 Task: Find connections with filter location Aberdeen with filter topic #Lessonswith filter profile language French with filter current company Justdial with filter school TKM College of Engineering , Kollam with filter industry Wholesale Petroleum and Petroleum Products with filter service category Content Strategy with filter keywords title Web Designer
Action: Mouse moved to (291, 358)
Screenshot: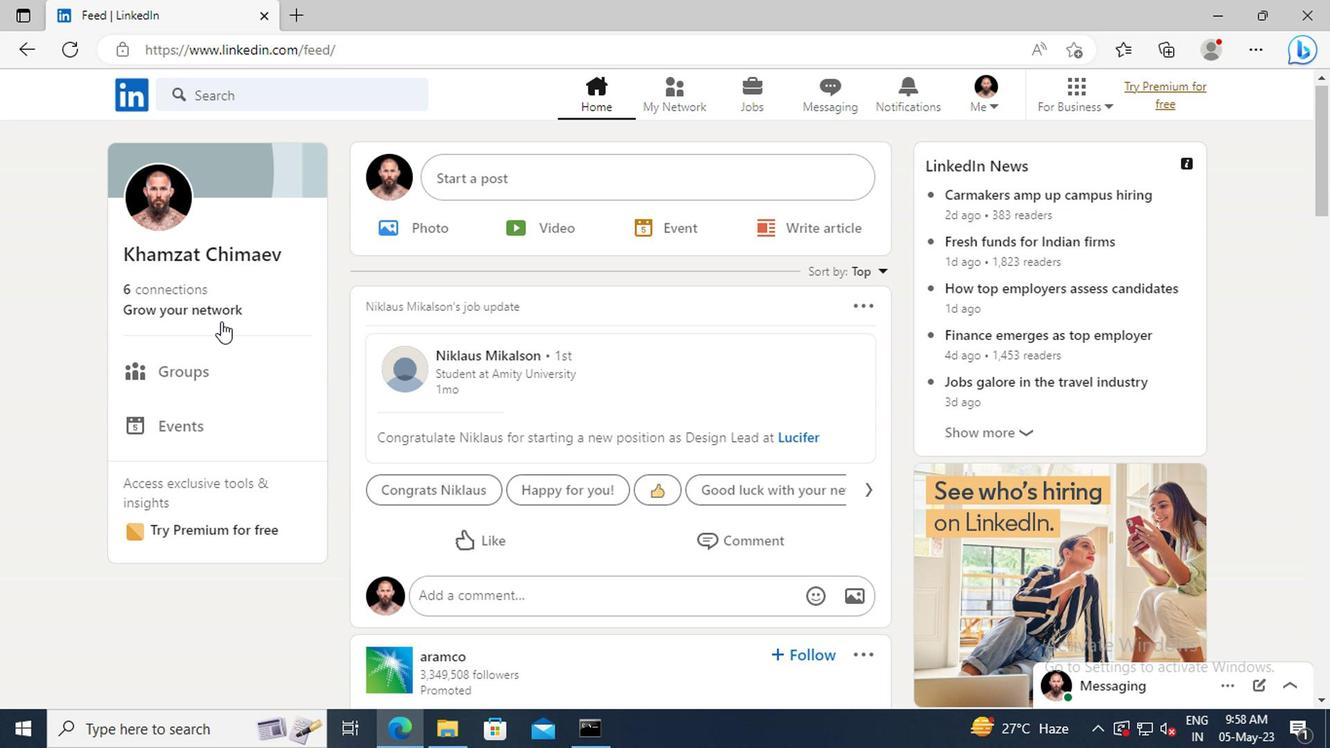 
Action: Mouse pressed left at (291, 358)
Screenshot: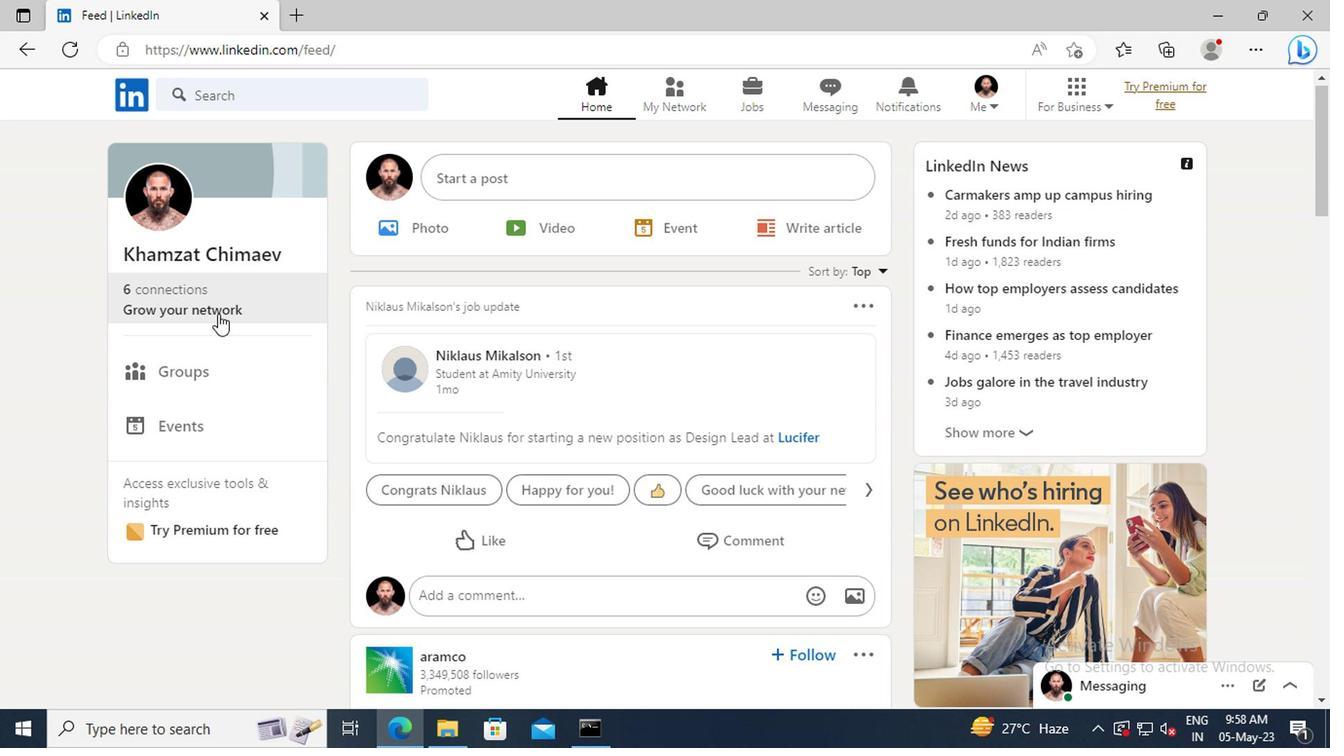 
Action: Mouse moved to (294, 282)
Screenshot: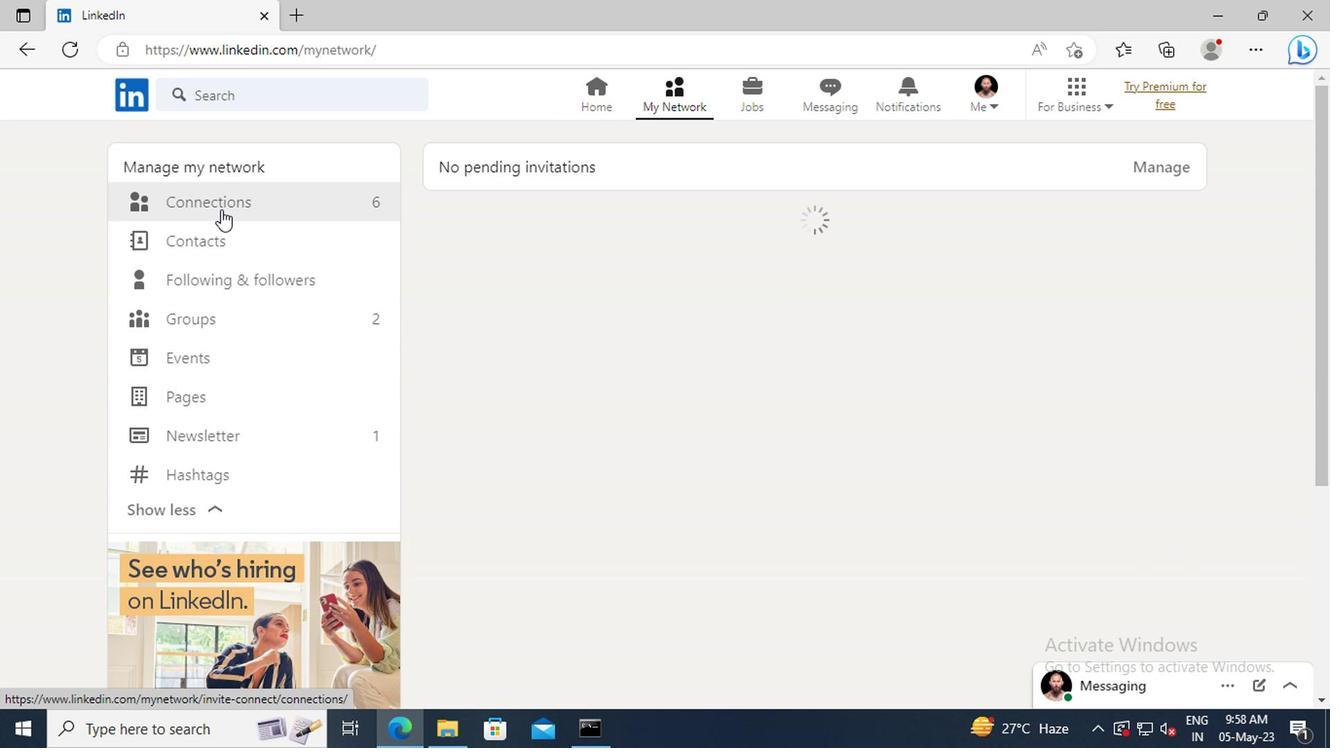 
Action: Mouse pressed left at (294, 282)
Screenshot: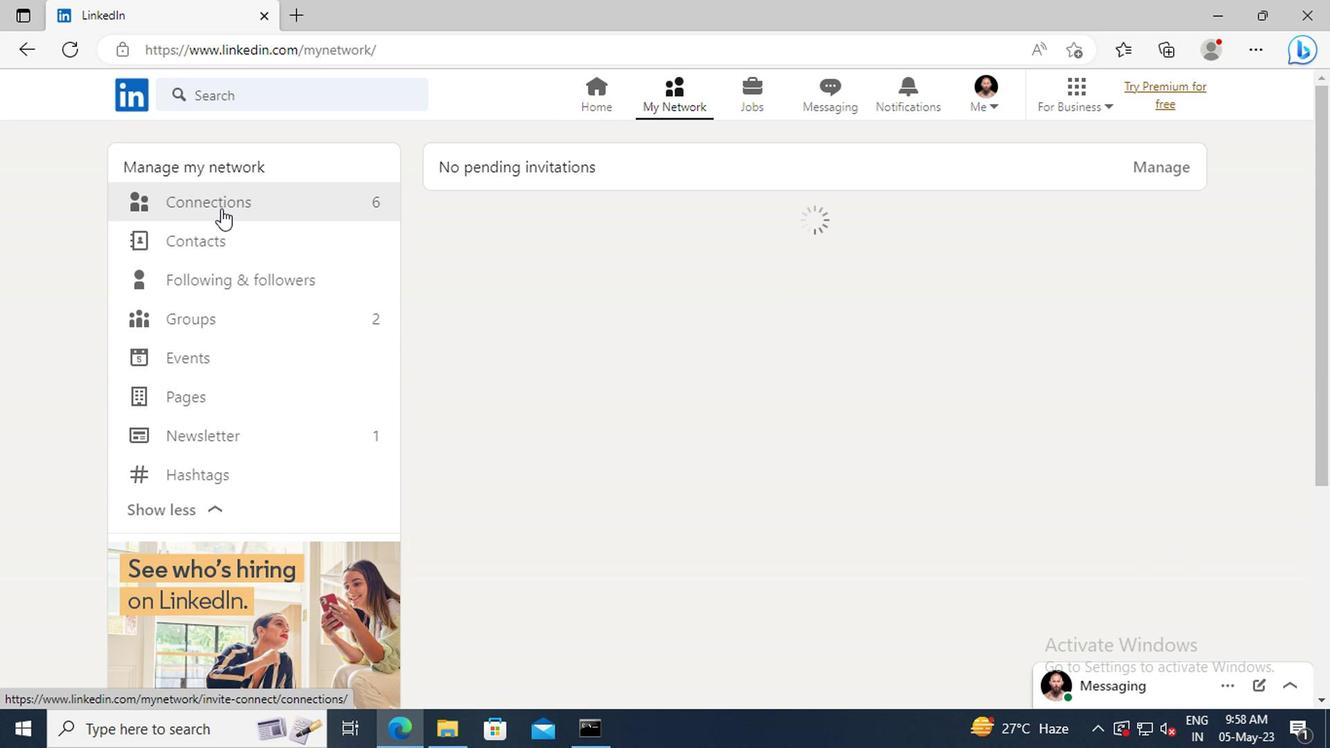 
Action: Mouse moved to (703, 284)
Screenshot: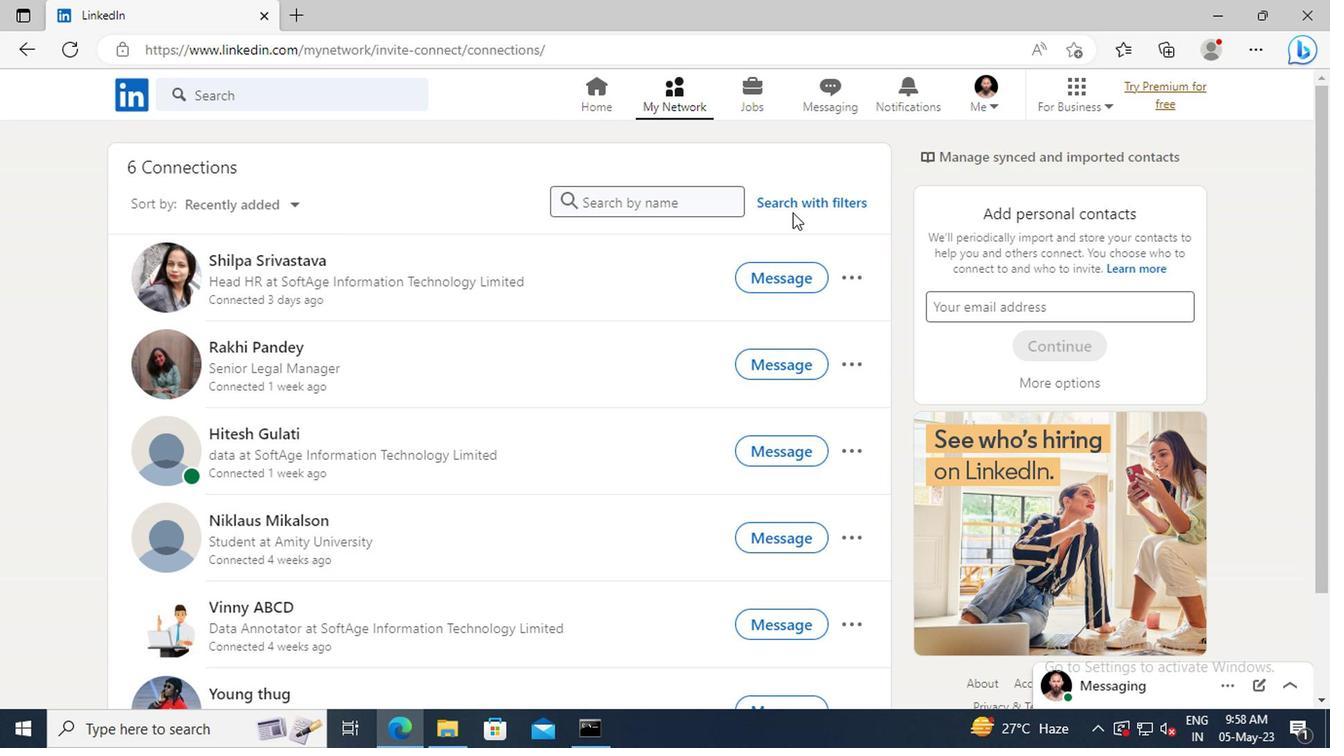 
Action: Mouse pressed left at (703, 284)
Screenshot: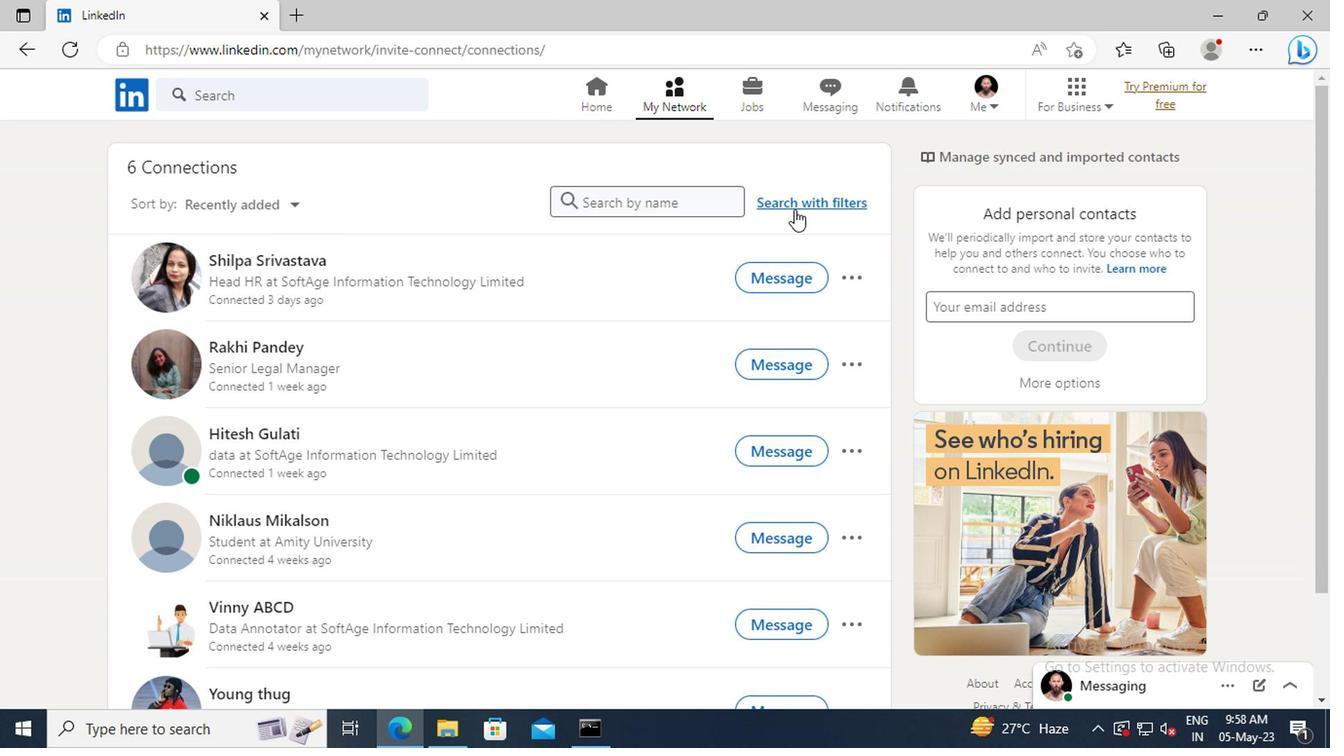 
Action: Mouse moved to (665, 245)
Screenshot: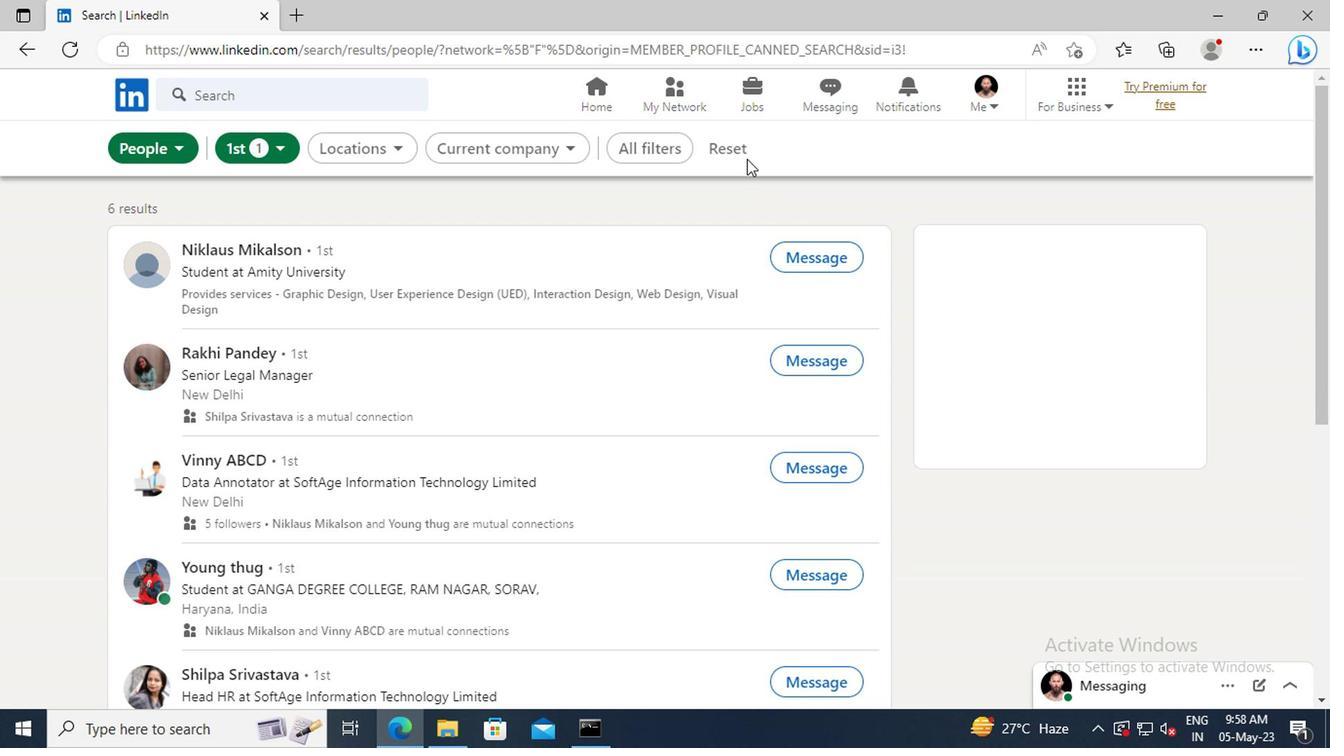 
Action: Mouse pressed left at (665, 245)
Screenshot: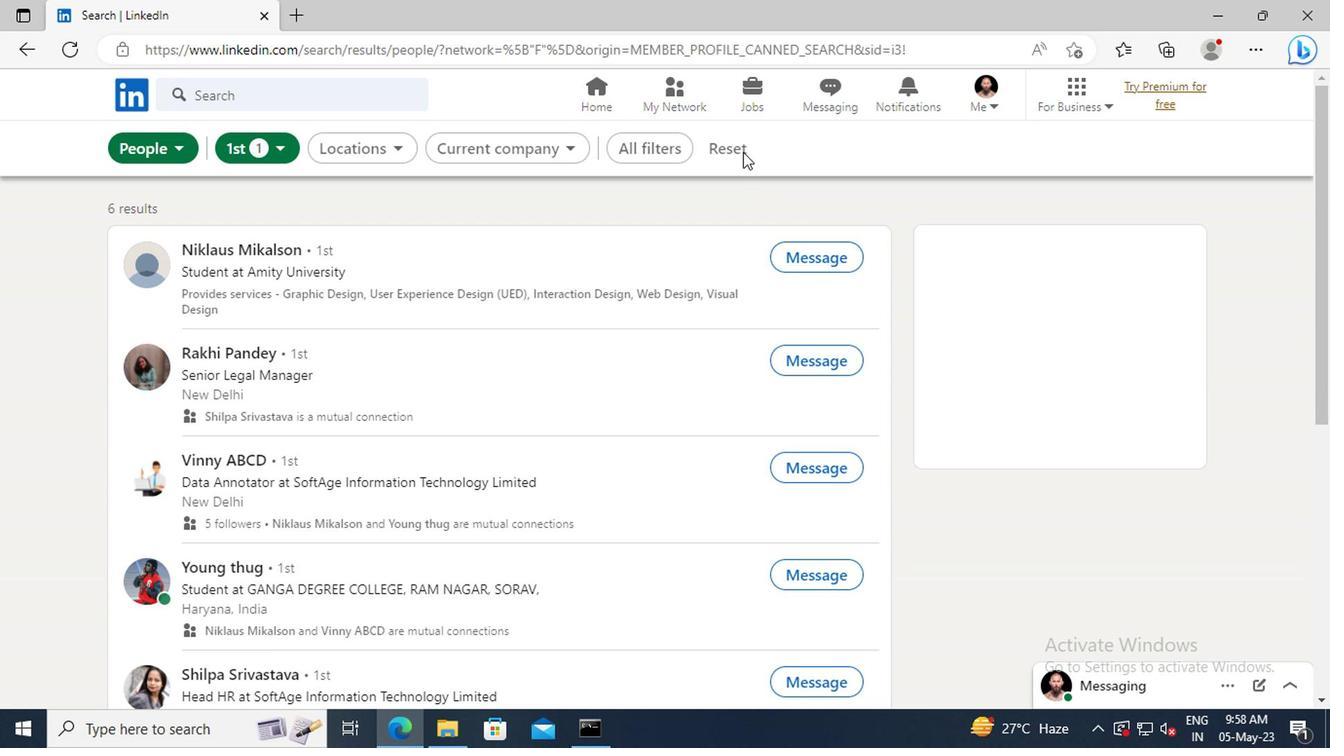 
Action: Mouse moved to (645, 245)
Screenshot: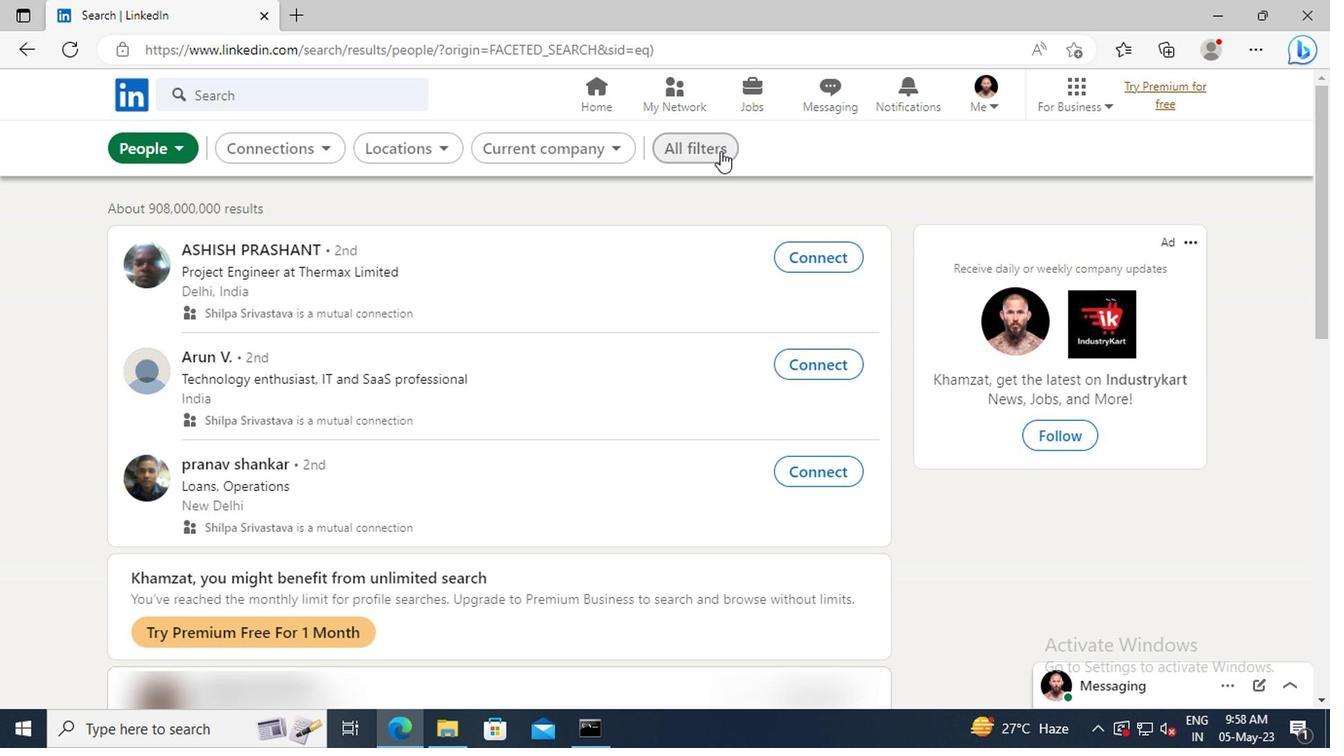 
Action: Mouse pressed left at (645, 245)
Screenshot: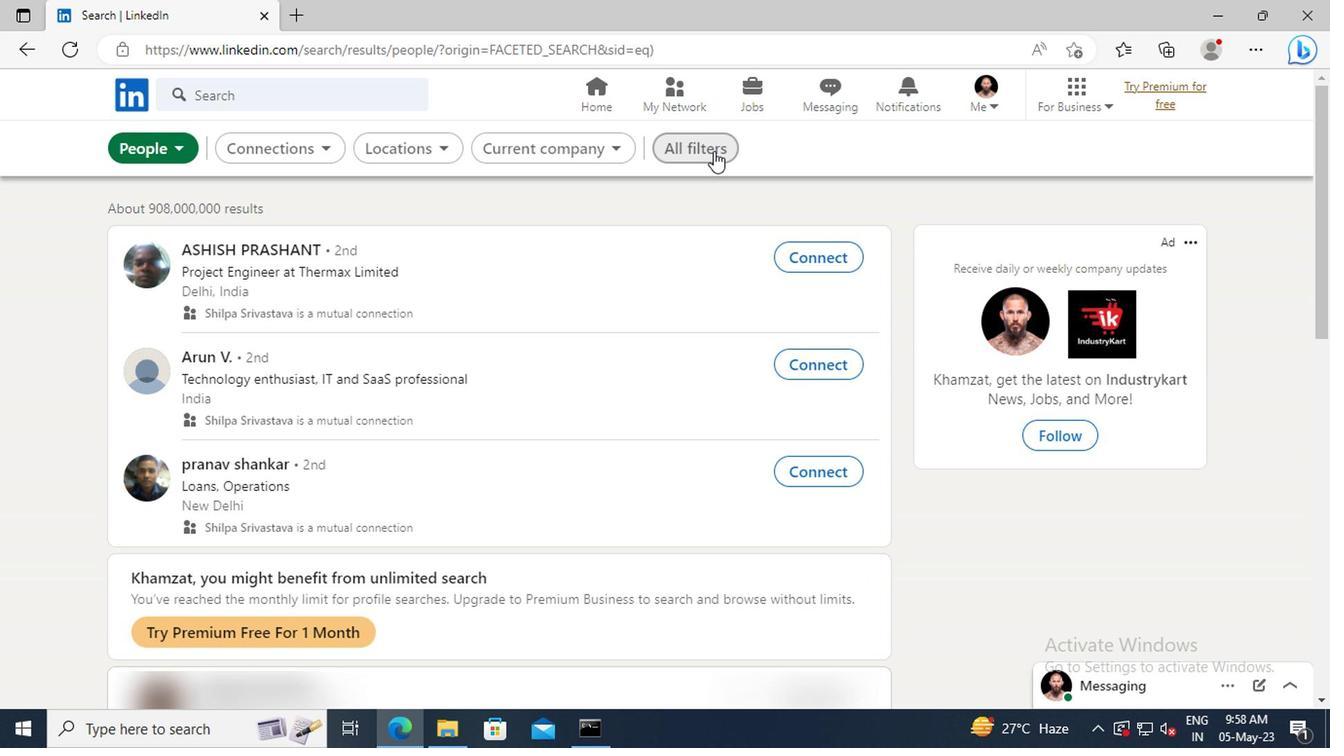 
Action: Mouse moved to (918, 397)
Screenshot: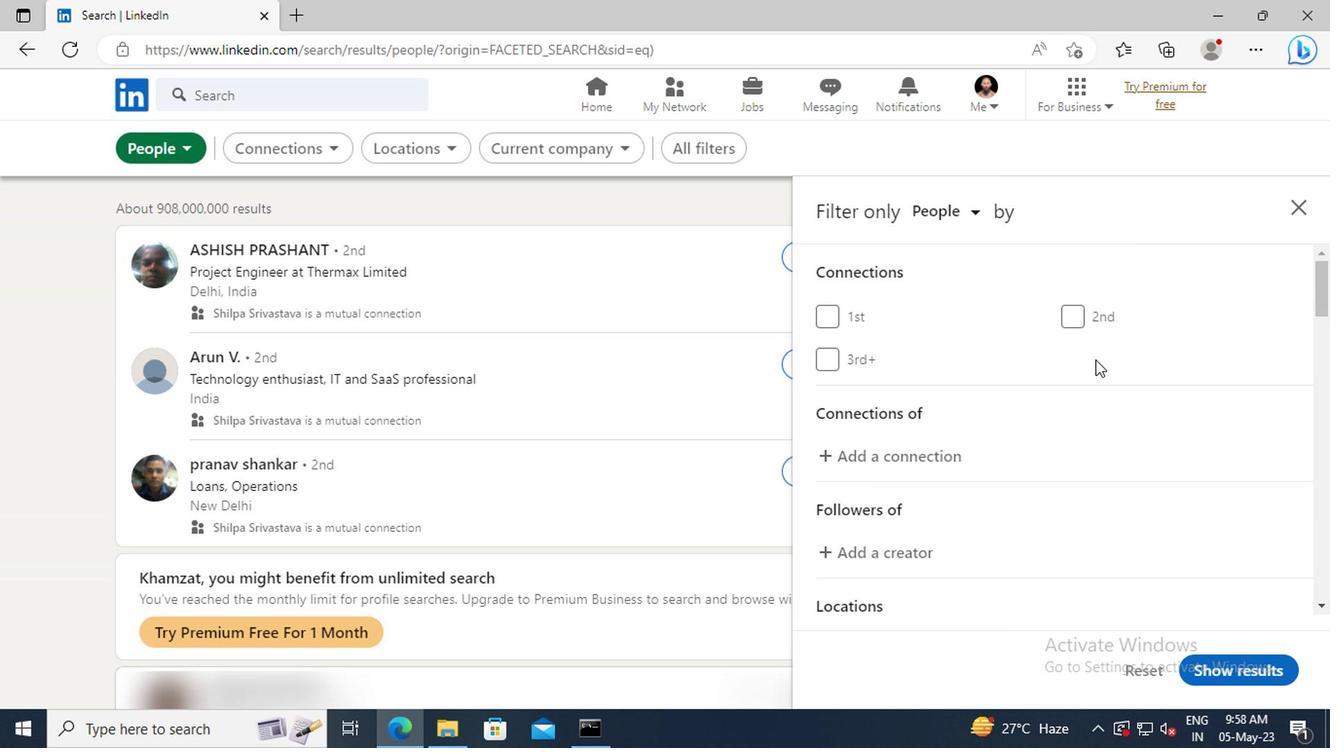 
Action: Mouse scrolled (918, 397) with delta (0, 0)
Screenshot: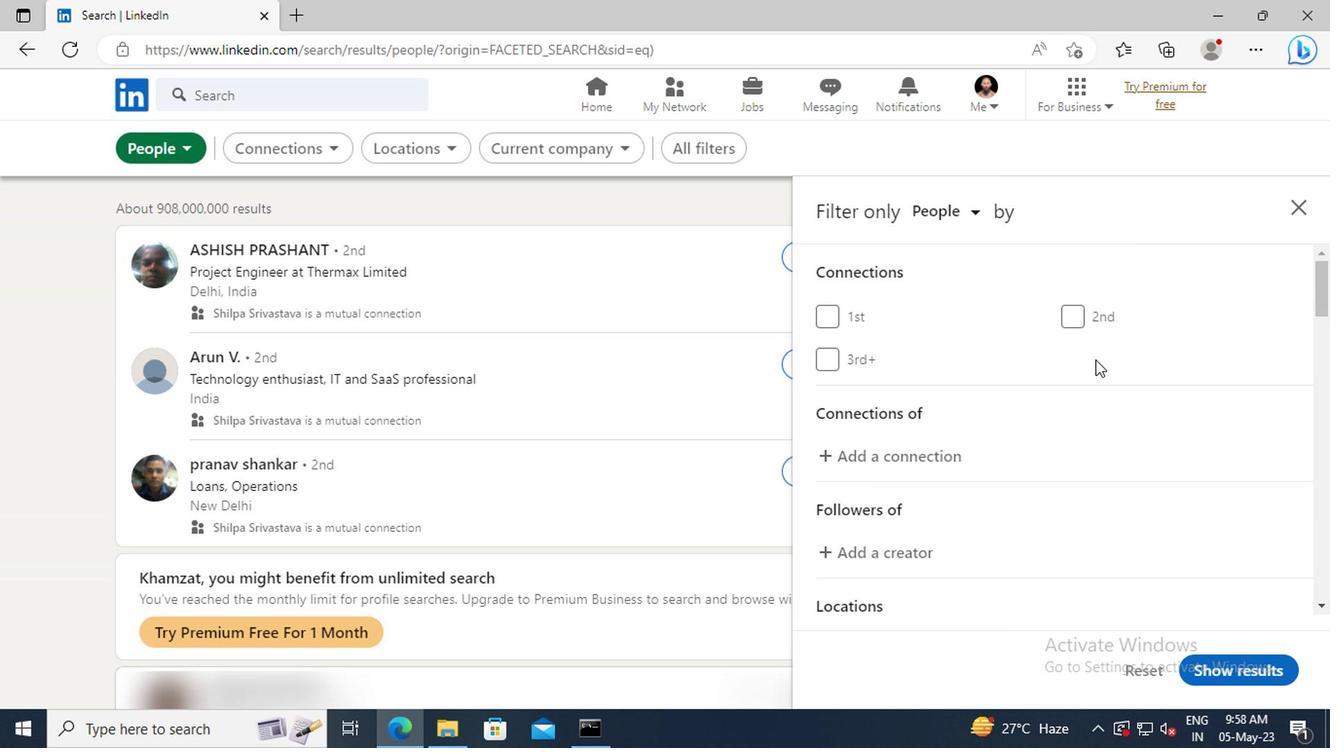 
Action: Mouse moved to (919, 399)
Screenshot: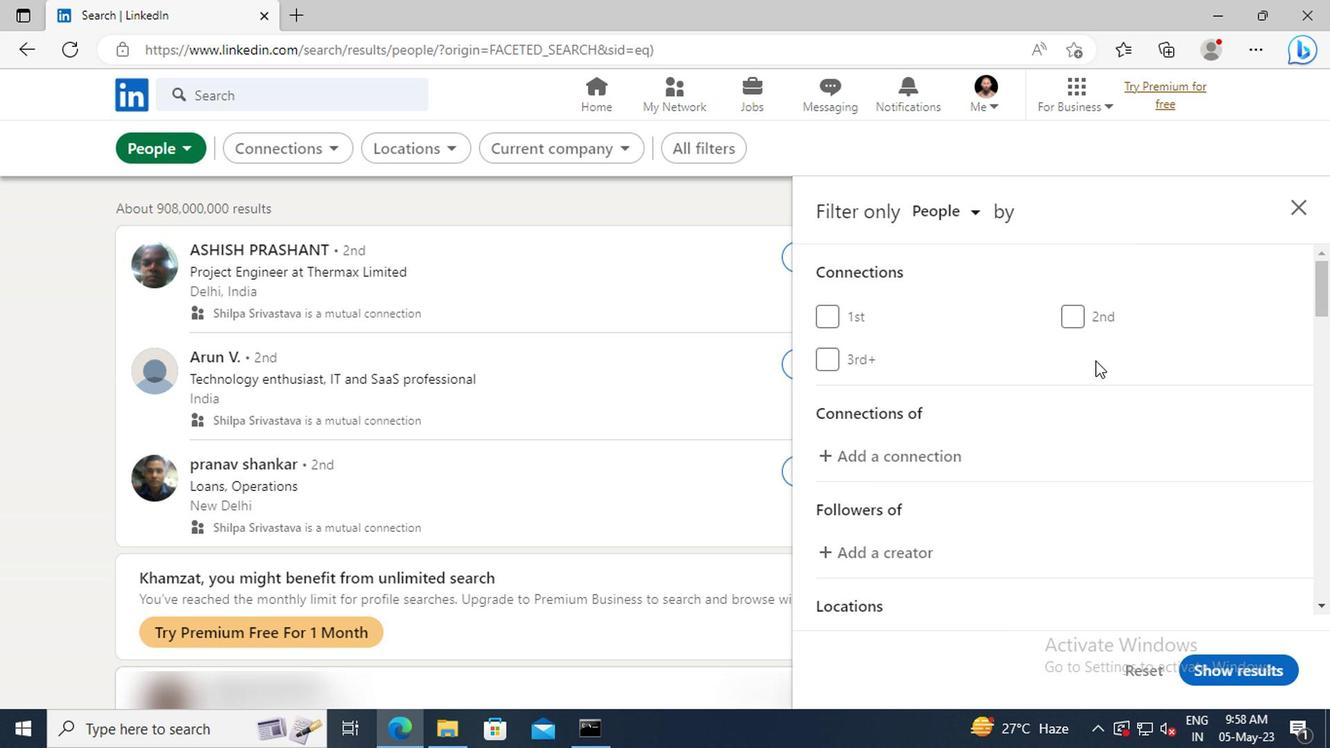 
Action: Mouse scrolled (919, 398) with delta (0, 0)
Screenshot: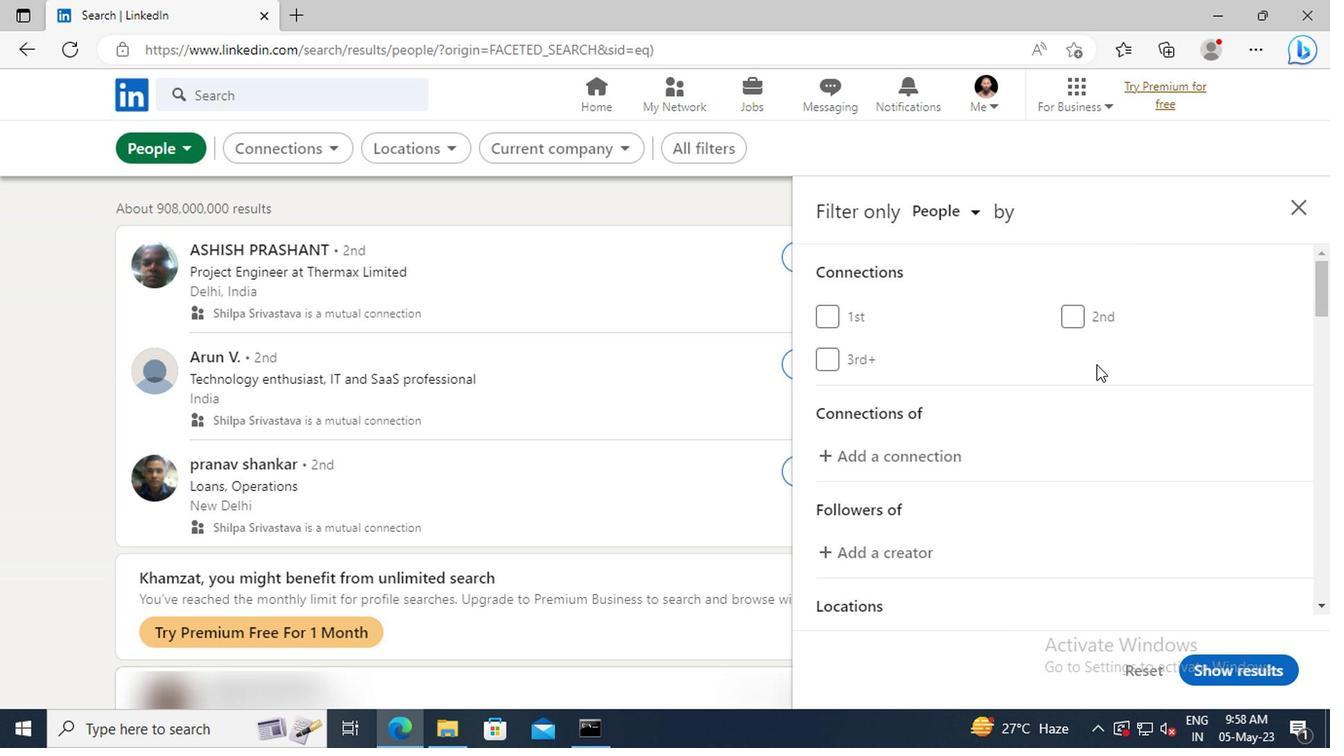 
Action: Mouse scrolled (919, 398) with delta (0, 0)
Screenshot: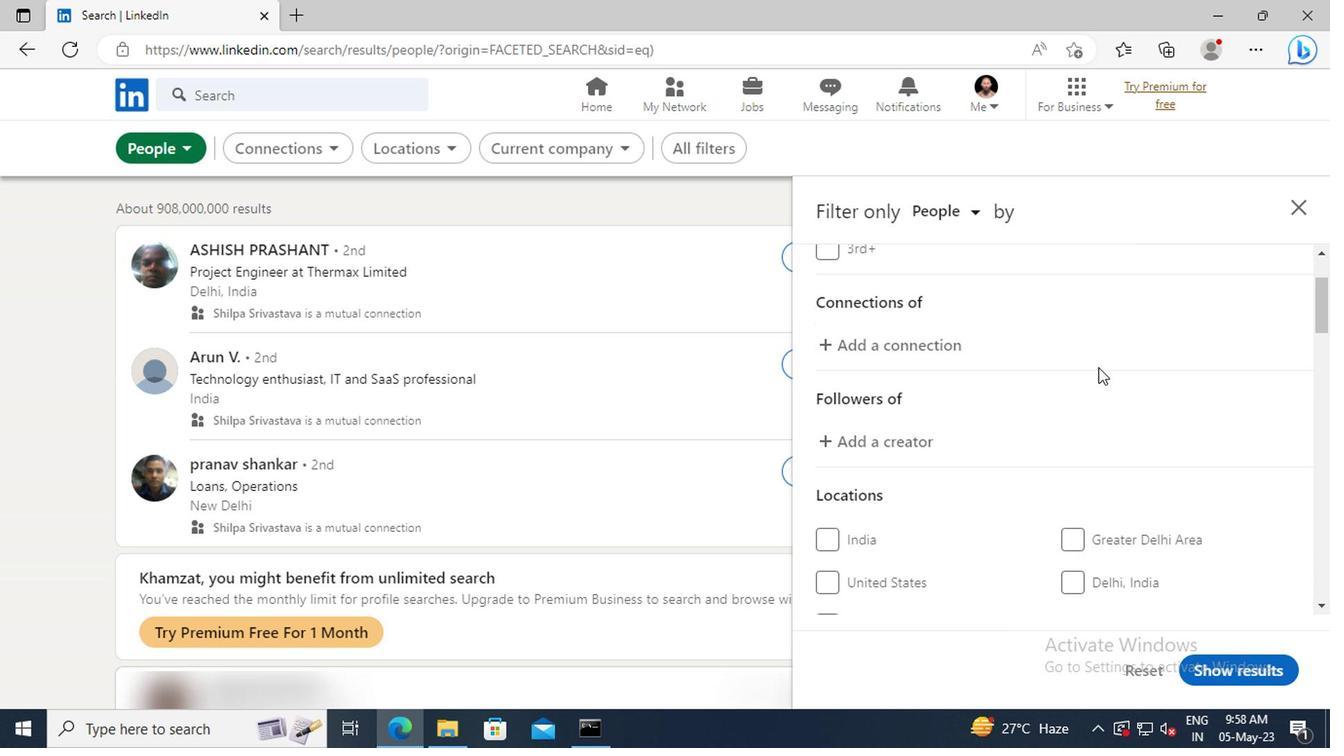 
Action: Mouse scrolled (919, 398) with delta (0, 0)
Screenshot: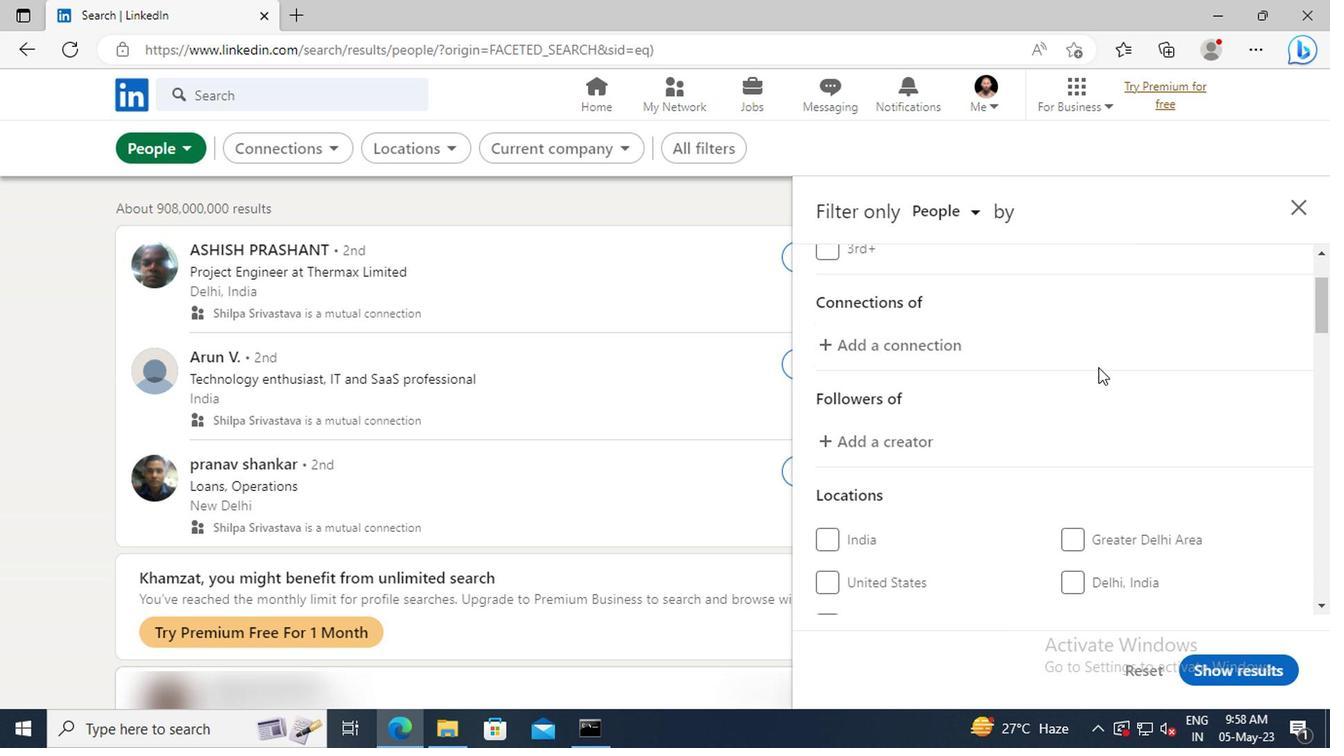 
Action: Mouse scrolled (919, 398) with delta (0, 0)
Screenshot: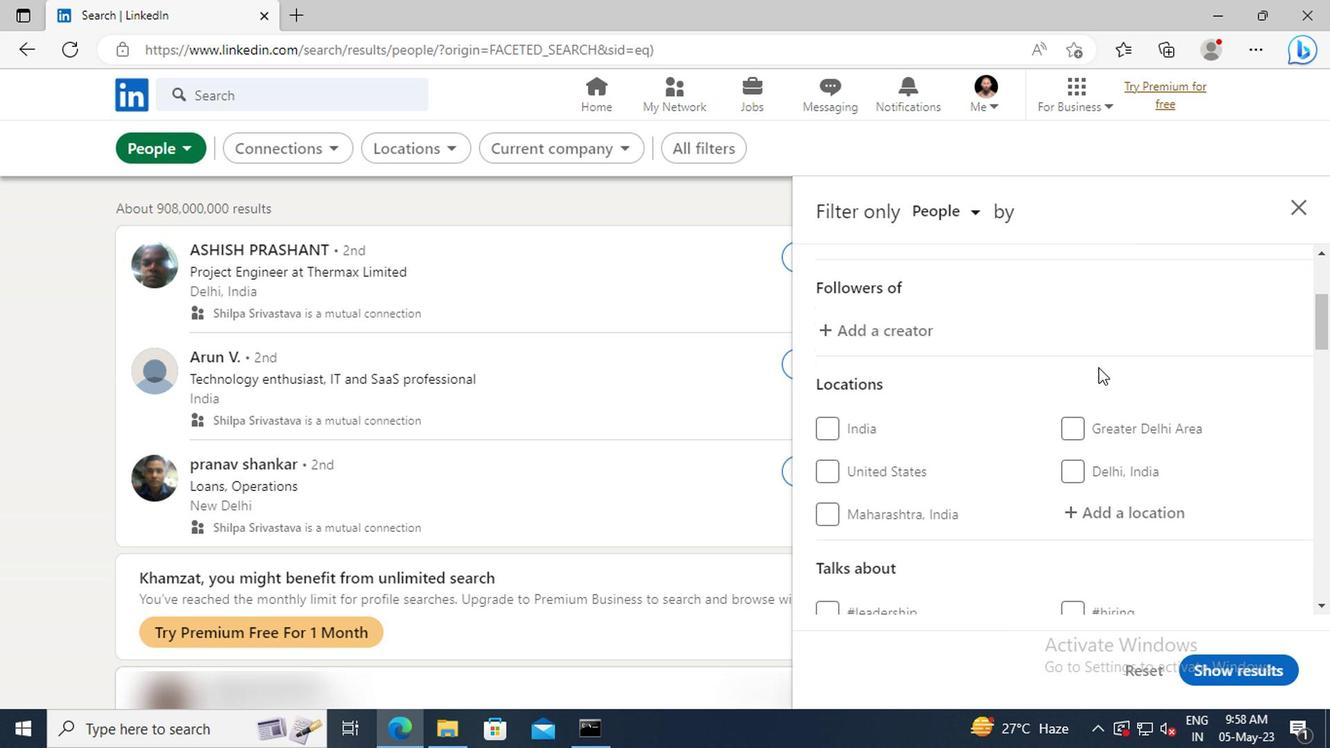 
Action: Mouse scrolled (919, 398) with delta (0, 0)
Screenshot: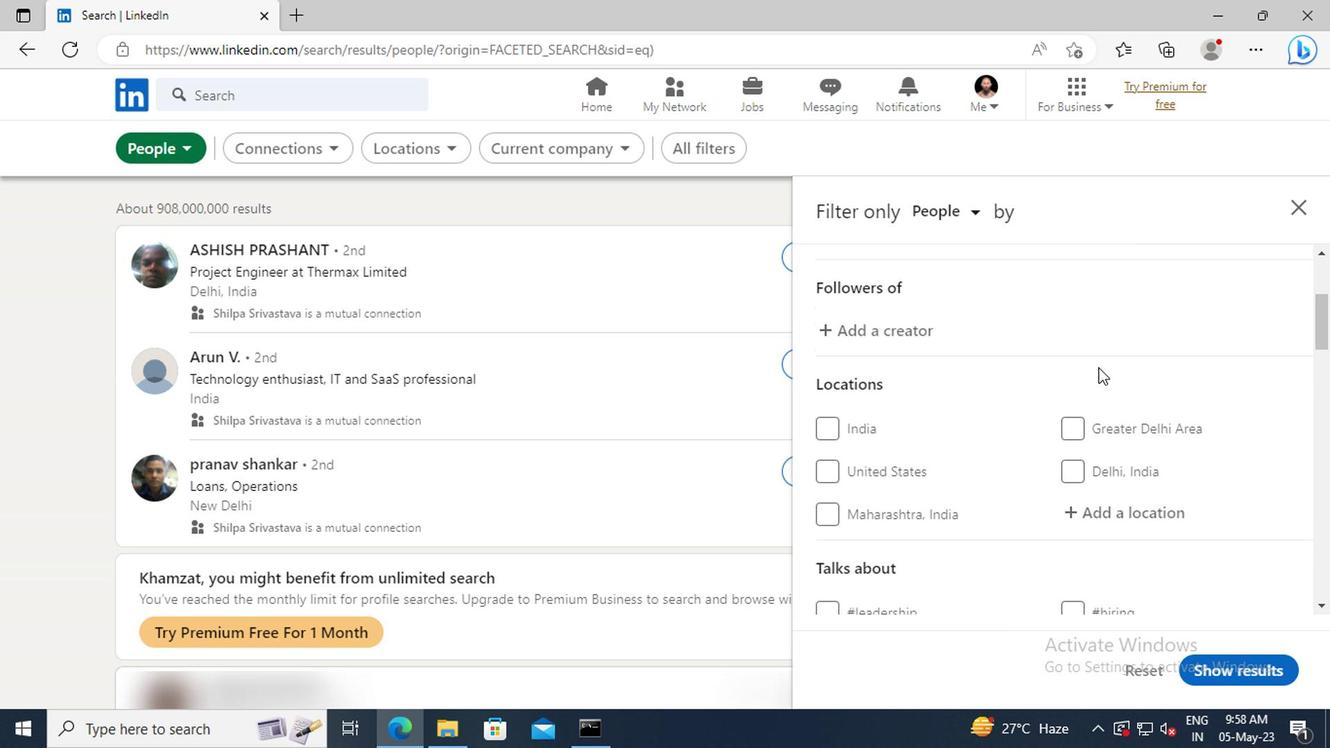
Action: Mouse moved to (918, 421)
Screenshot: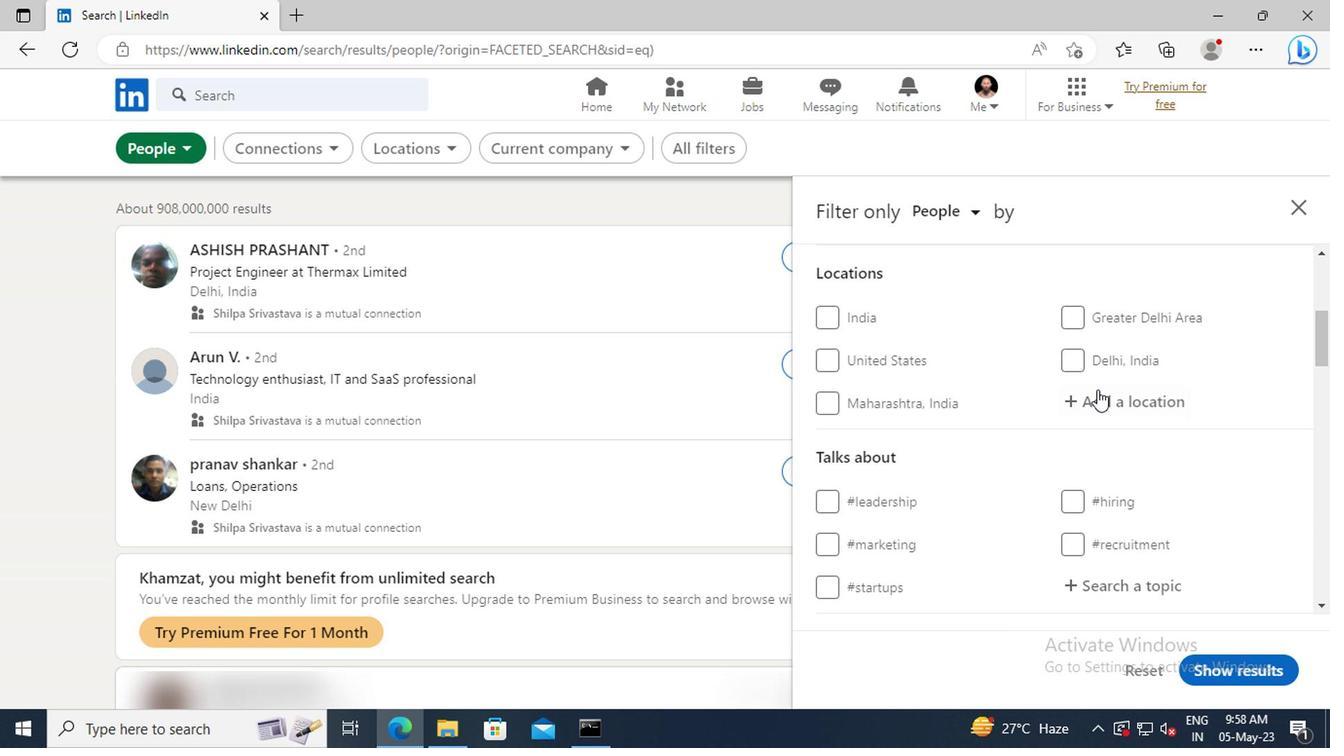 
Action: Mouse pressed left at (918, 421)
Screenshot: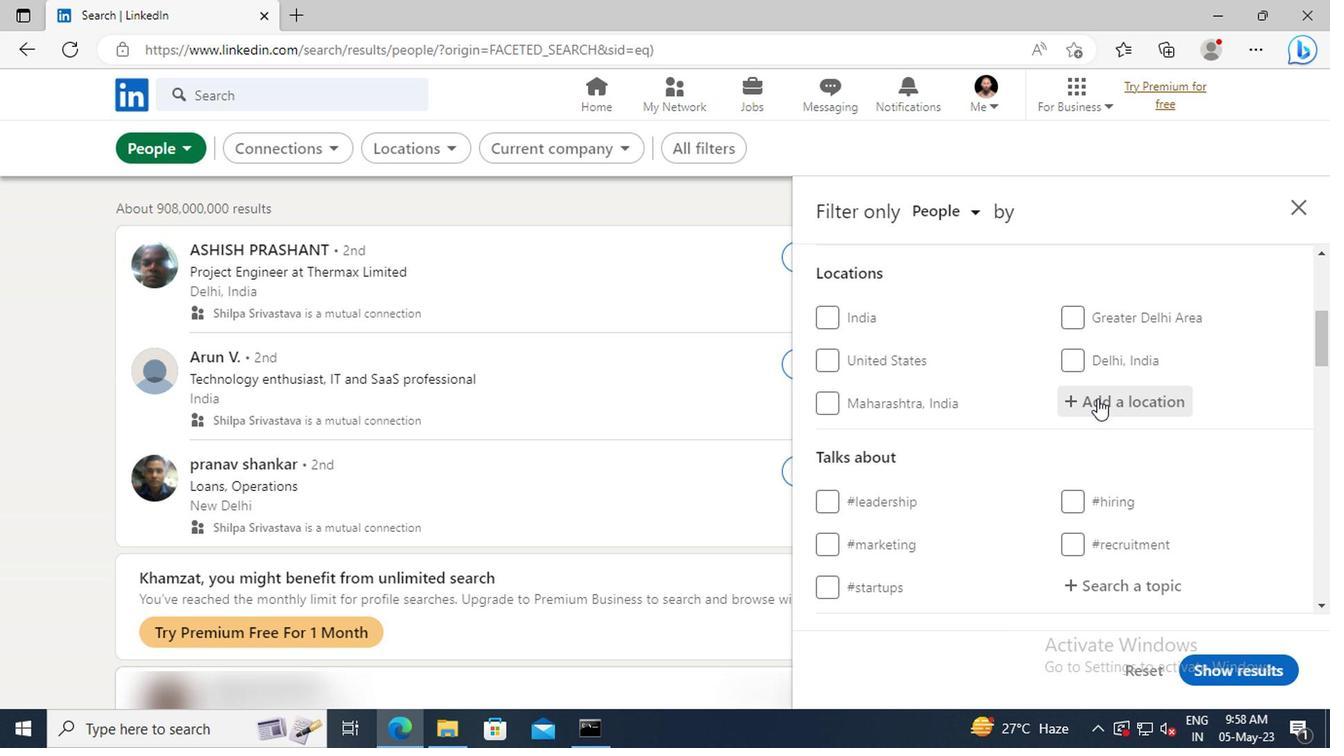 
Action: Key pressed <Key.shift>ABERDEE
Screenshot: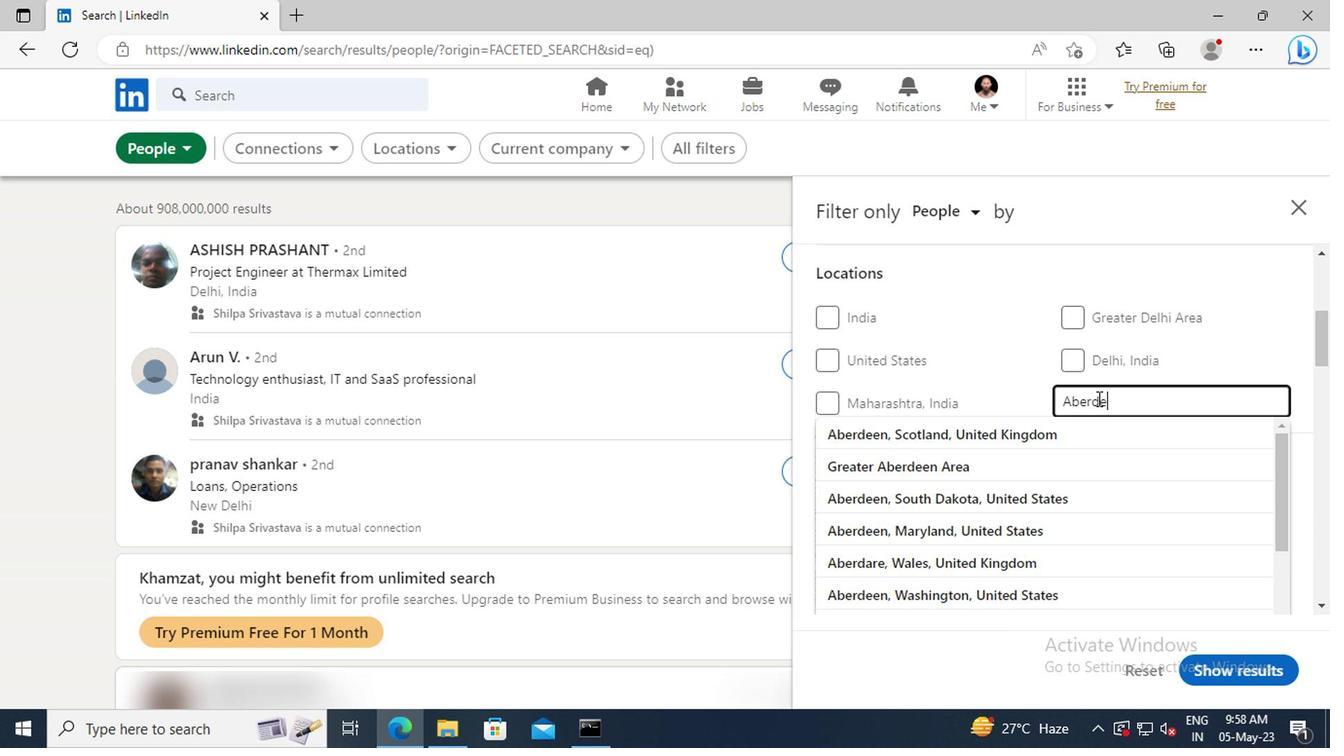 
Action: Mouse moved to (920, 441)
Screenshot: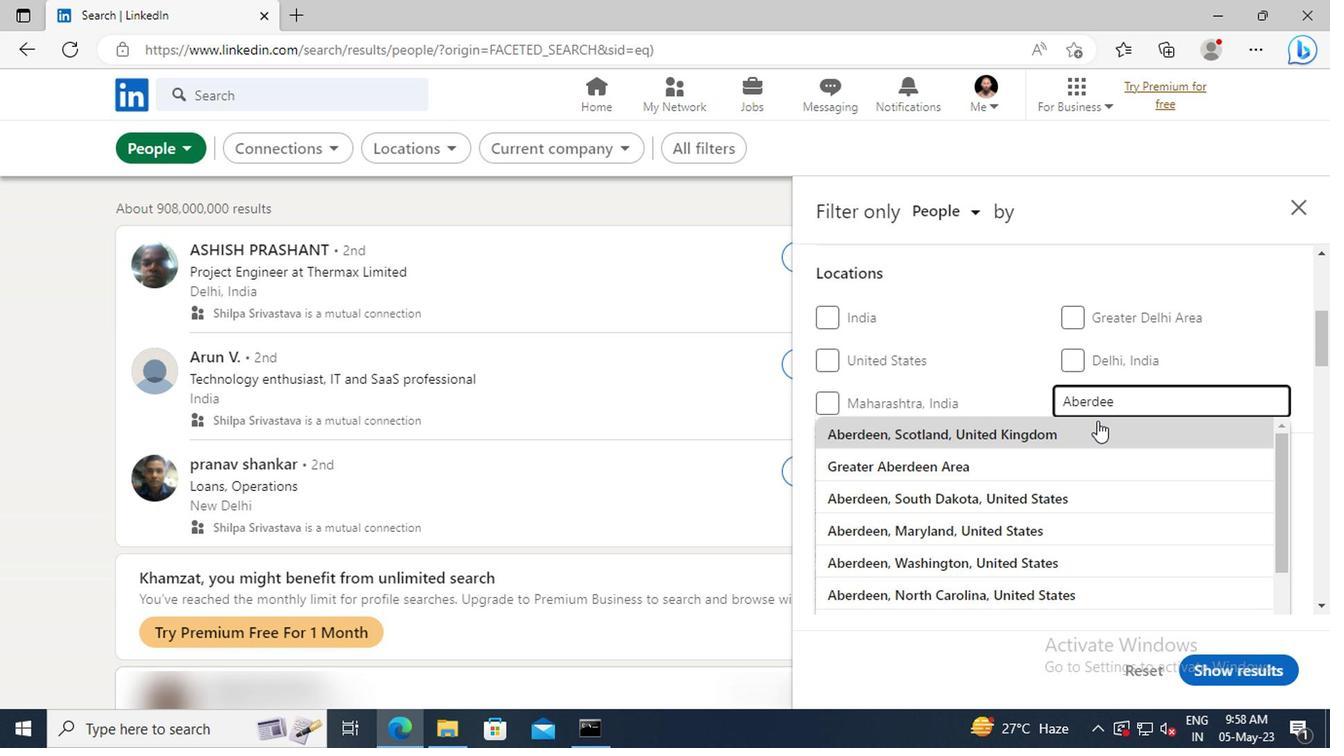 
Action: Mouse pressed left at (920, 441)
Screenshot: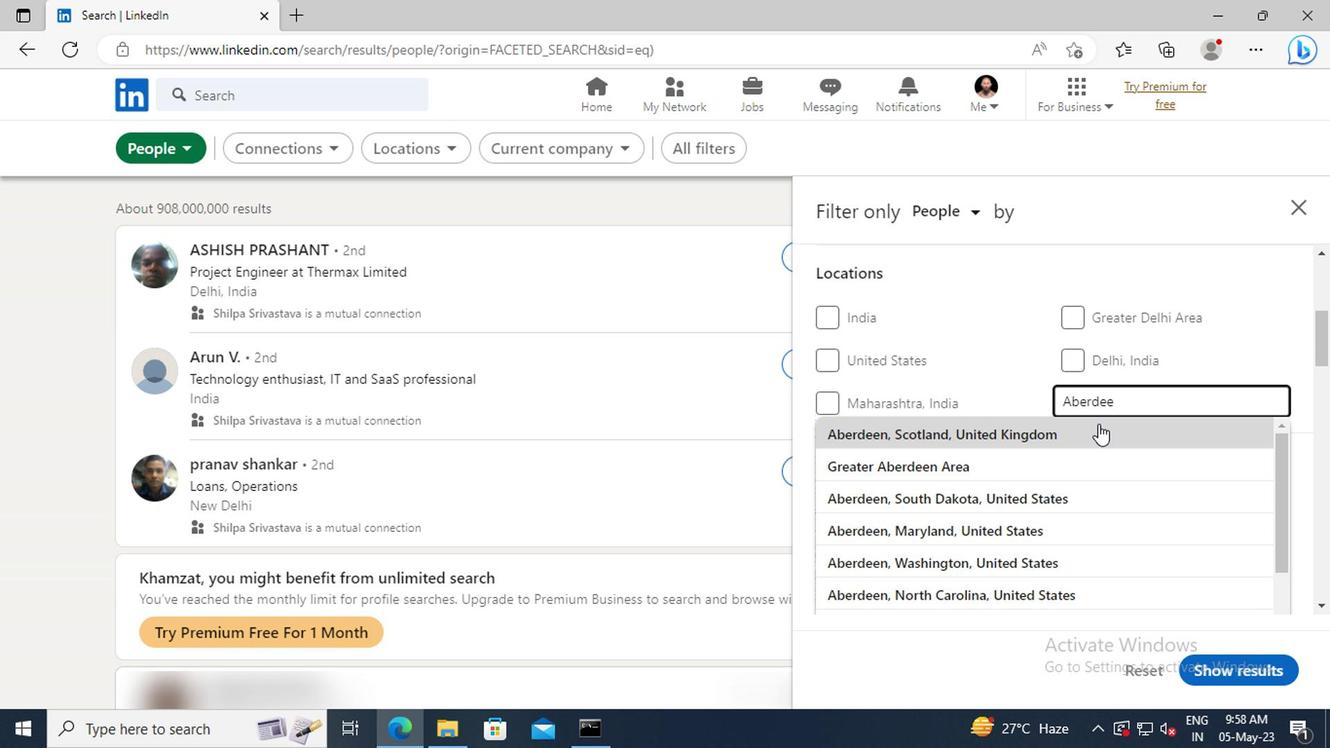 
Action: Mouse scrolled (920, 440) with delta (0, 0)
Screenshot: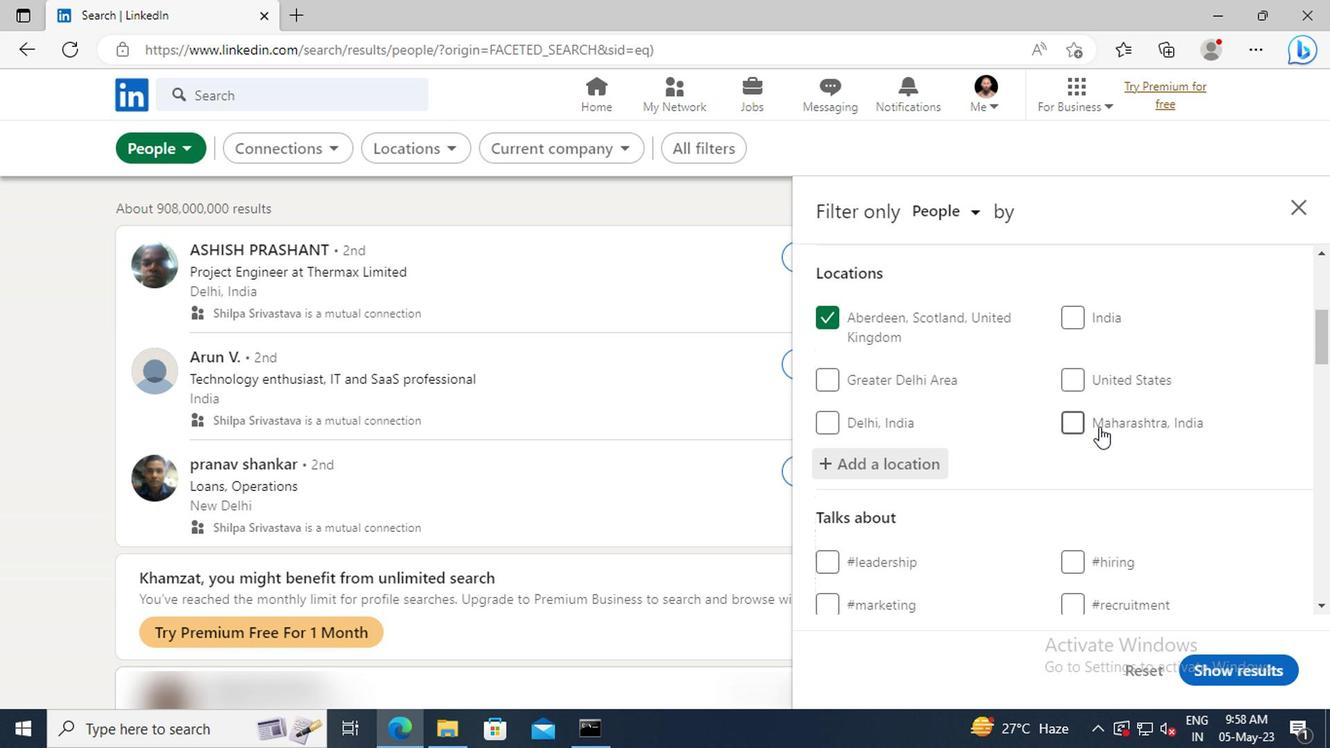 
Action: Mouse scrolled (920, 440) with delta (0, 0)
Screenshot: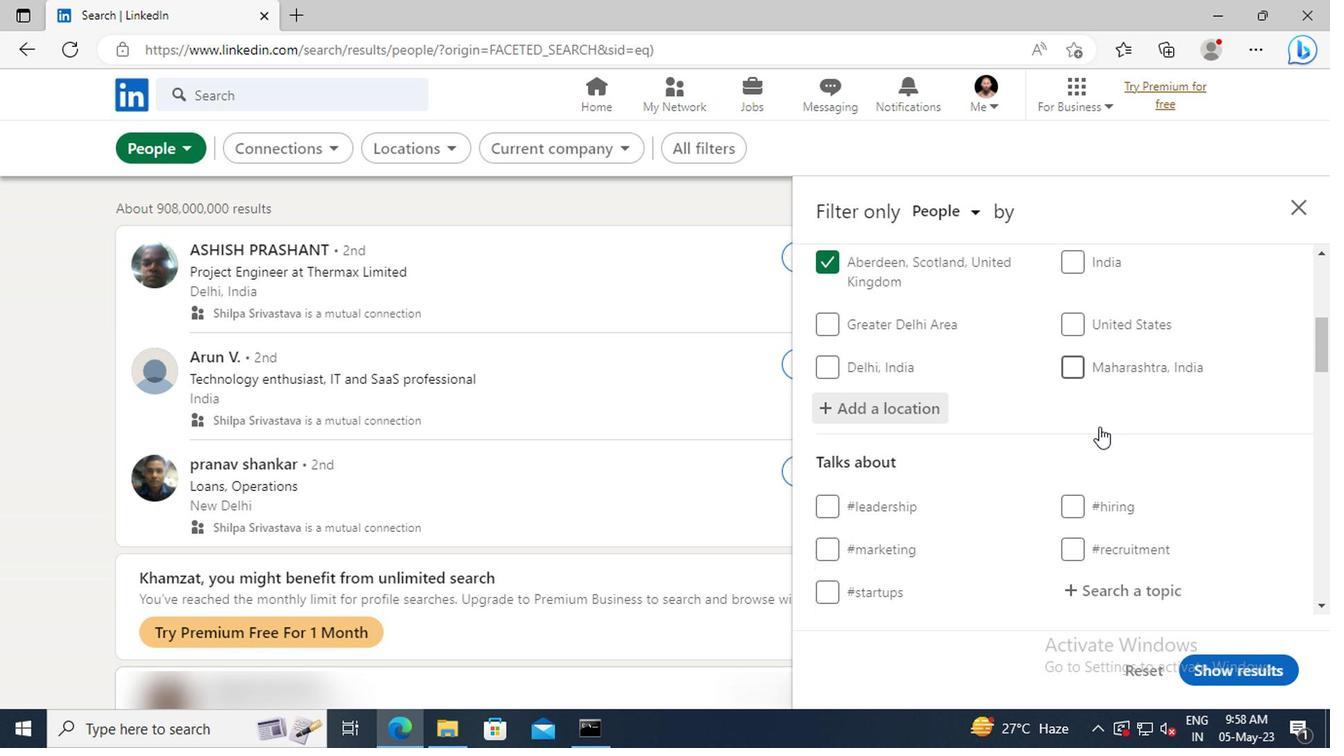 
Action: Mouse scrolled (920, 440) with delta (0, 0)
Screenshot: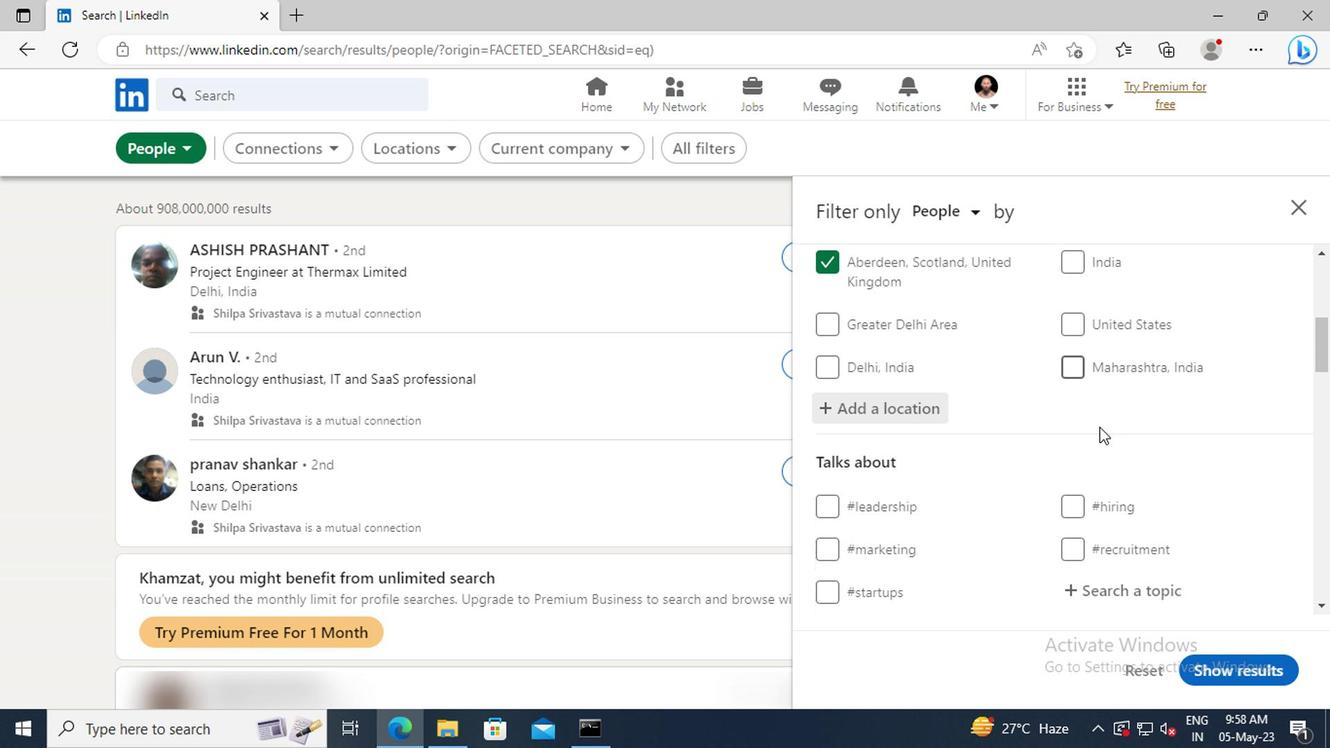 
Action: Mouse moved to (923, 473)
Screenshot: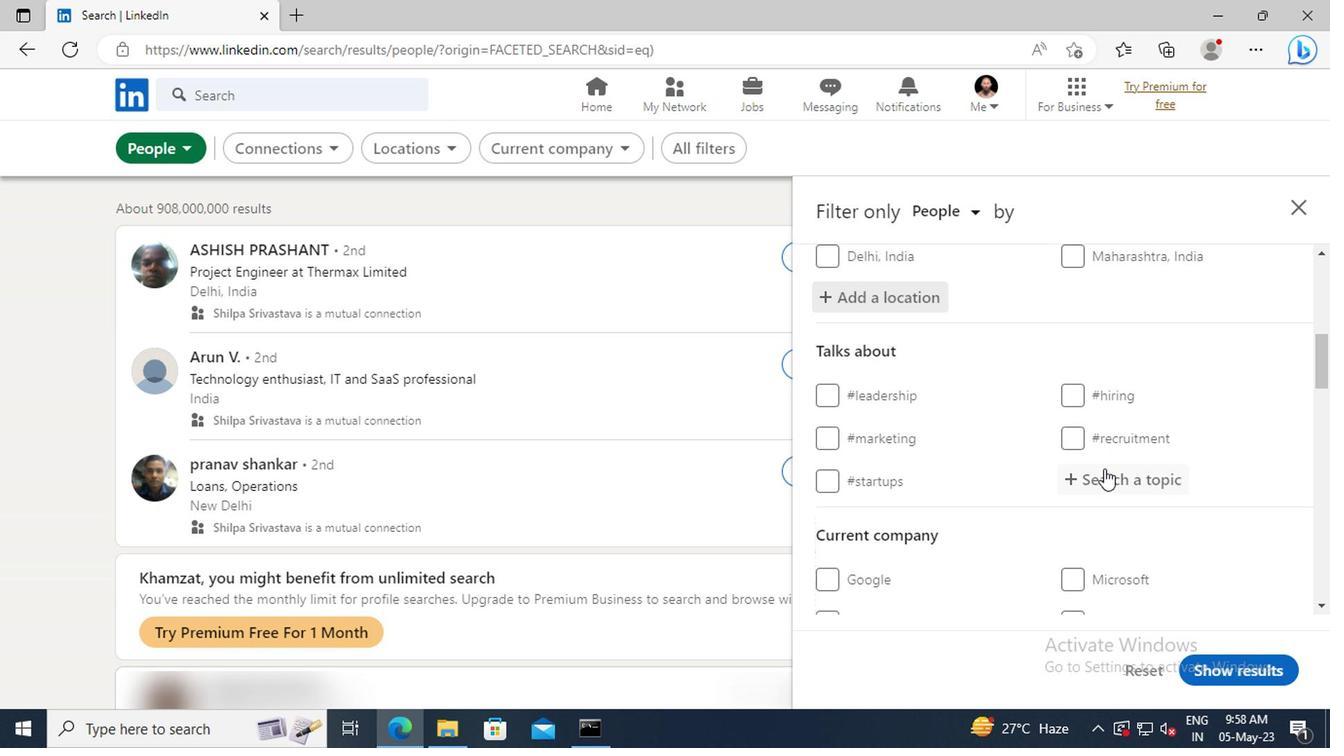 
Action: Mouse pressed left at (923, 473)
Screenshot: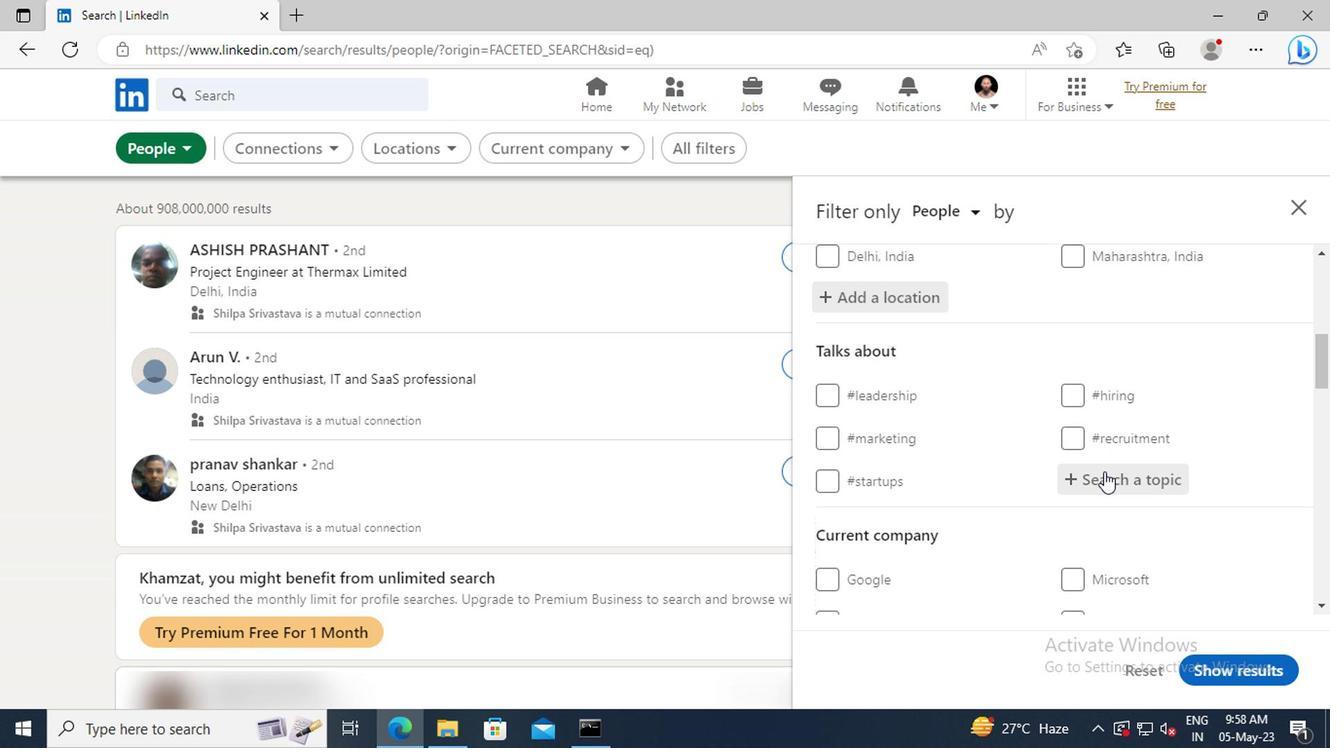 
Action: Key pressed <Key.shift>LESSONS
Screenshot: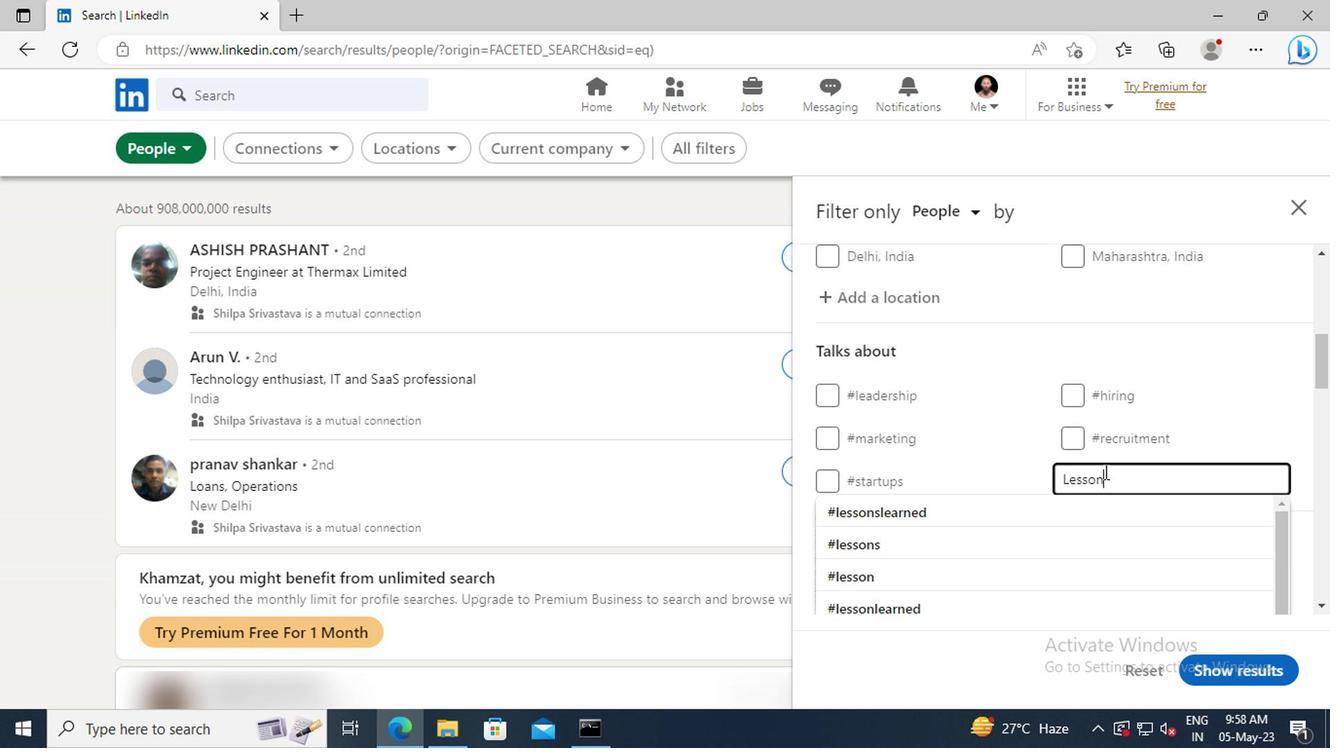 
Action: Mouse moved to (925, 516)
Screenshot: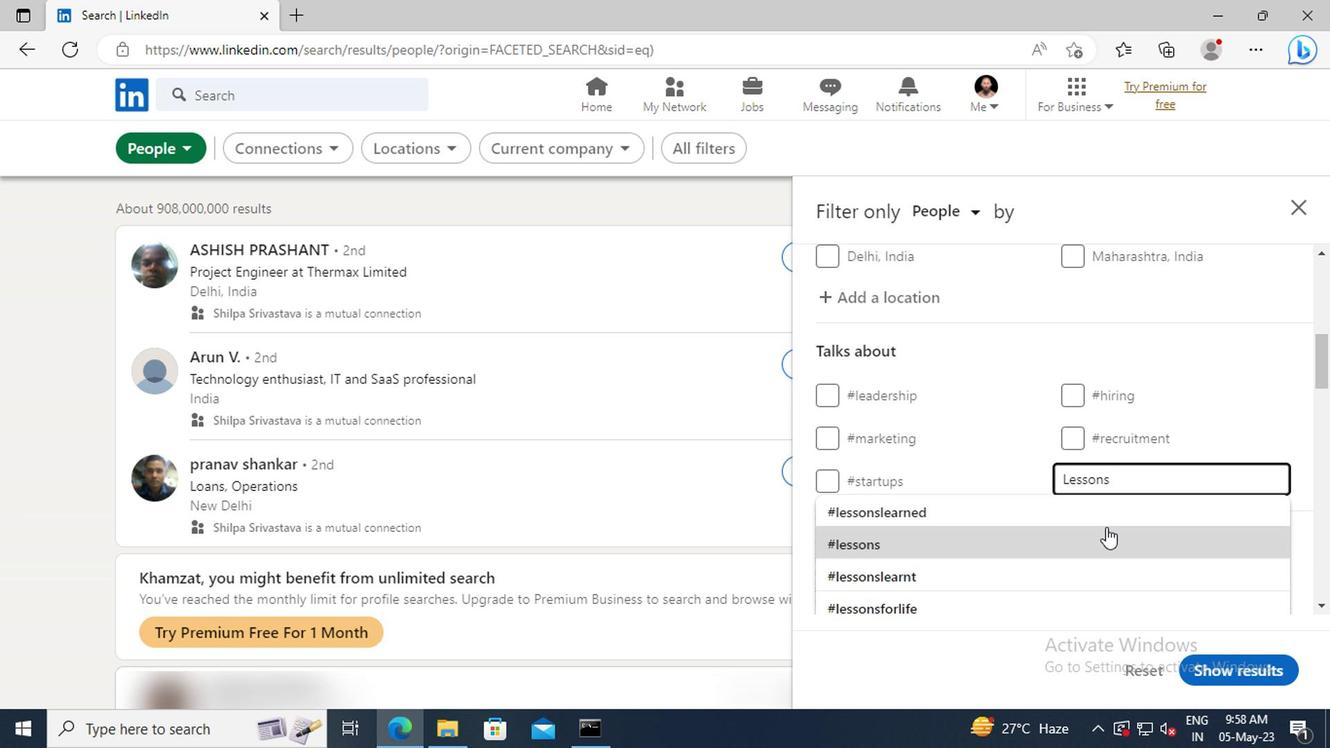 
Action: Mouse pressed left at (925, 516)
Screenshot: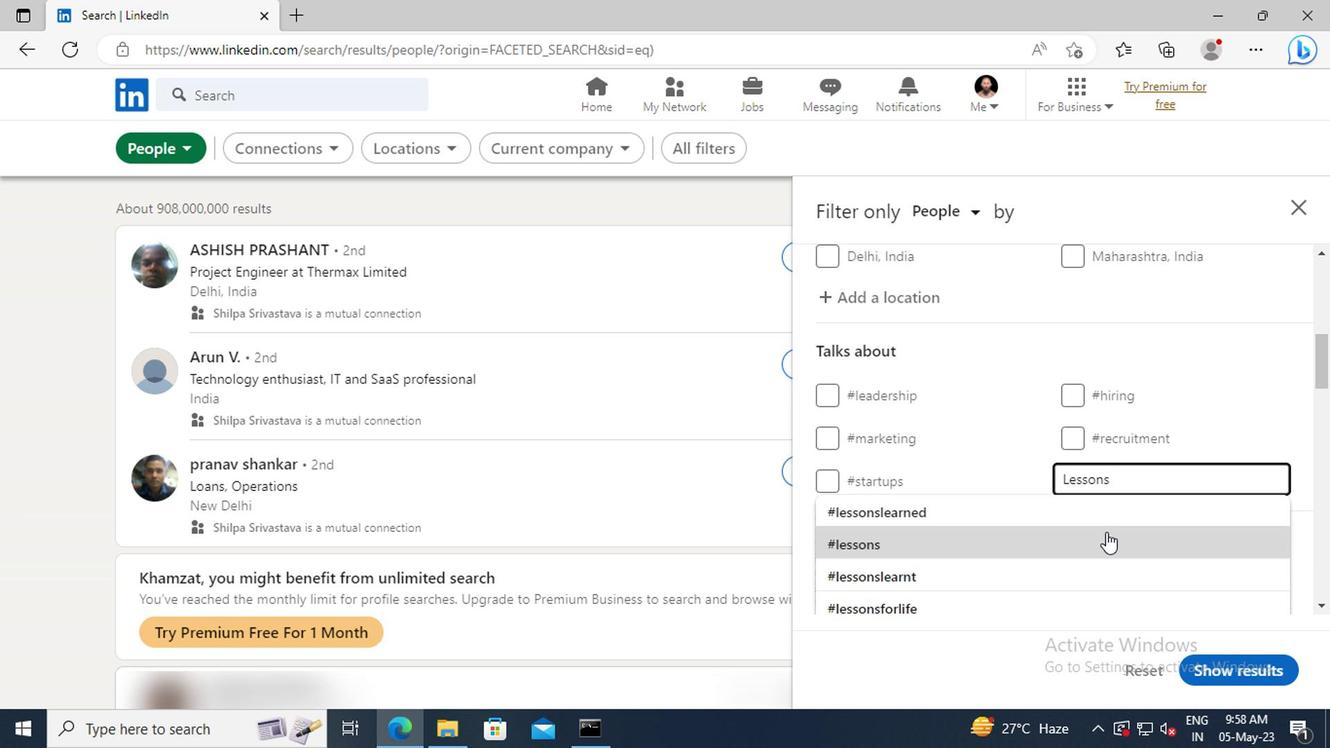 
Action: Mouse scrolled (925, 516) with delta (0, 0)
Screenshot: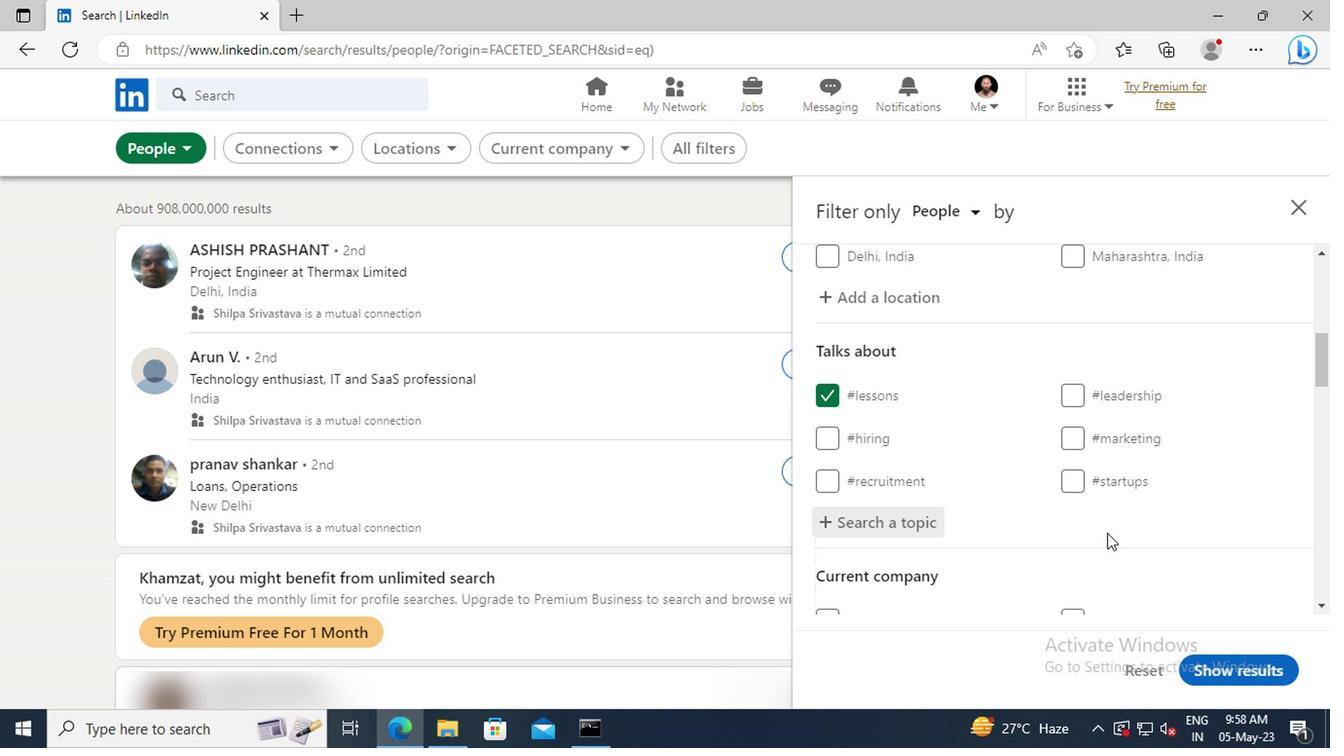 
Action: Mouse scrolled (925, 516) with delta (0, 0)
Screenshot: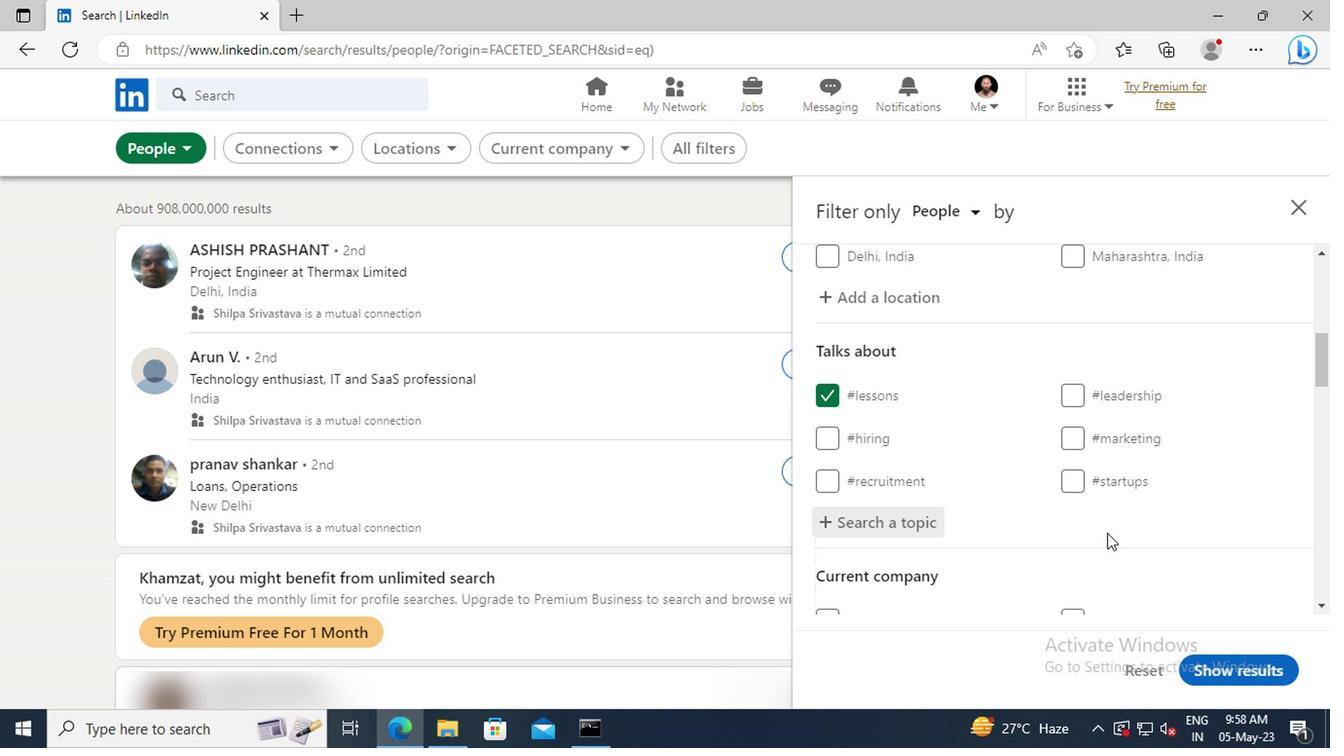 
Action: Mouse moved to (925, 502)
Screenshot: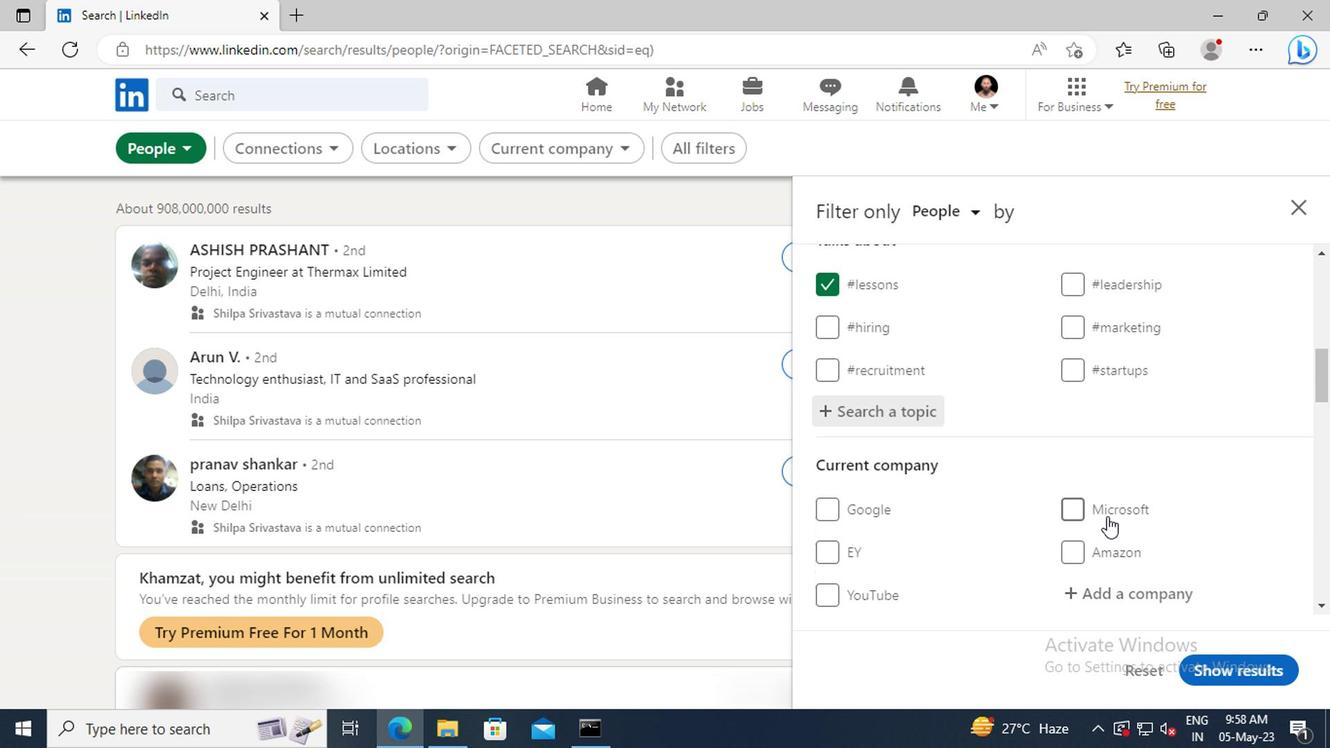 
Action: Mouse scrolled (925, 501) with delta (0, 0)
Screenshot: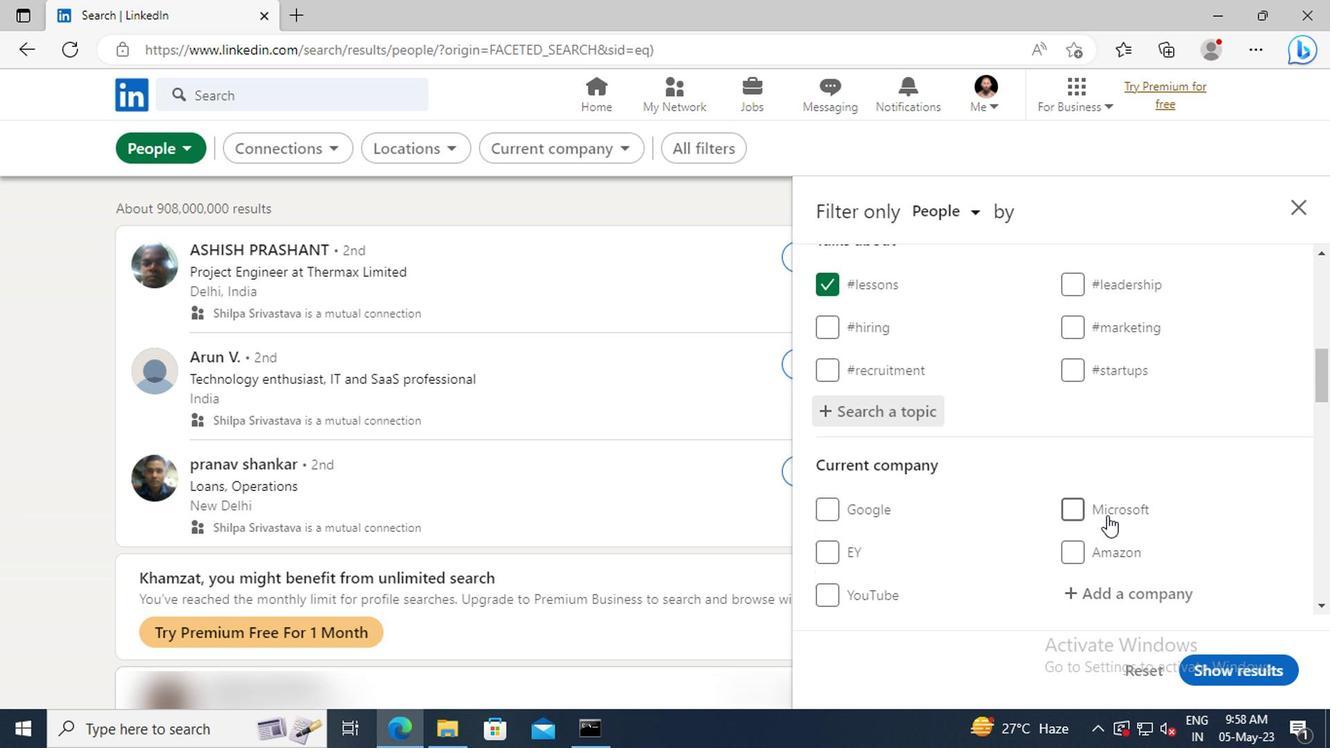 
Action: Mouse scrolled (925, 501) with delta (0, 0)
Screenshot: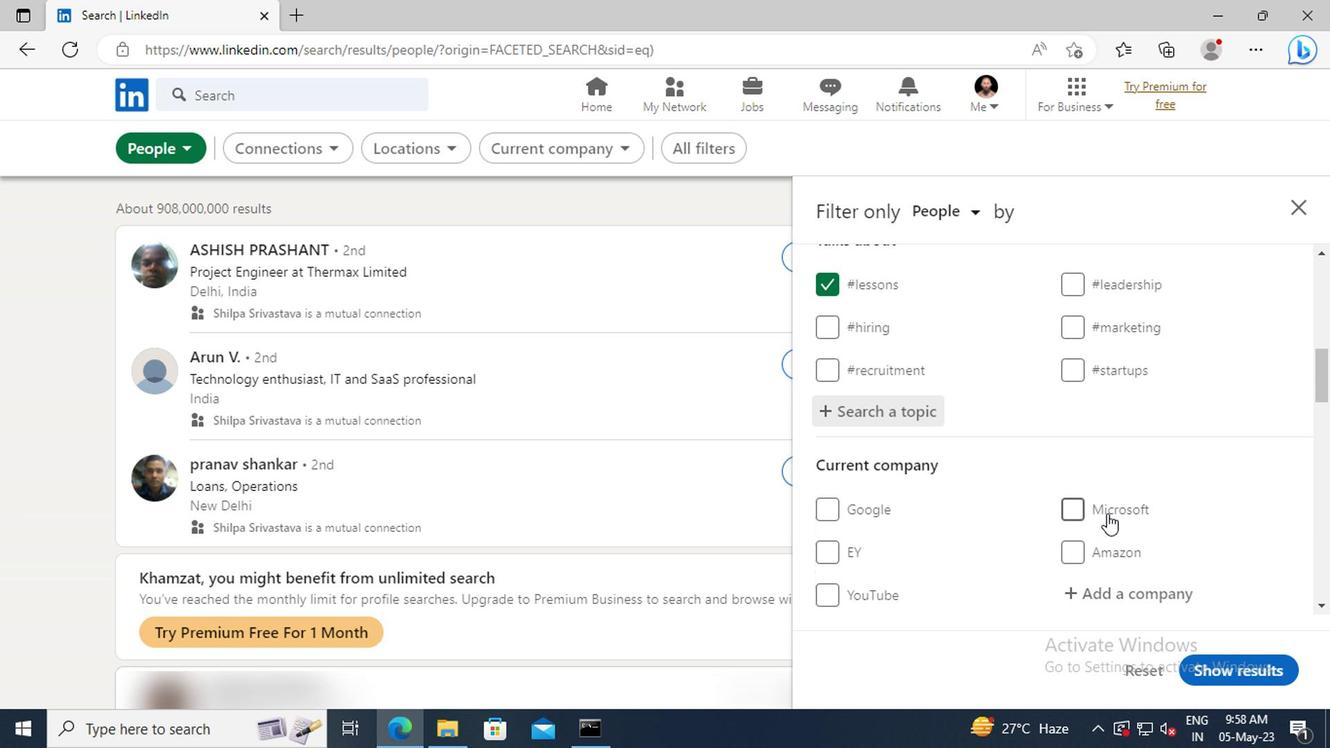 
Action: Mouse moved to (925, 493)
Screenshot: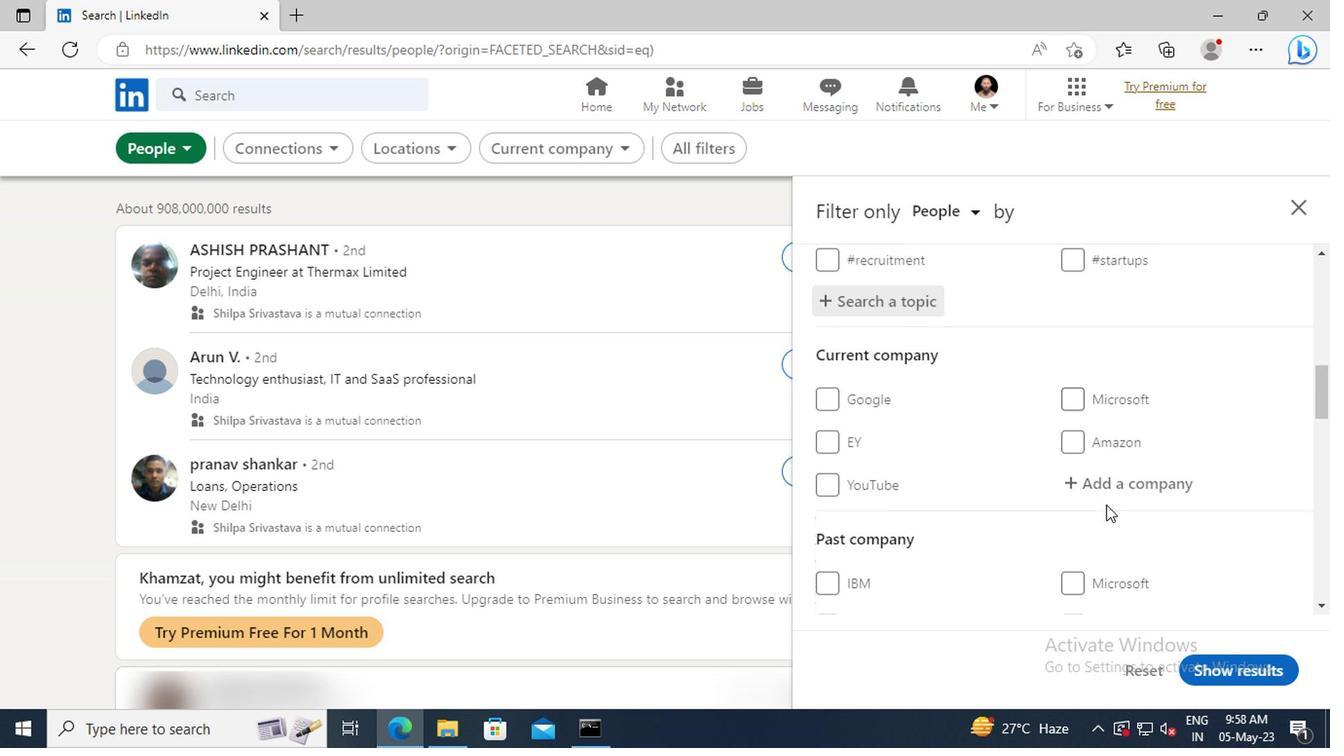 
Action: Mouse scrolled (925, 492) with delta (0, 0)
Screenshot: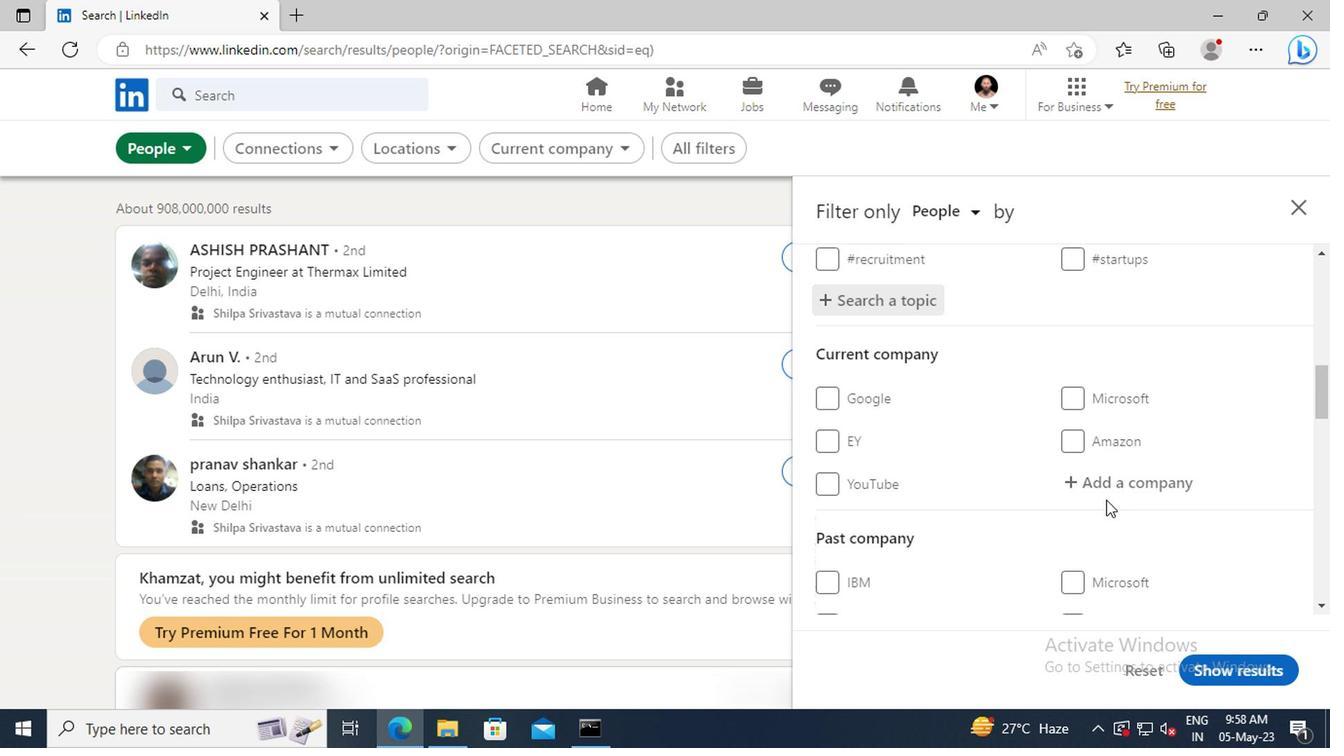 
Action: Mouse scrolled (925, 492) with delta (0, 0)
Screenshot: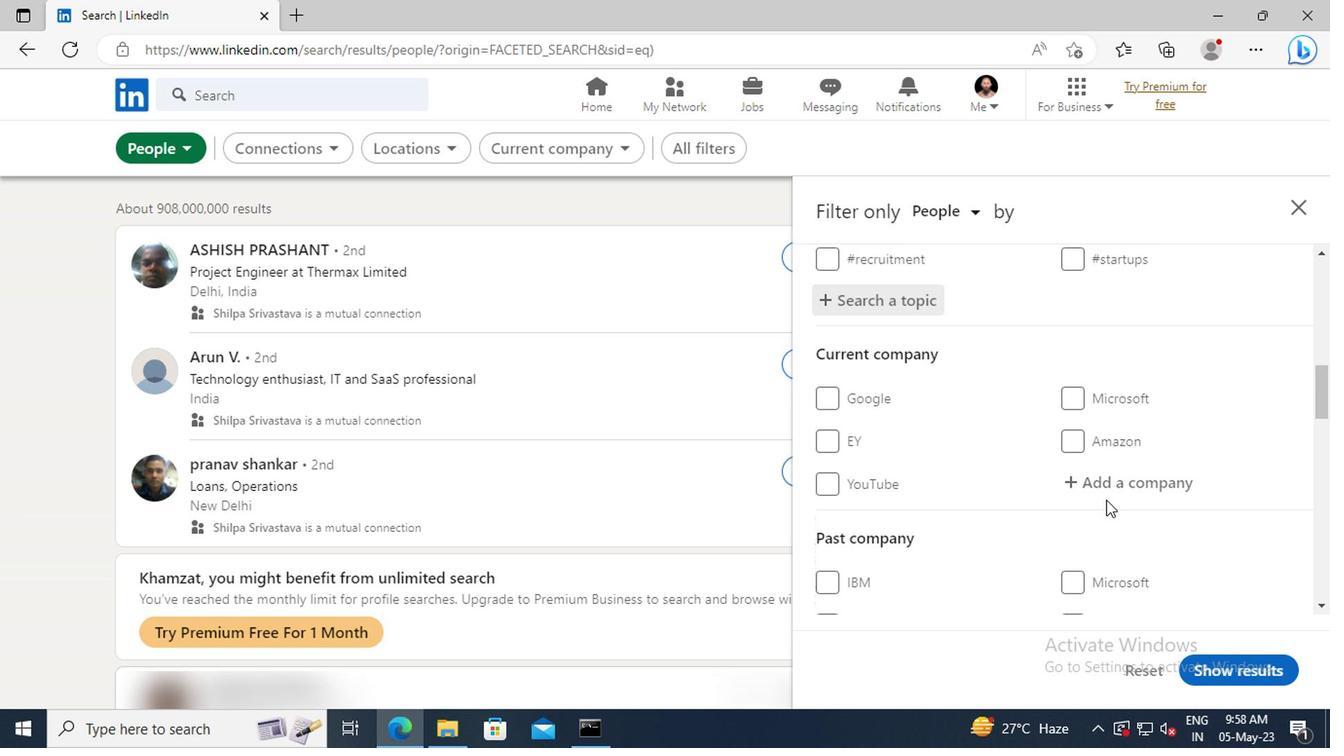 
Action: Mouse scrolled (925, 492) with delta (0, 0)
Screenshot: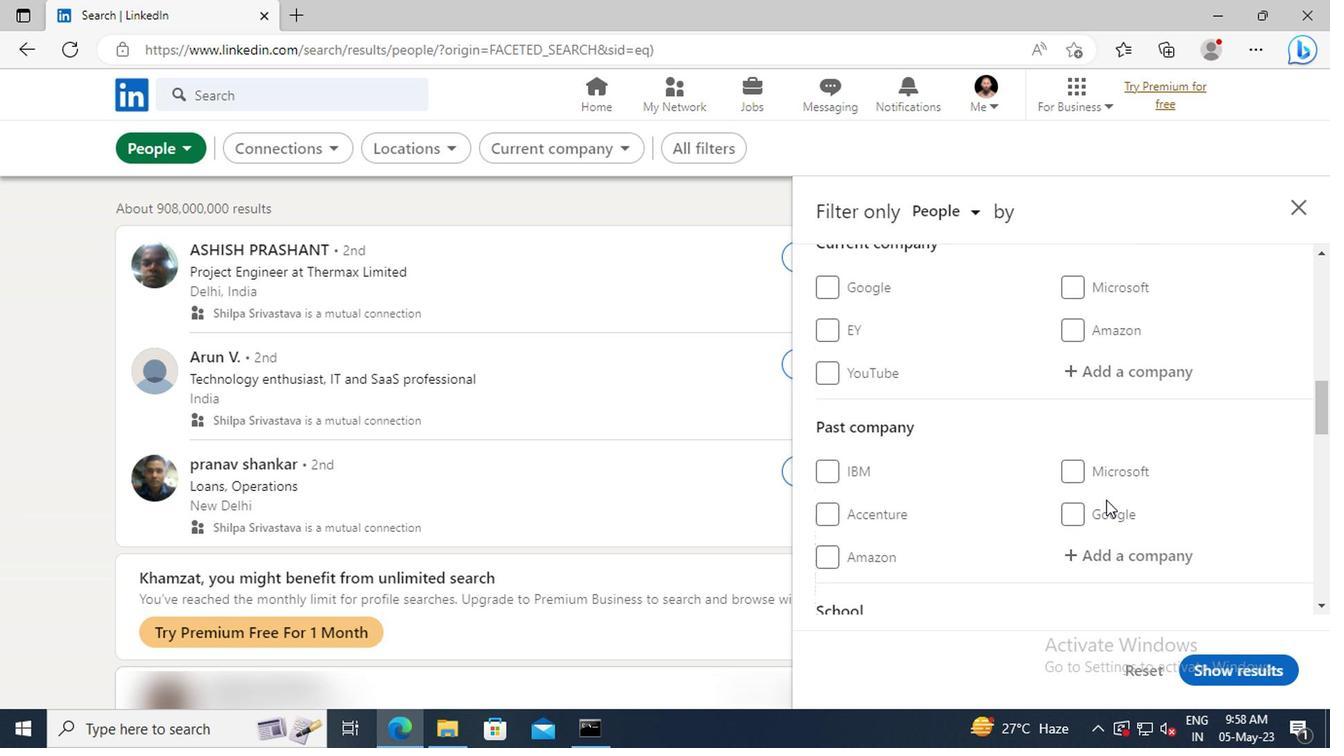 
Action: Mouse scrolled (925, 492) with delta (0, 0)
Screenshot: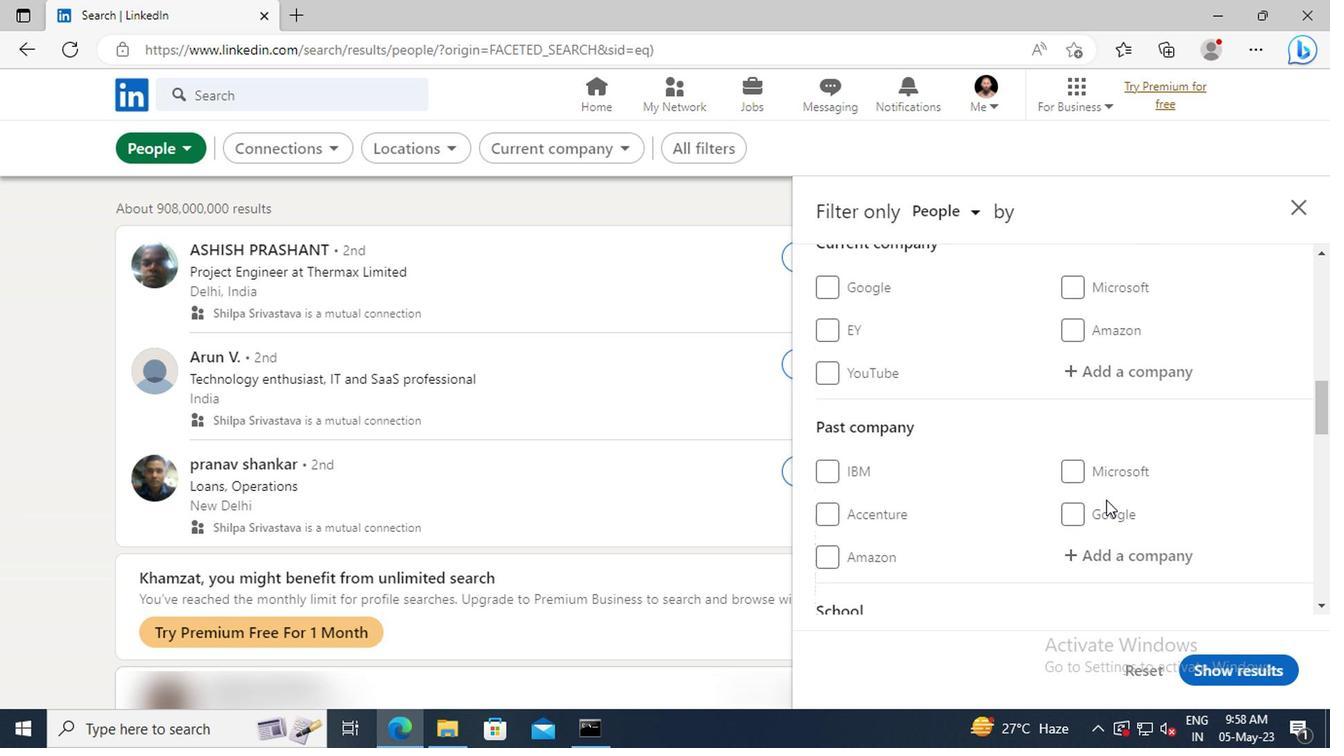 
Action: Mouse scrolled (925, 492) with delta (0, 0)
Screenshot: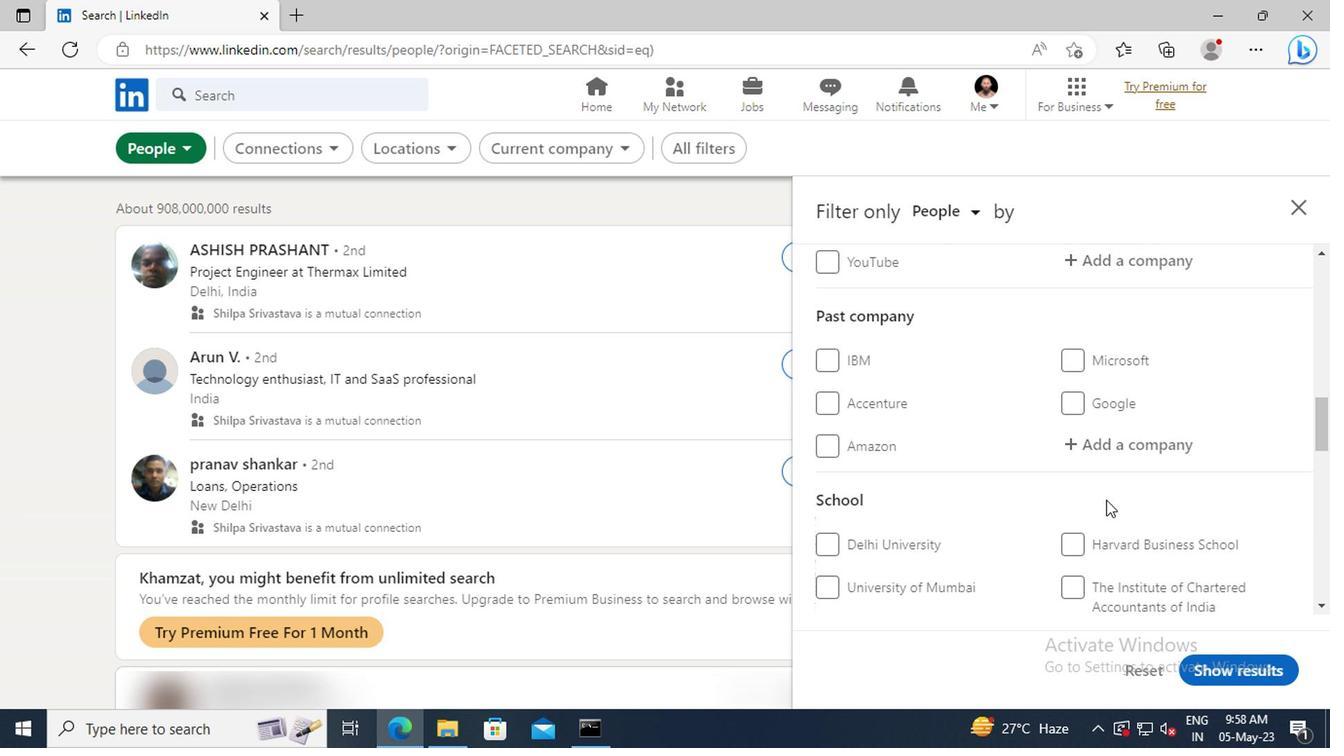 
Action: Mouse scrolled (925, 492) with delta (0, 0)
Screenshot: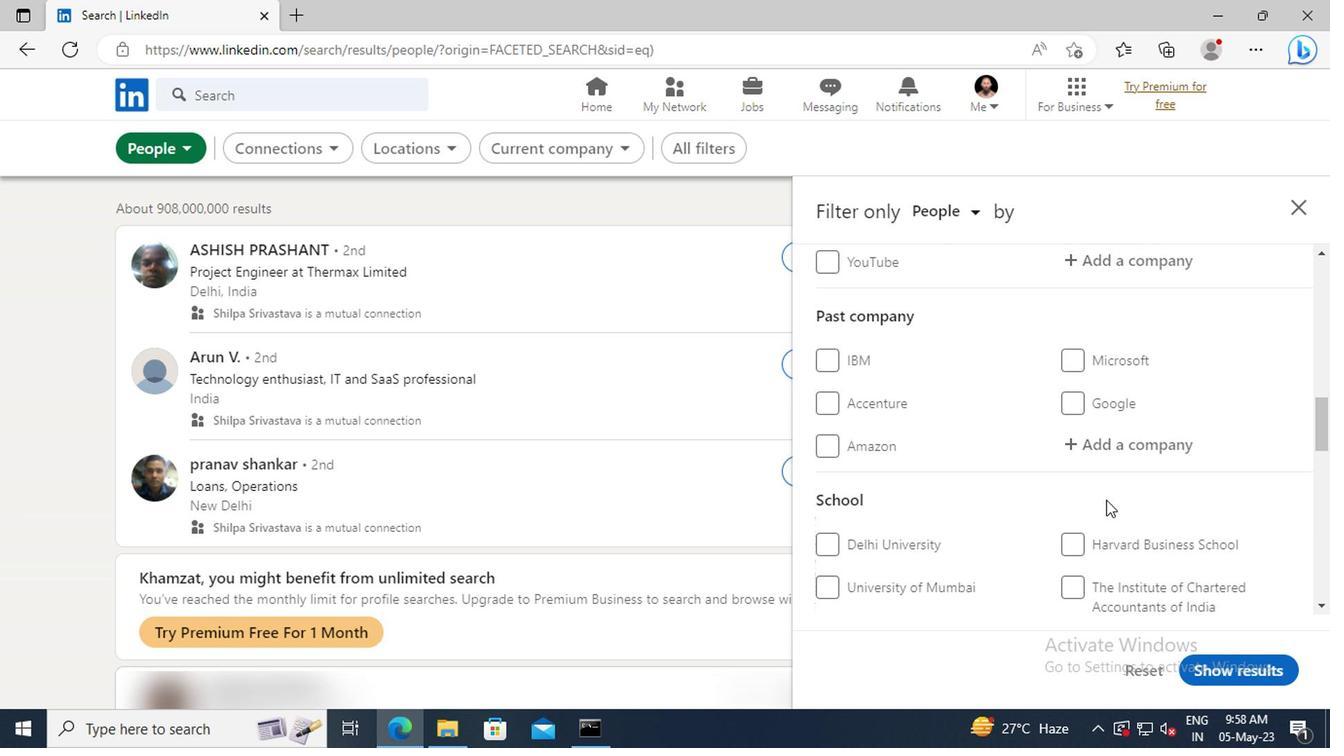 
Action: Mouse scrolled (925, 492) with delta (0, 0)
Screenshot: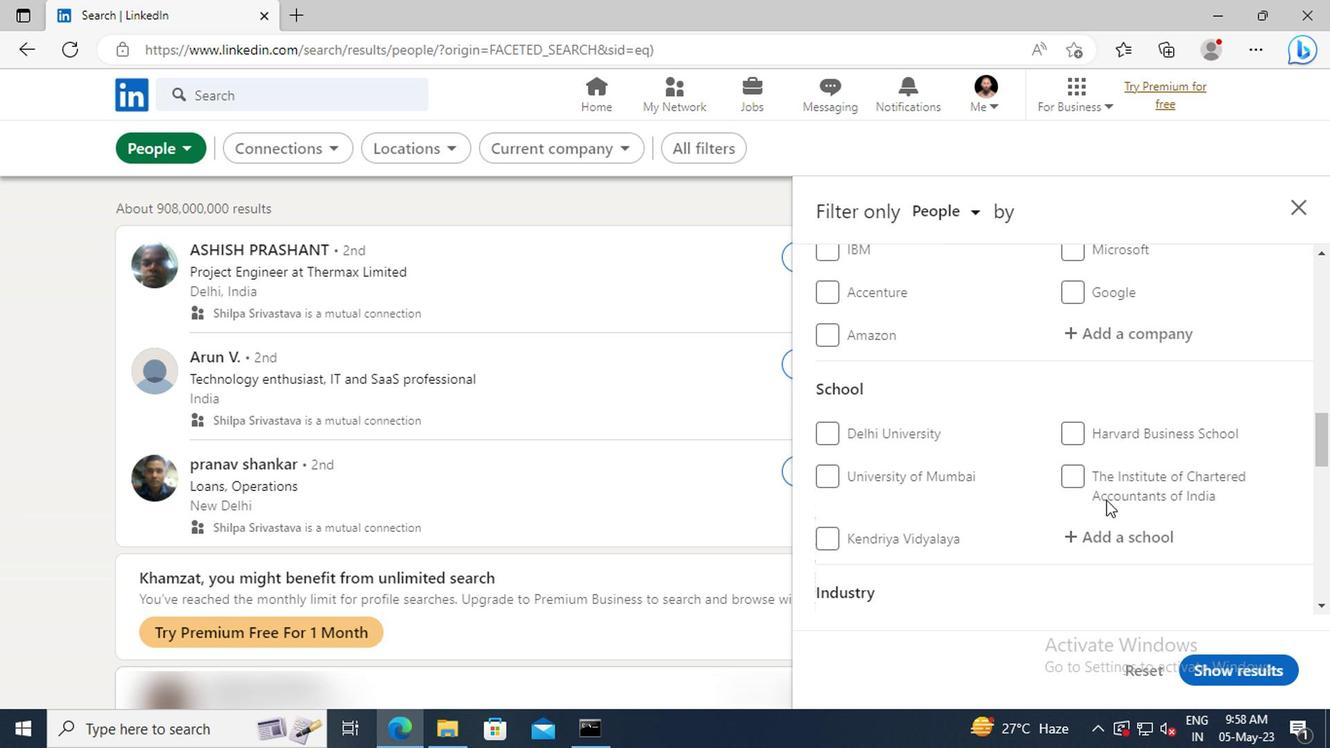 
Action: Mouse scrolled (925, 492) with delta (0, 0)
Screenshot: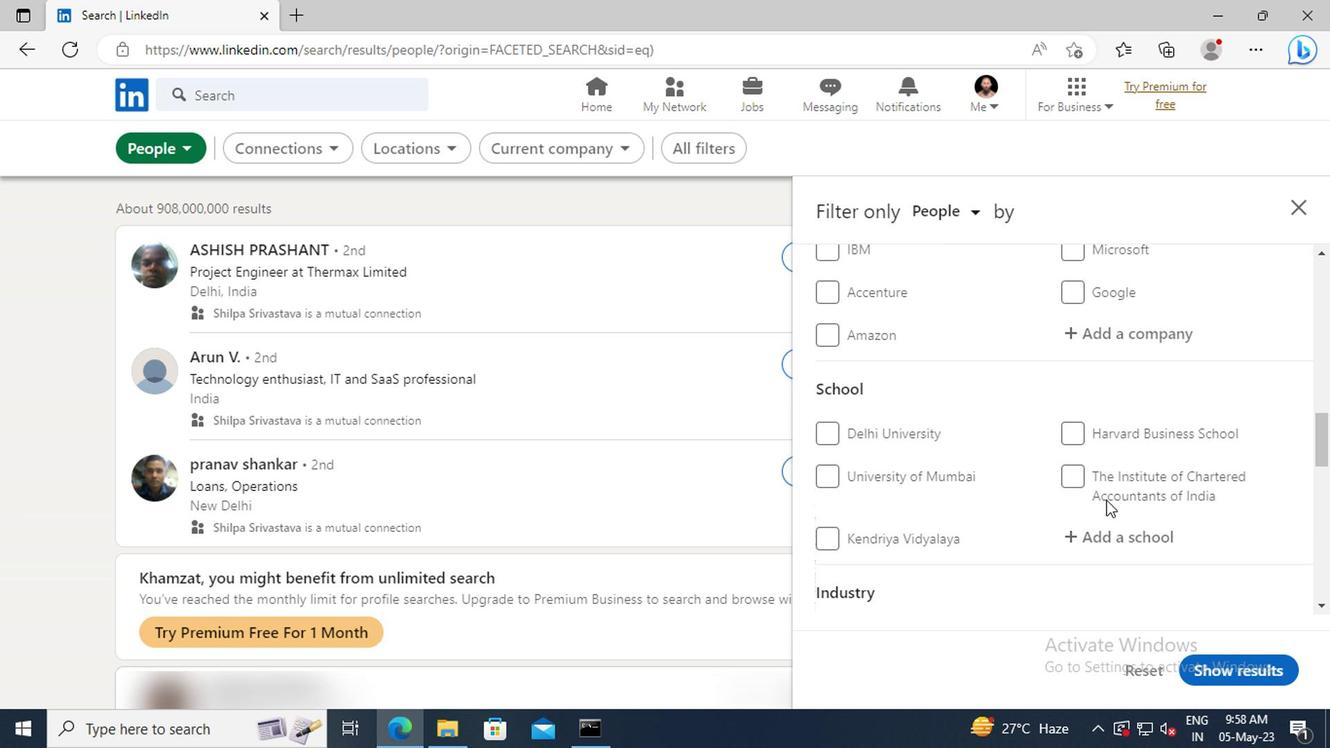 
Action: Mouse scrolled (925, 492) with delta (0, 0)
Screenshot: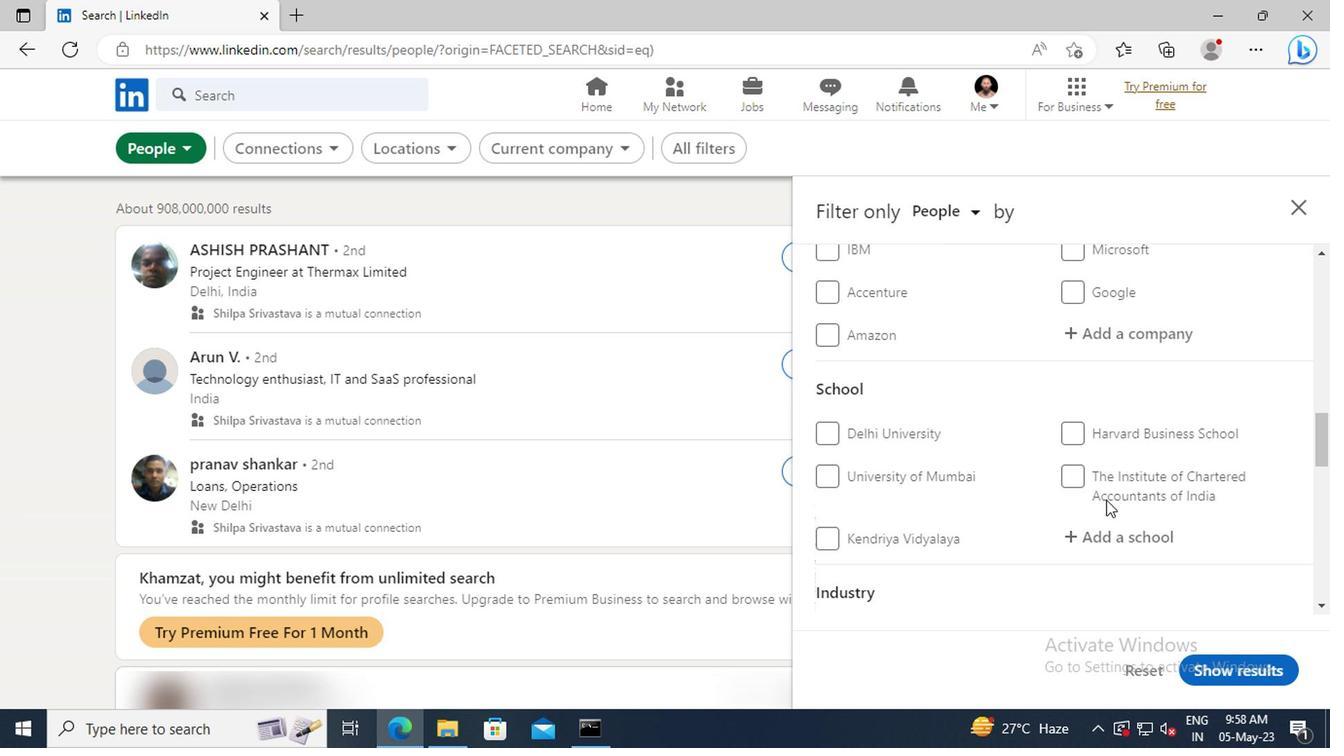 
Action: Mouse scrolled (925, 492) with delta (0, 0)
Screenshot: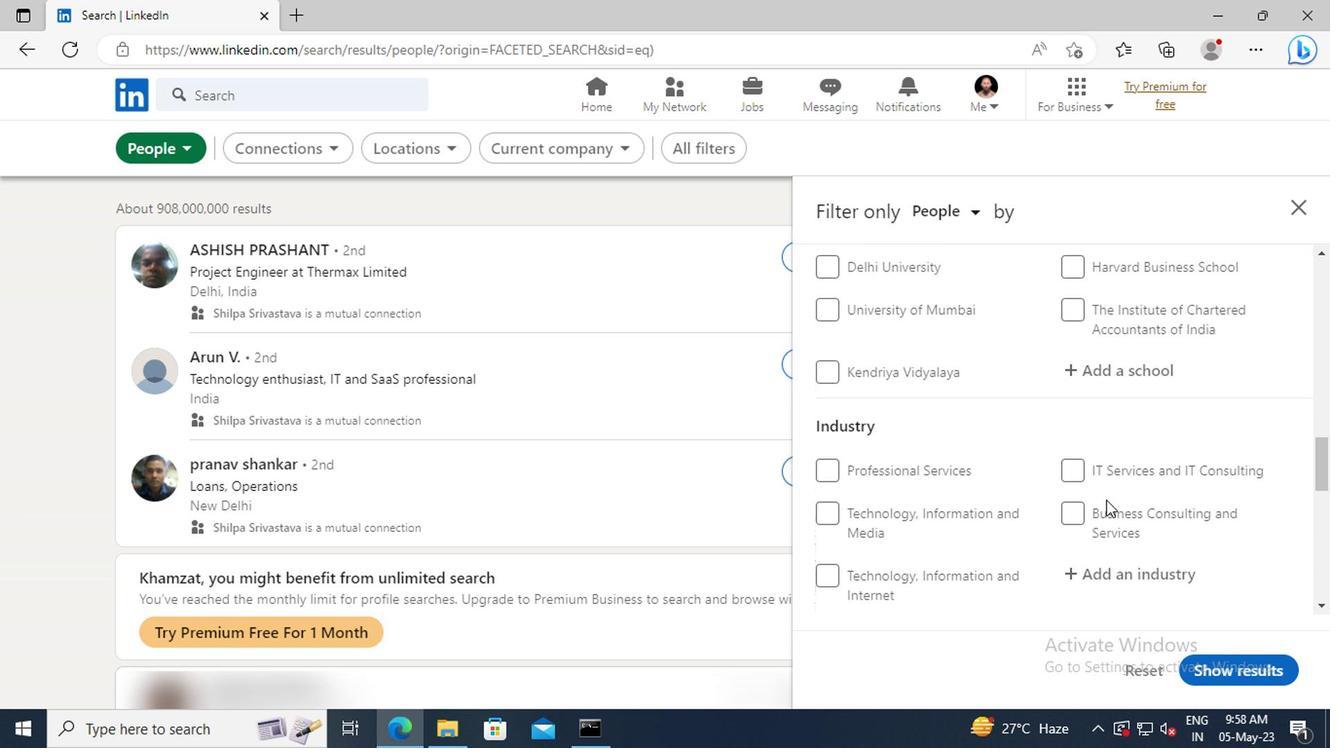 
Action: Mouse scrolled (925, 492) with delta (0, 0)
Screenshot: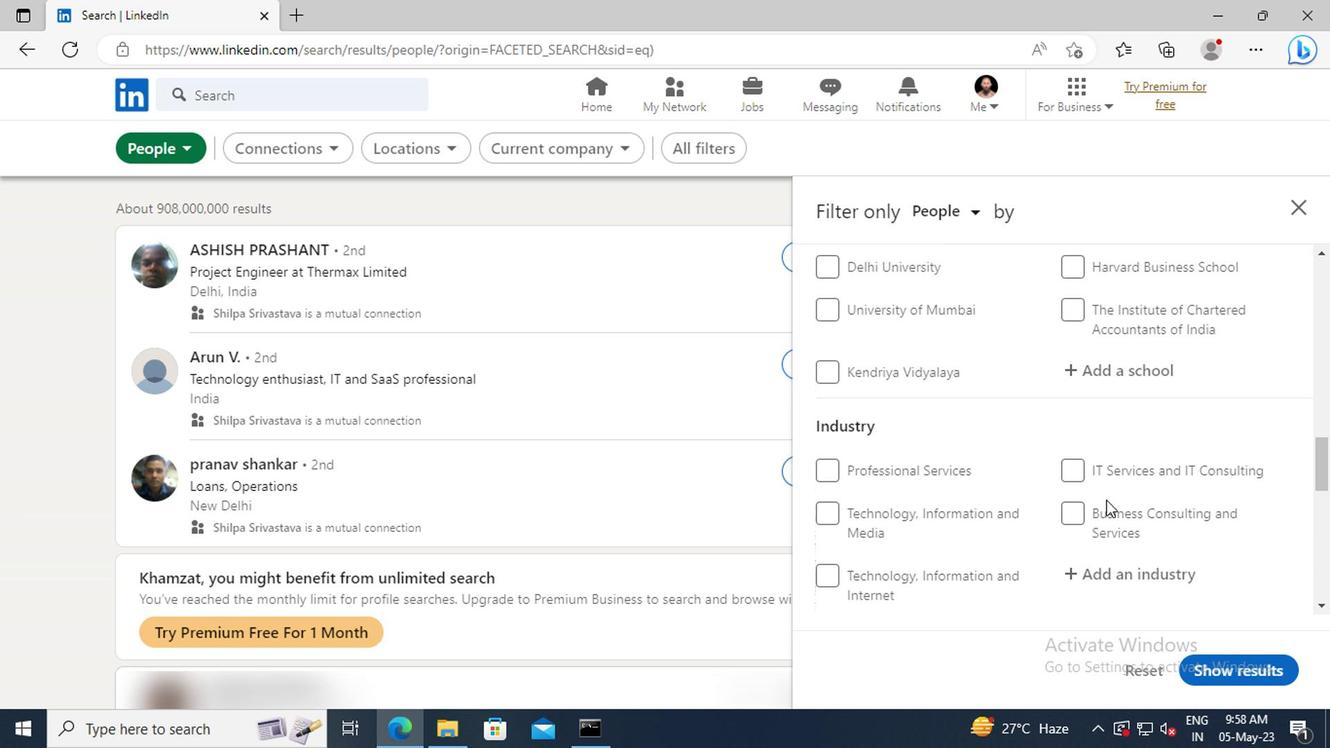 
Action: Mouse scrolled (925, 492) with delta (0, 0)
Screenshot: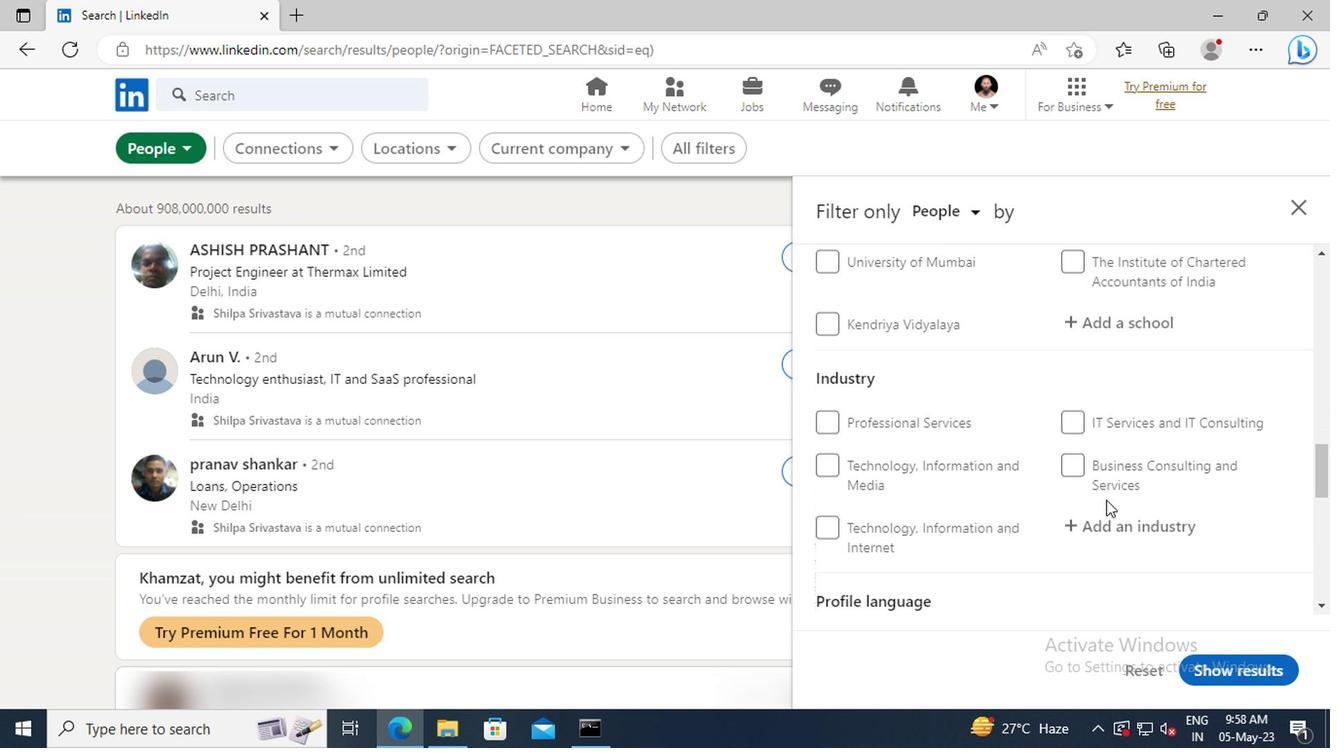 
Action: Mouse moved to (904, 511)
Screenshot: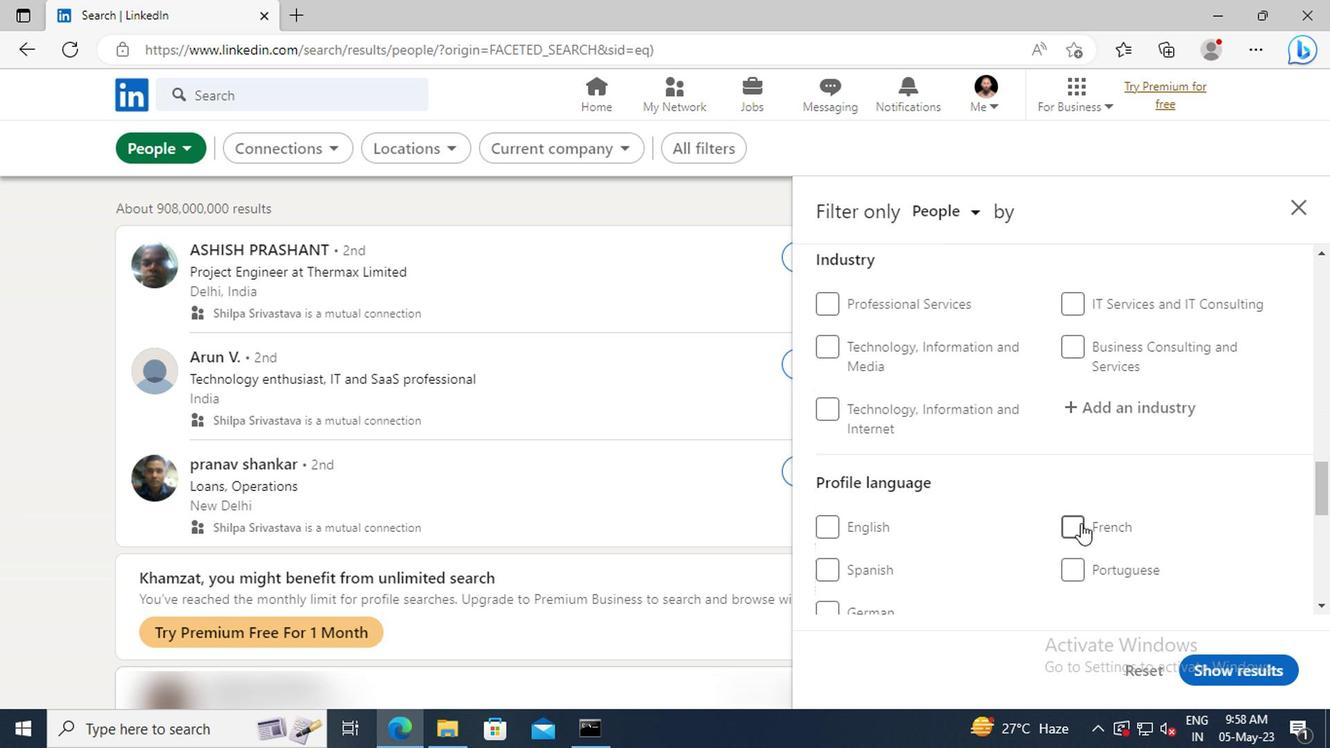 
Action: Mouse pressed left at (904, 511)
Screenshot: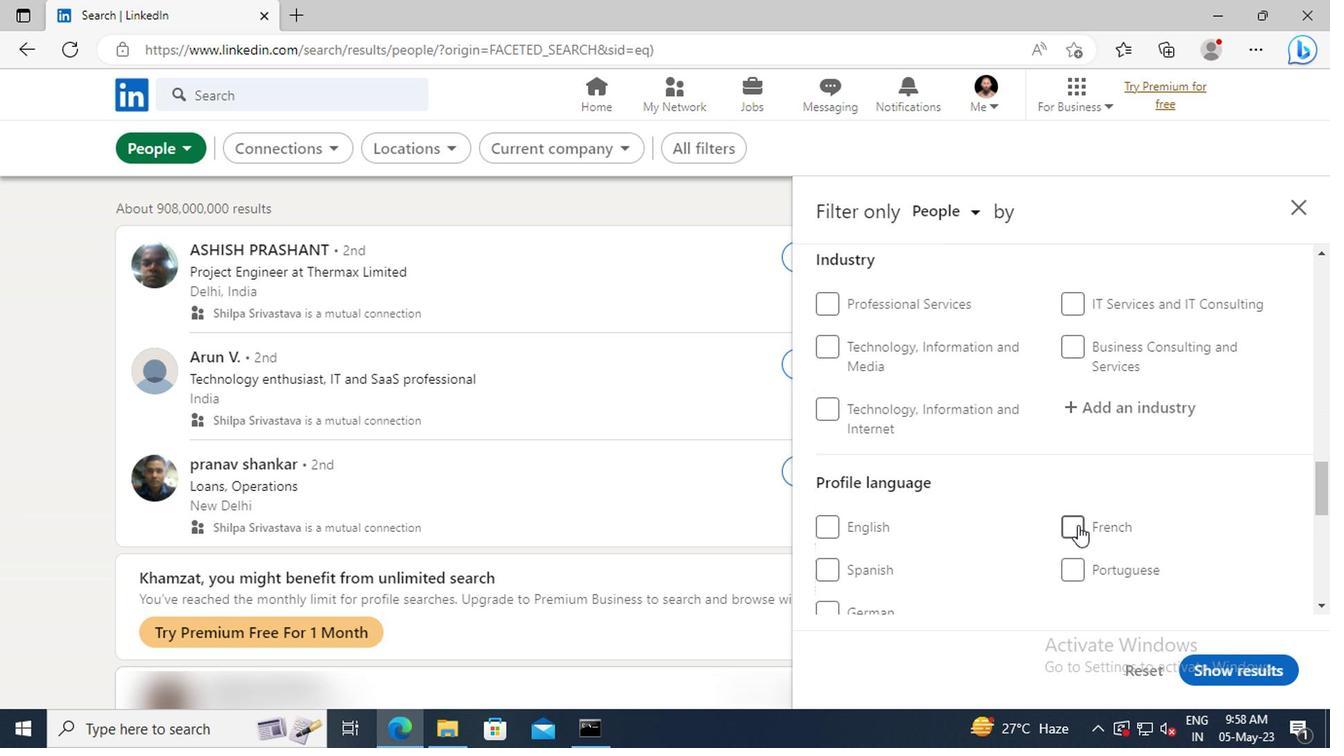 
Action: Mouse moved to (925, 469)
Screenshot: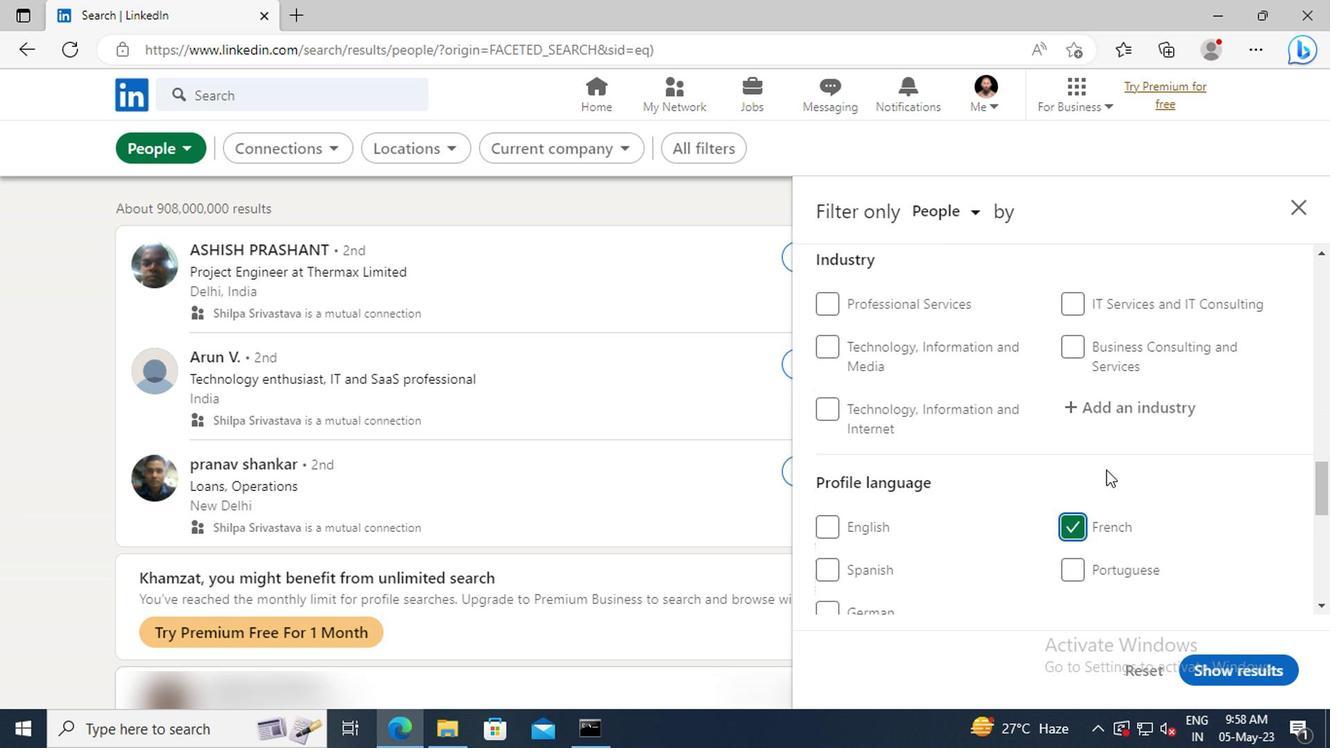 
Action: Mouse scrolled (925, 470) with delta (0, 0)
Screenshot: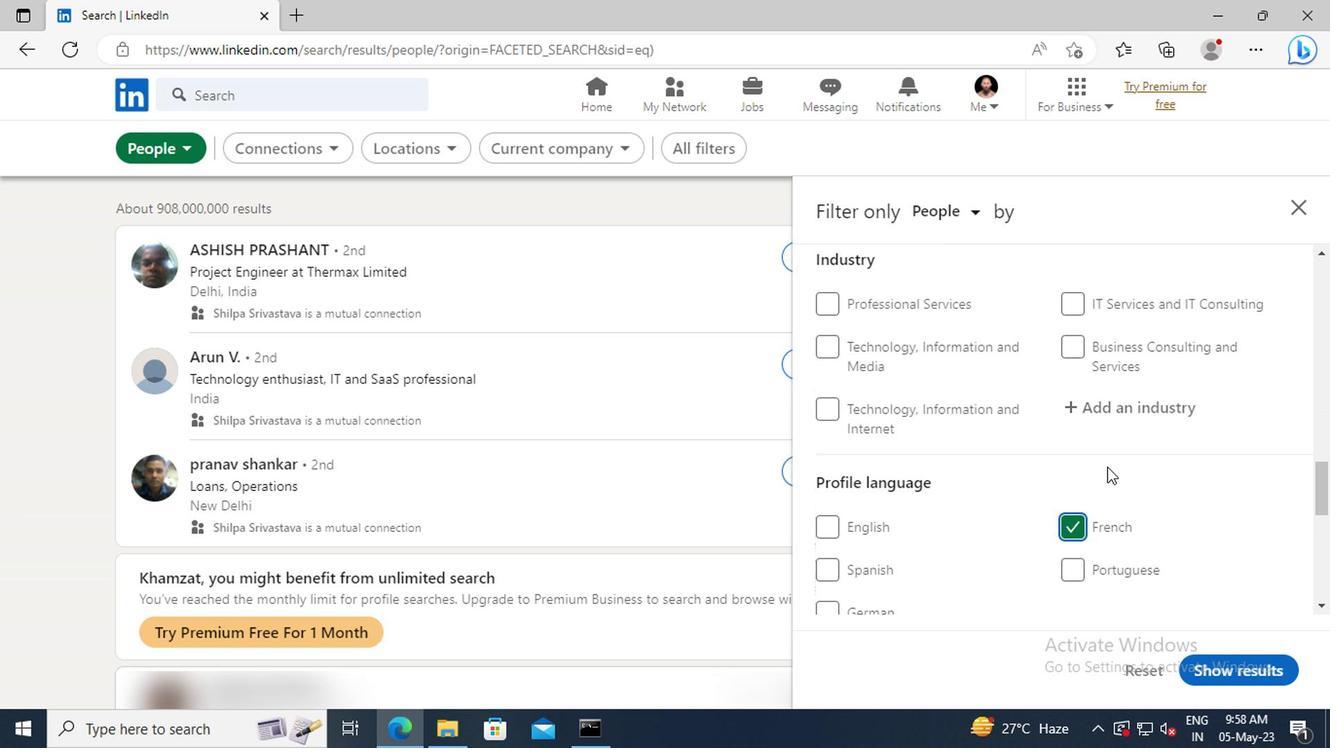
Action: Mouse scrolled (925, 470) with delta (0, 0)
Screenshot: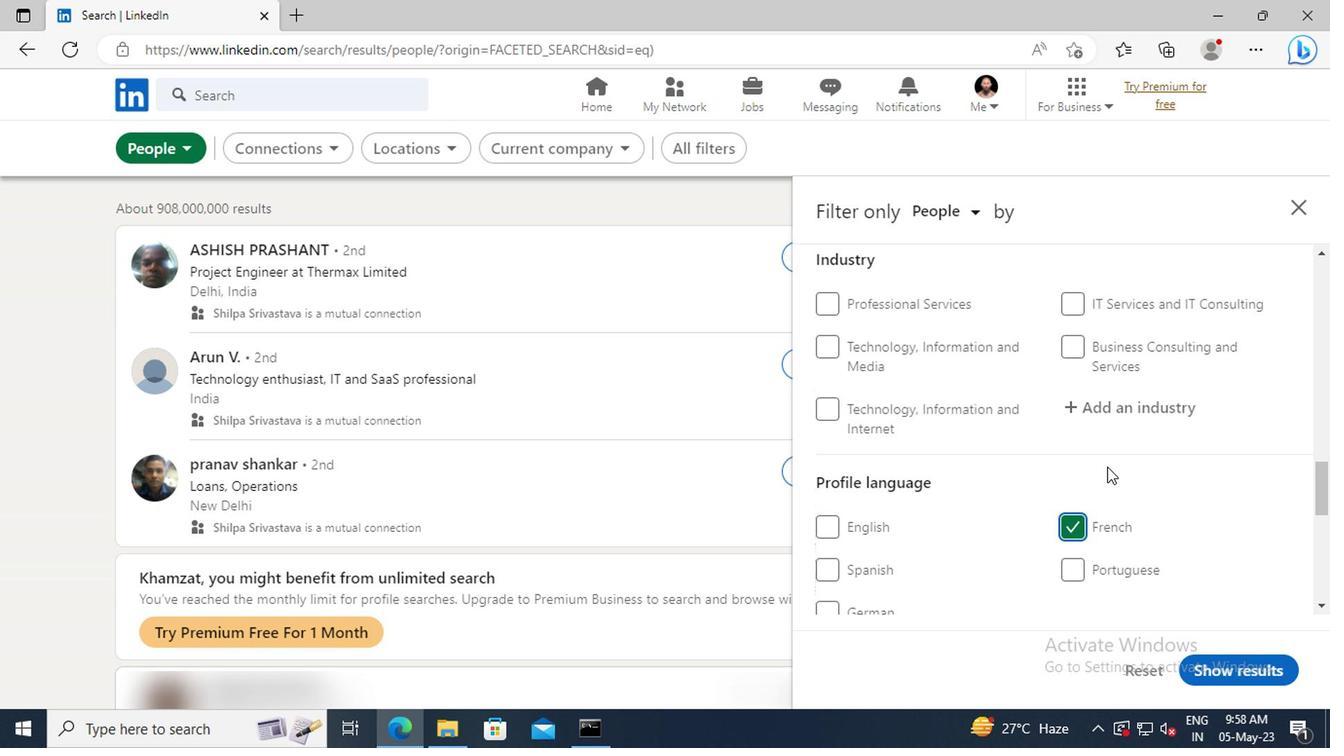 
Action: Mouse moved to (926, 466)
Screenshot: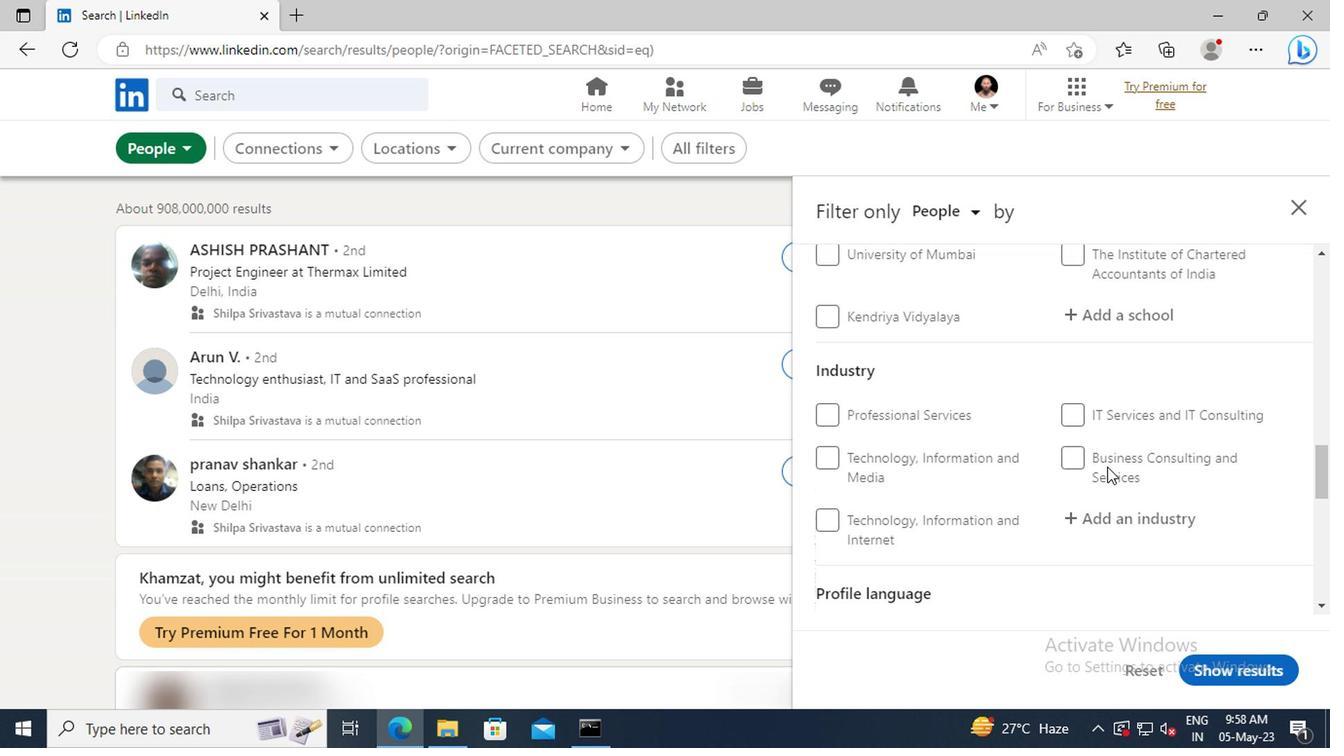 
Action: Mouse scrolled (926, 467) with delta (0, 0)
Screenshot: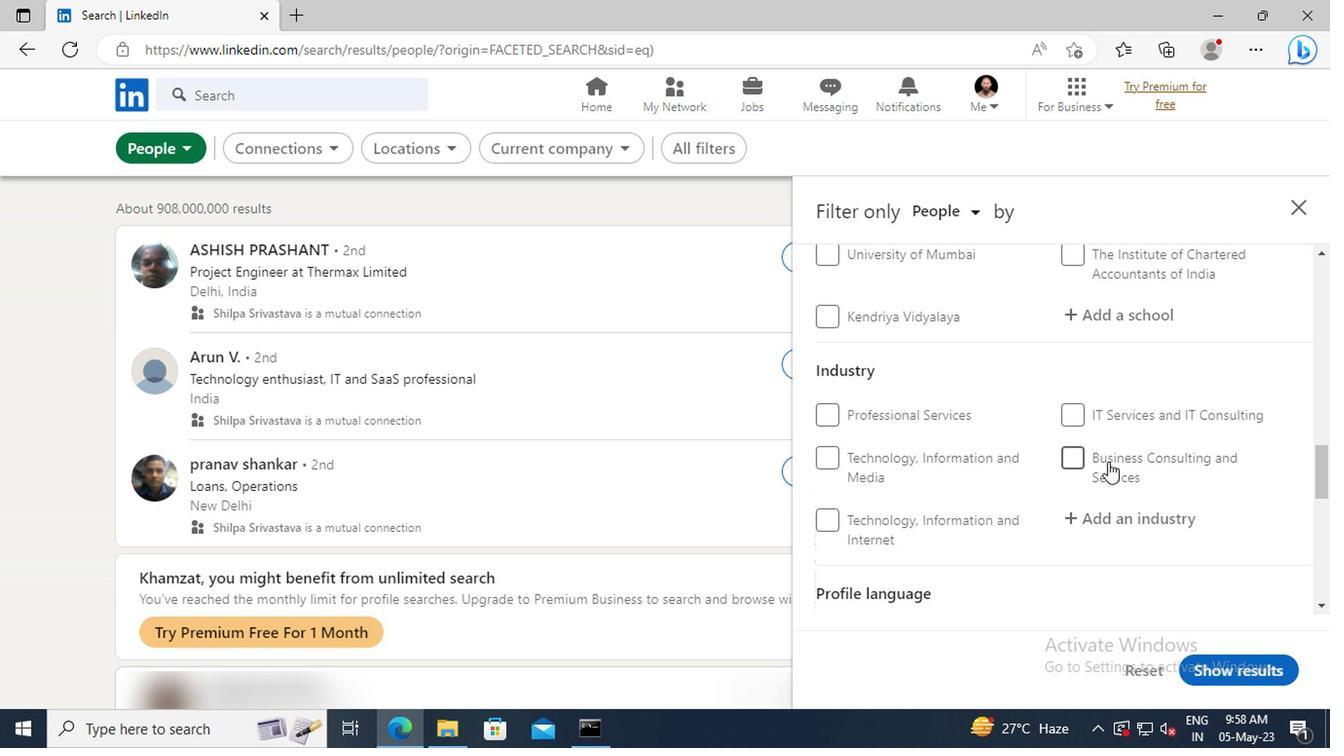 
Action: Mouse scrolled (926, 467) with delta (0, 0)
Screenshot: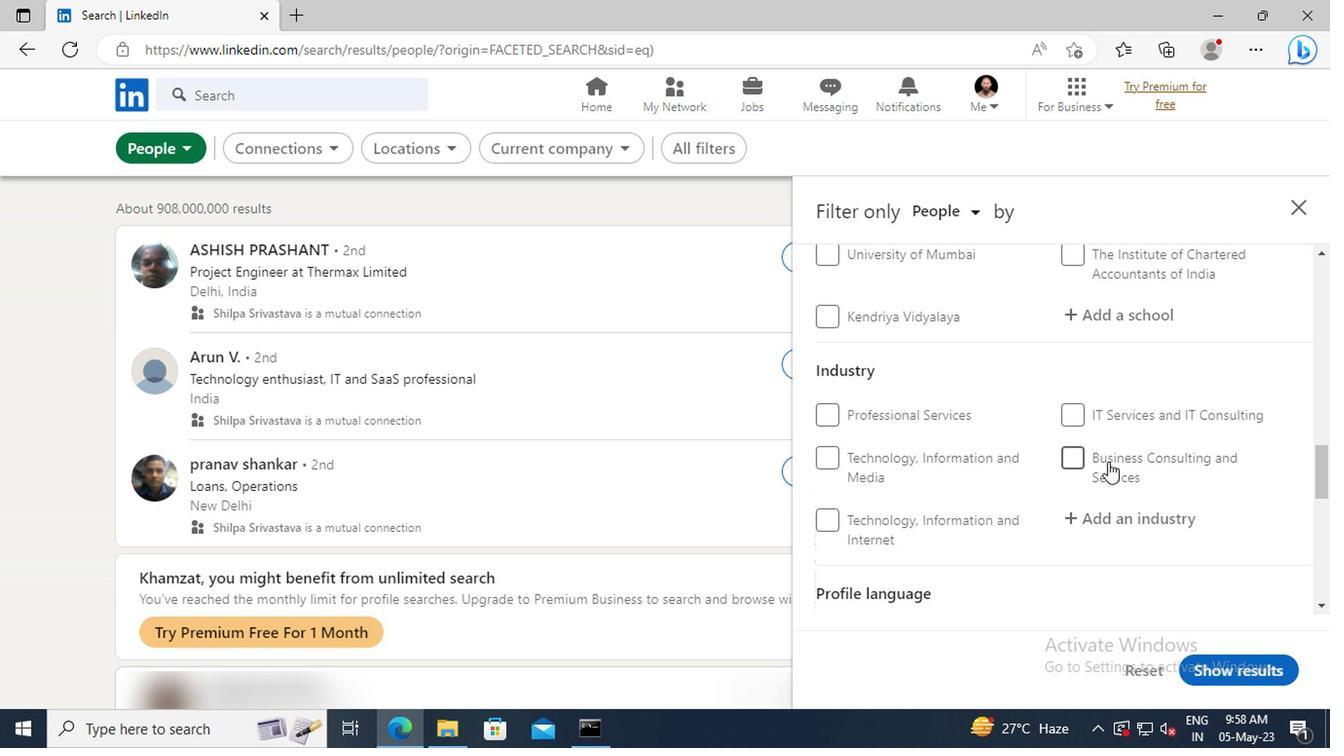 
Action: Mouse scrolled (926, 467) with delta (0, 0)
Screenshot: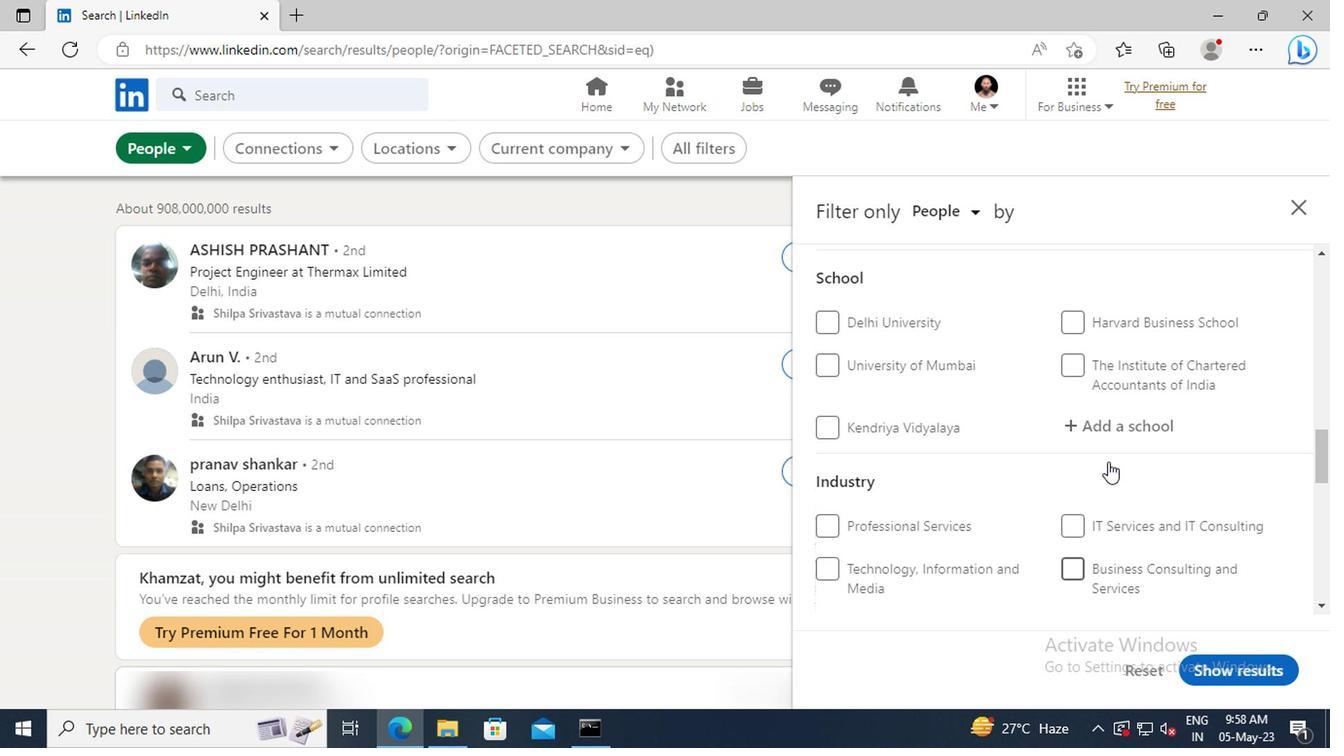 
Action: Mouse scrolled (926, 467) with delta (0, 0)
Screenshot: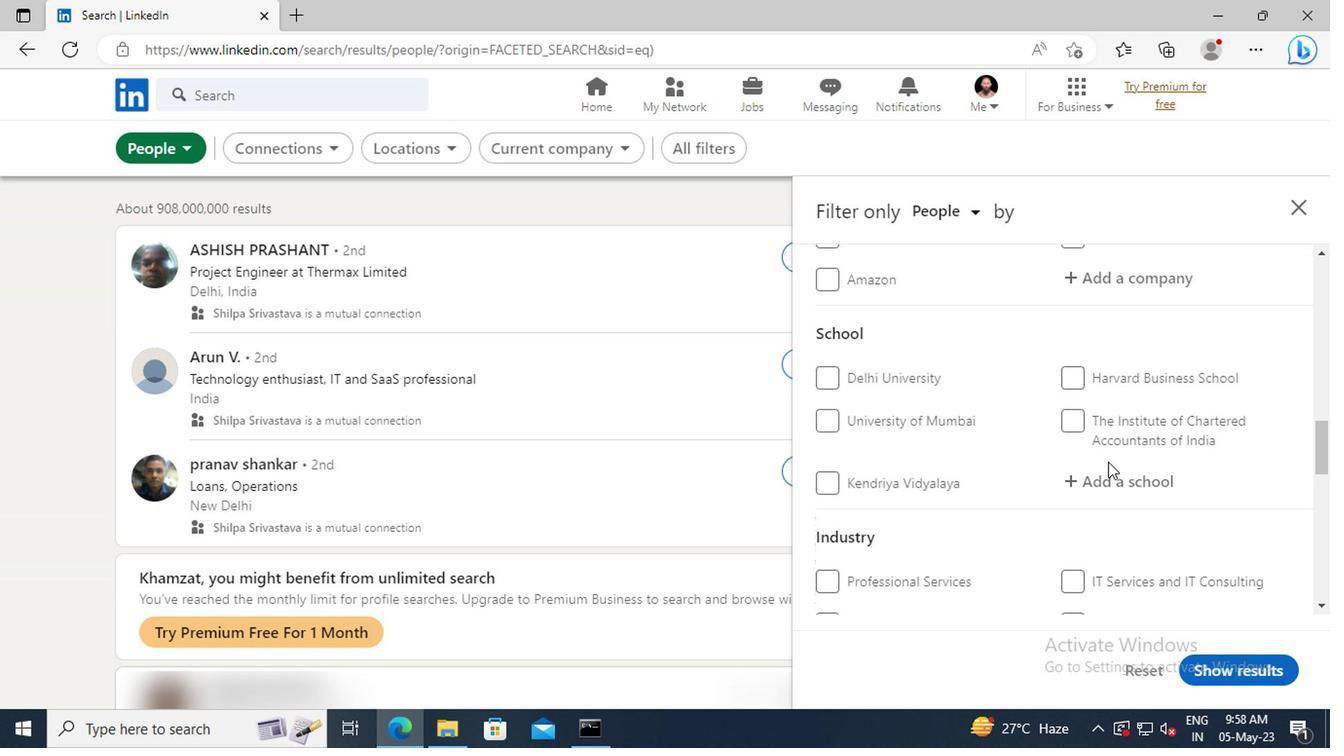 
Action: Mouse scrolled (926, 467) with delta (0, 0)
Screenshot: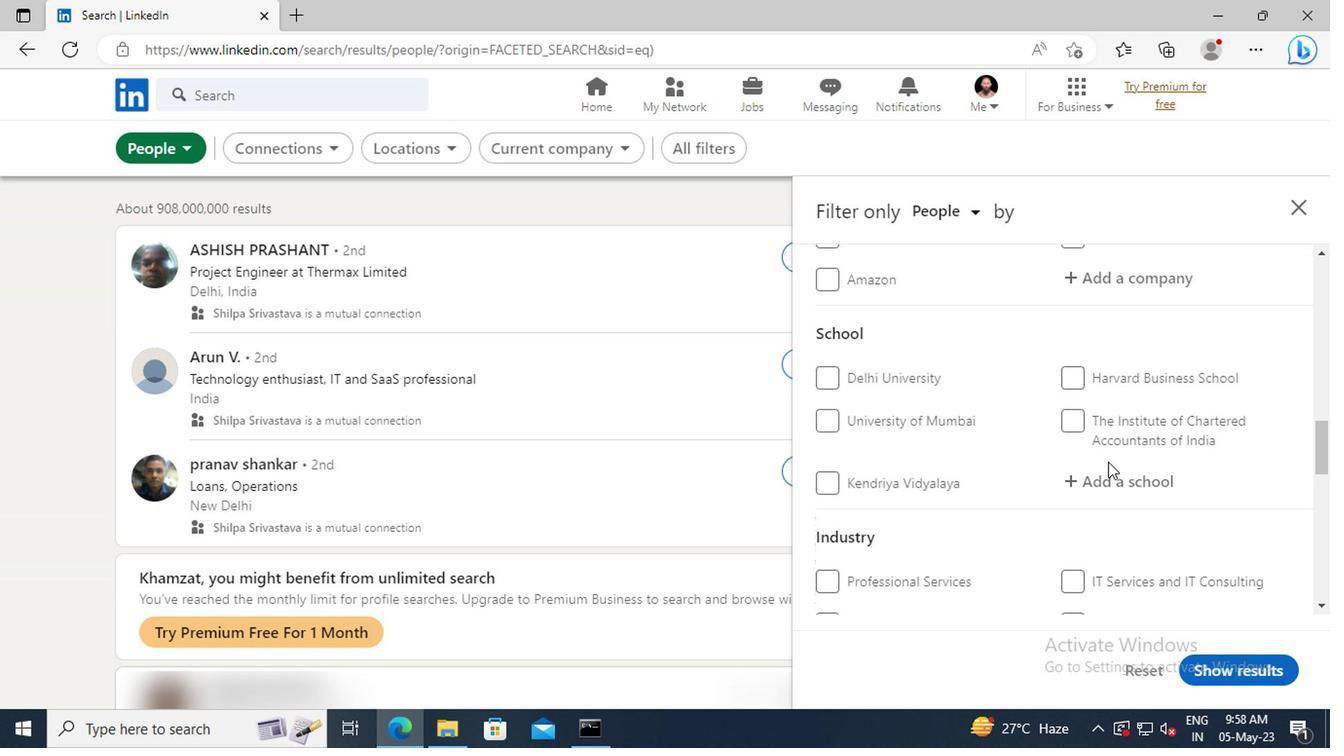 
Action: Mouse scrolled (926, 467) with delta (0, 0)
Screenshot: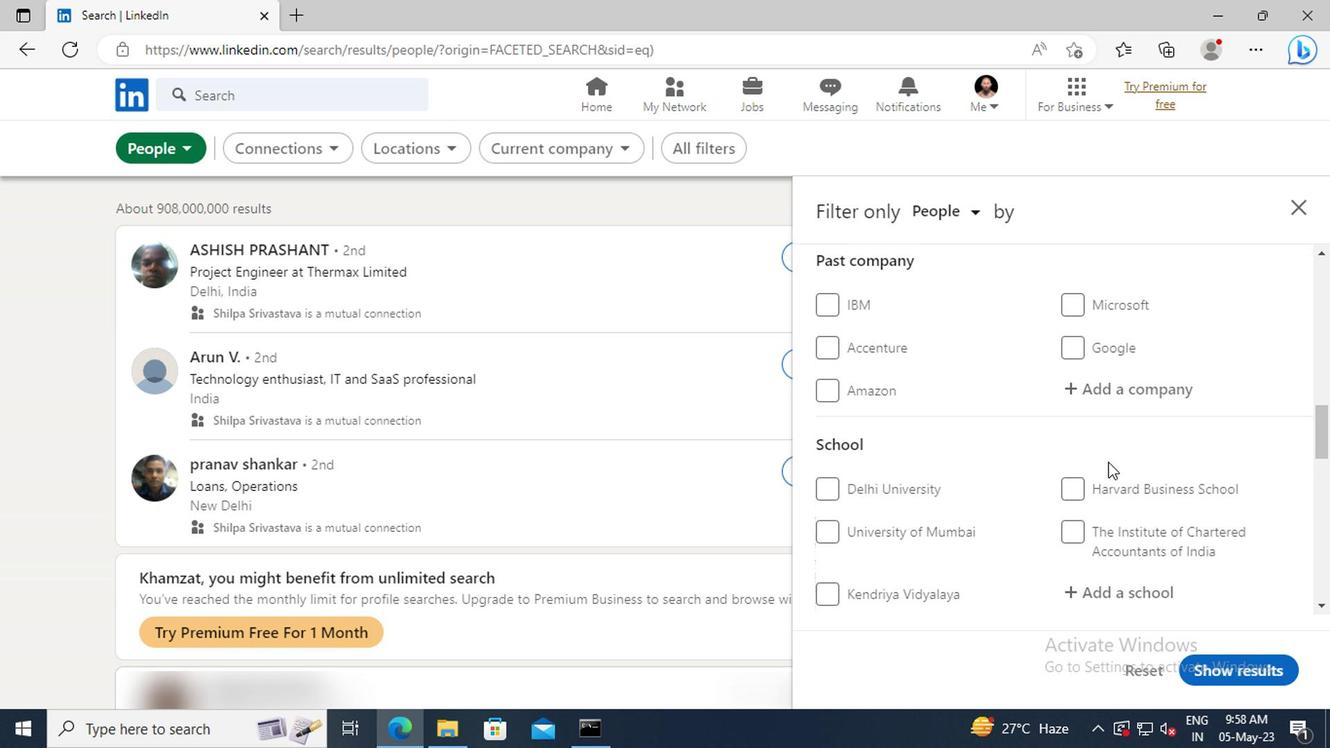 
Action: Mouse scrolled (926, 467) with delta (0, 0)
Screenshot: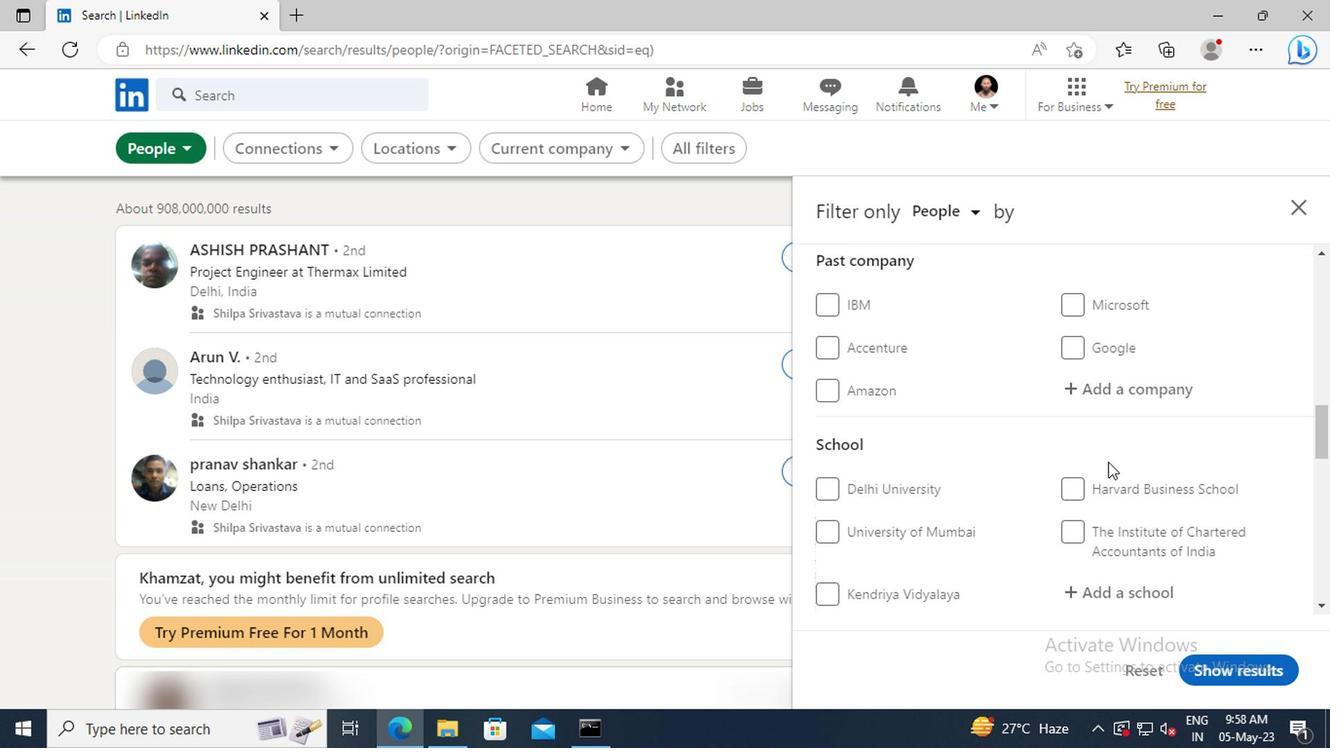 
Action: Mouse scrolled (926, 467) with delta (0, 0)
Screenshot: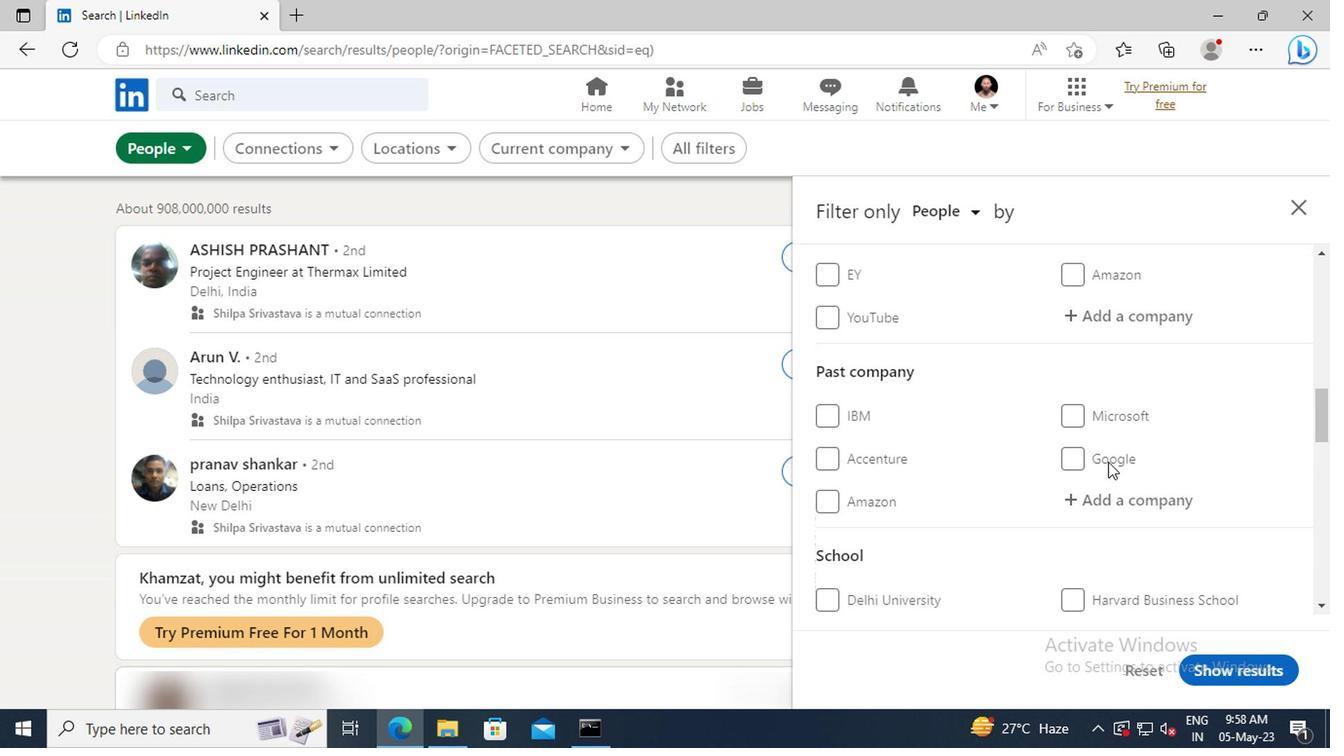 
Action: Mouse scrolled (926, 467) with delta (0, 0)
Screenshot: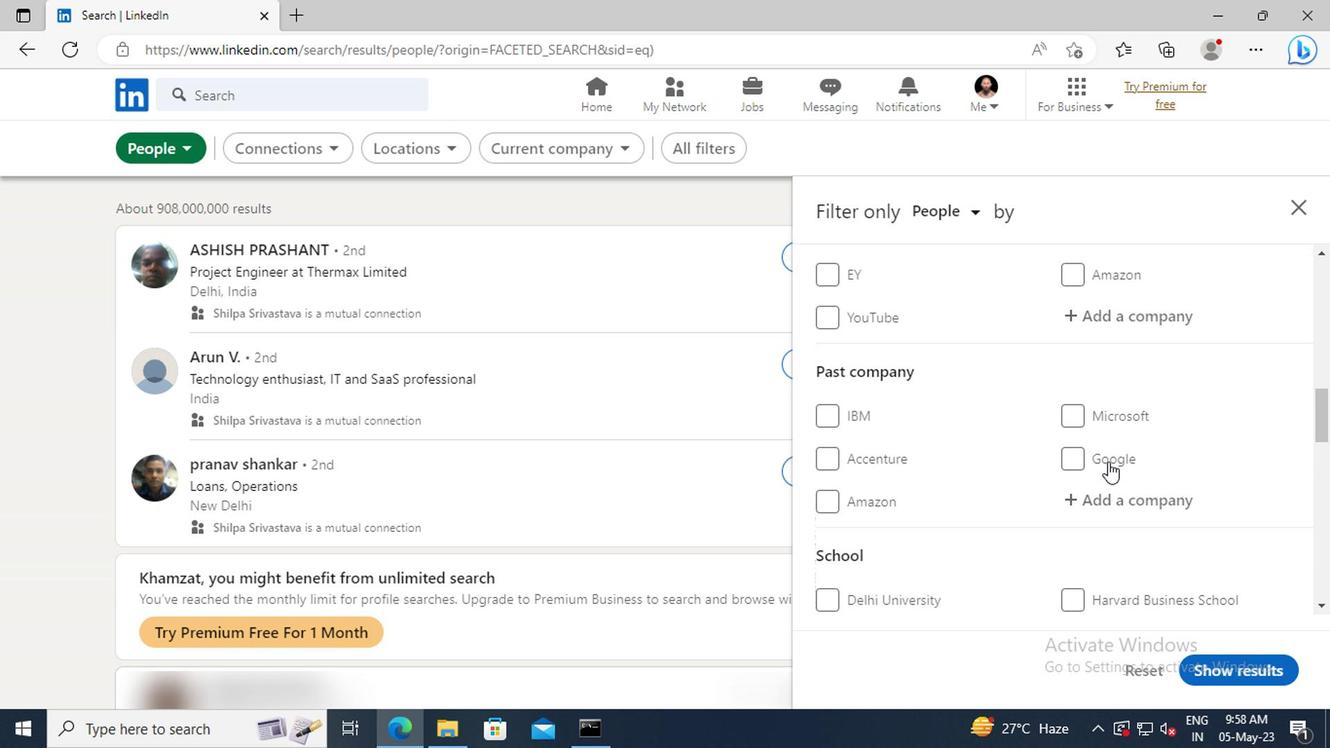 
Action: Mouse moved to (923, 442)
Screenshot: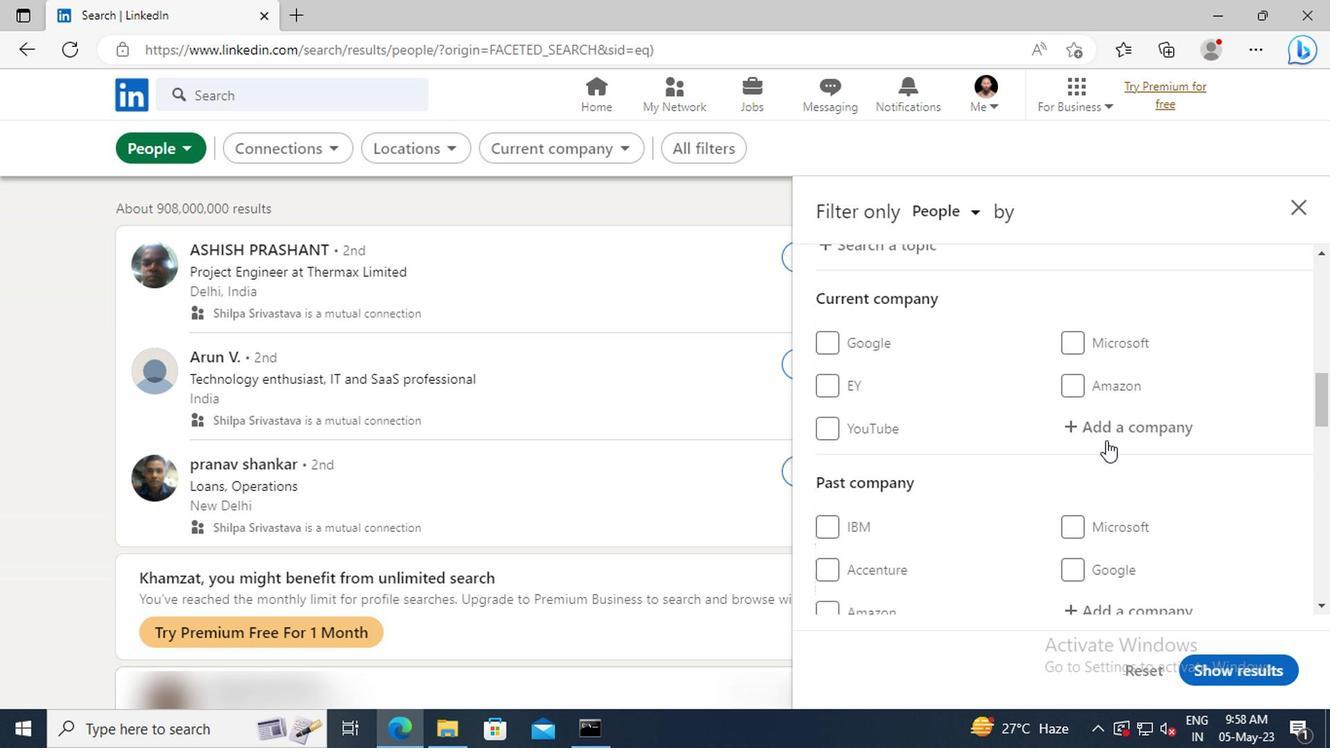 
Action: Mouse pressed left at (923, 442)
Screenshot: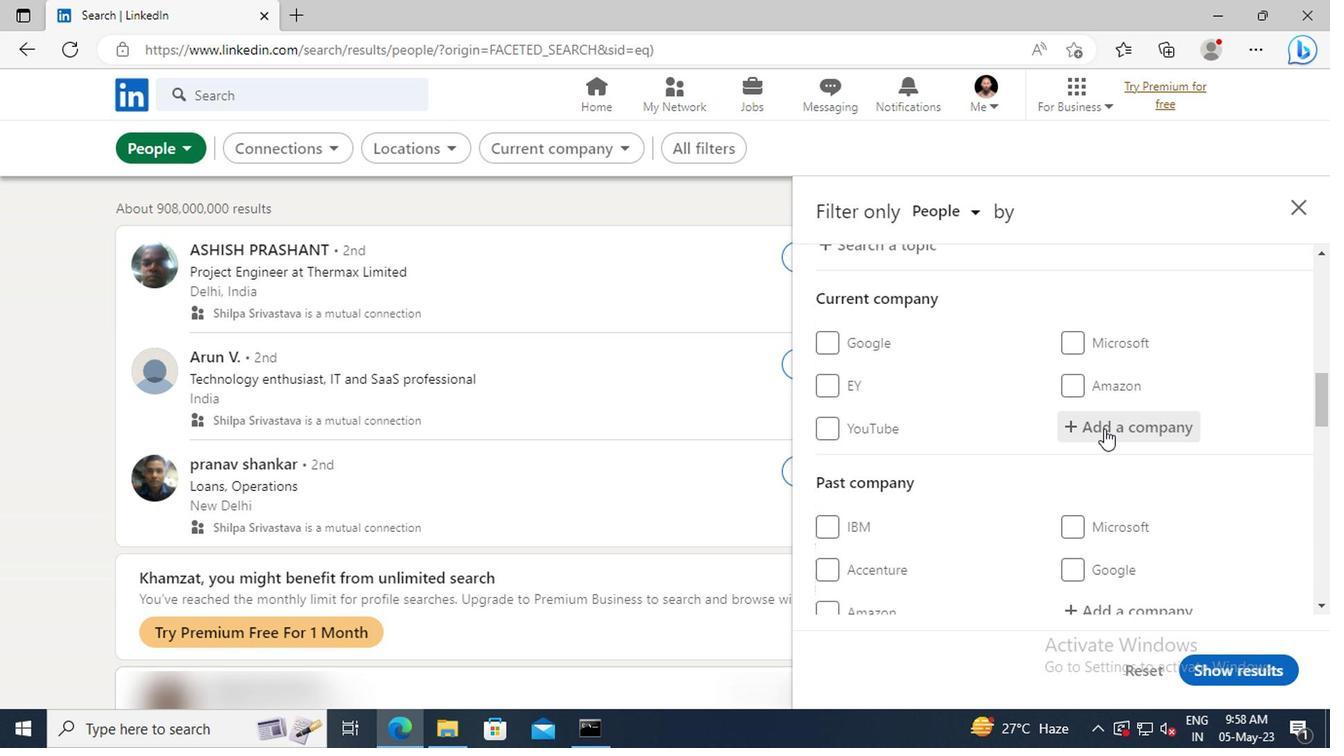 
Action: Key pressed <Key.shift>JUSTDI
Screenshot: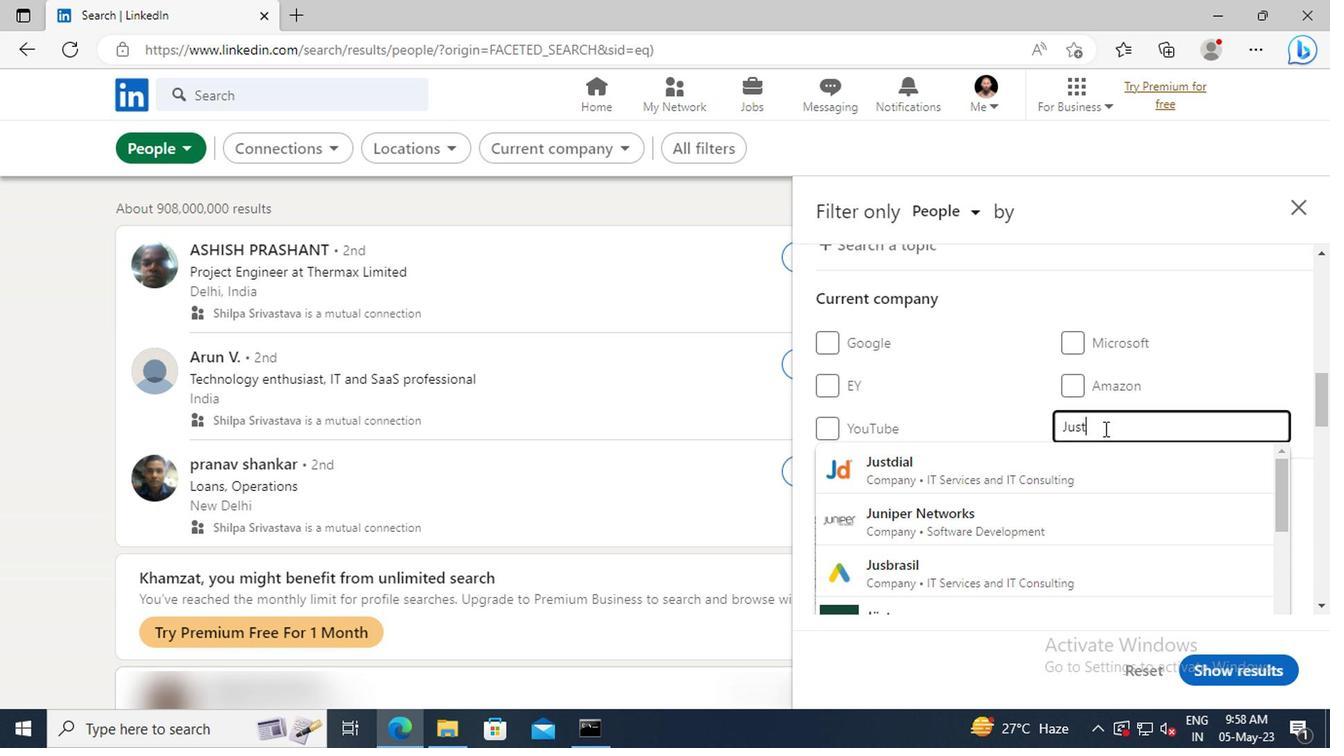 
Action: Mouse moved to (929, 463)
Screenshot: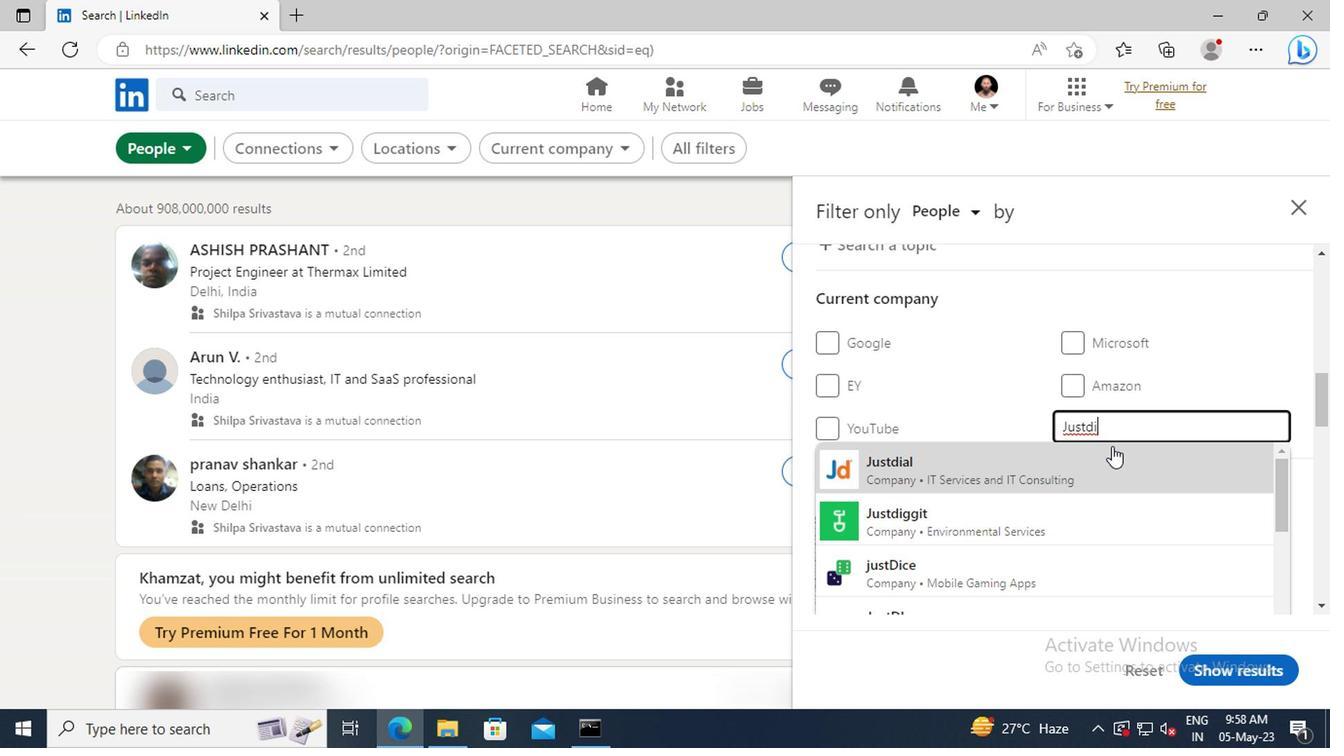 
Action: Mouse pressed left at (929, 463)
Screenshot: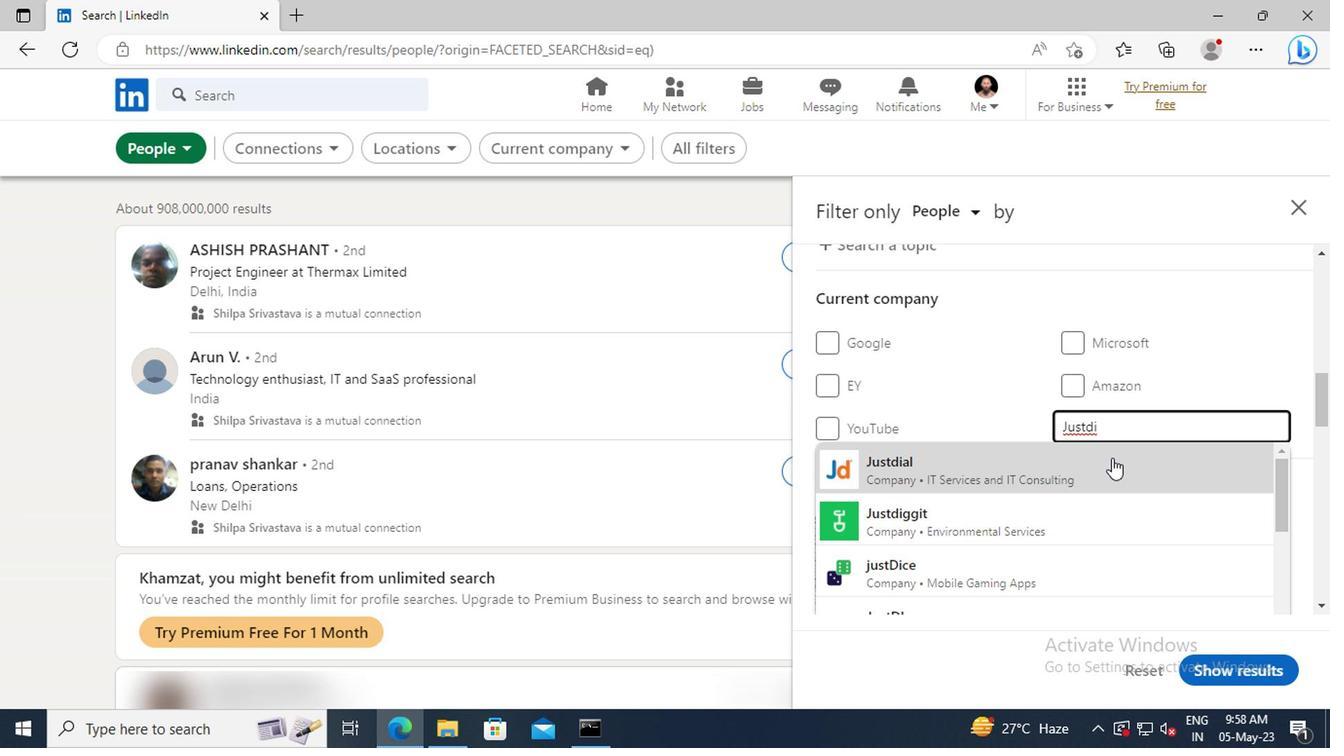 
Action: Mouse moved to (929, 463)
Screenshot: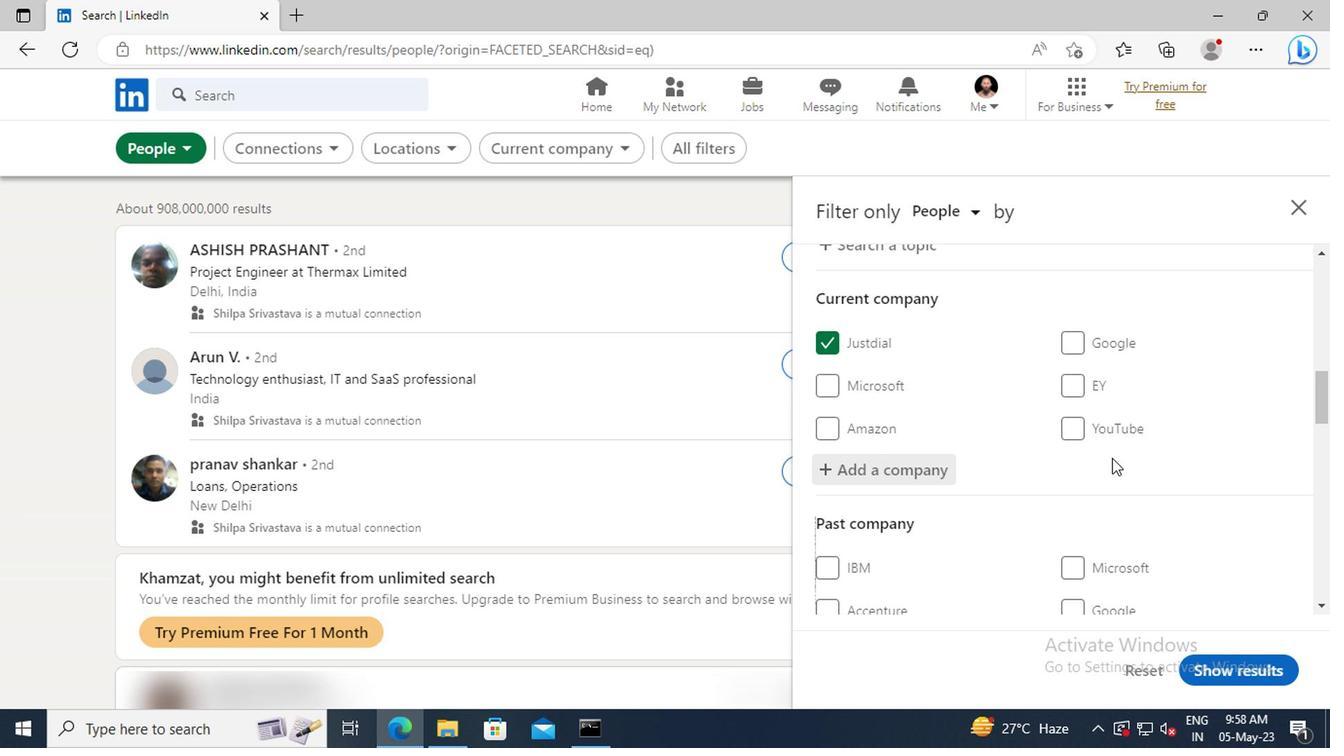 
Action: Mouse scrolled (929, 462) with delta (0, 0)
Screenshot: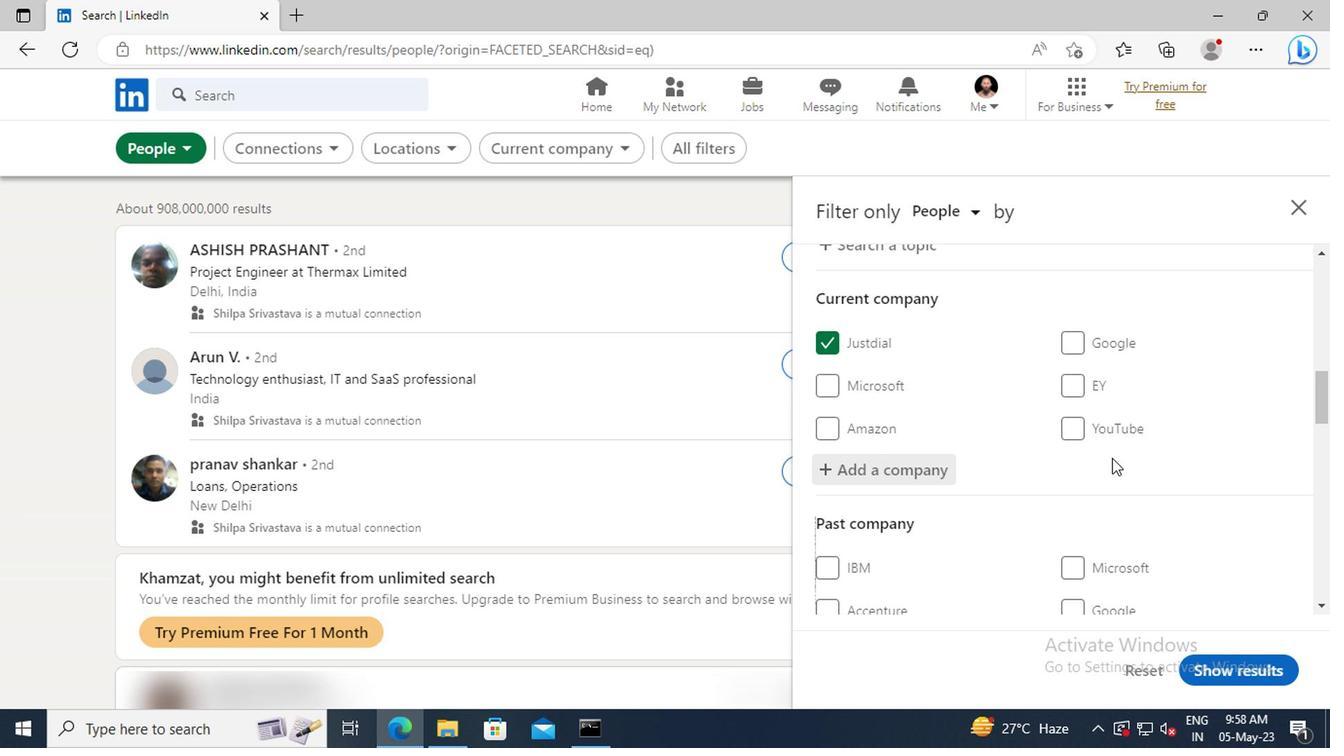 
Action: Mouse moved to (922, 454)
Screenshot: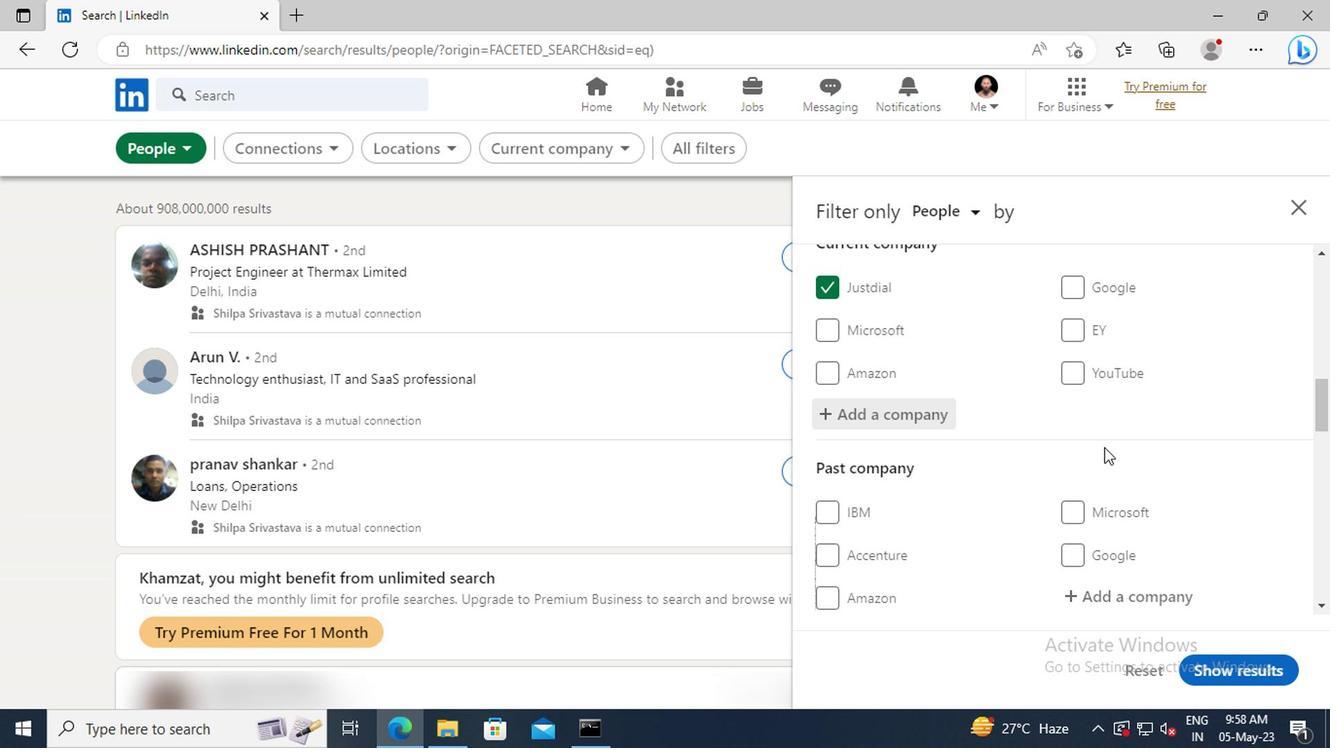 
Action: Mouse scrolled (922, 453) with delta (0, 0)
Screenshot: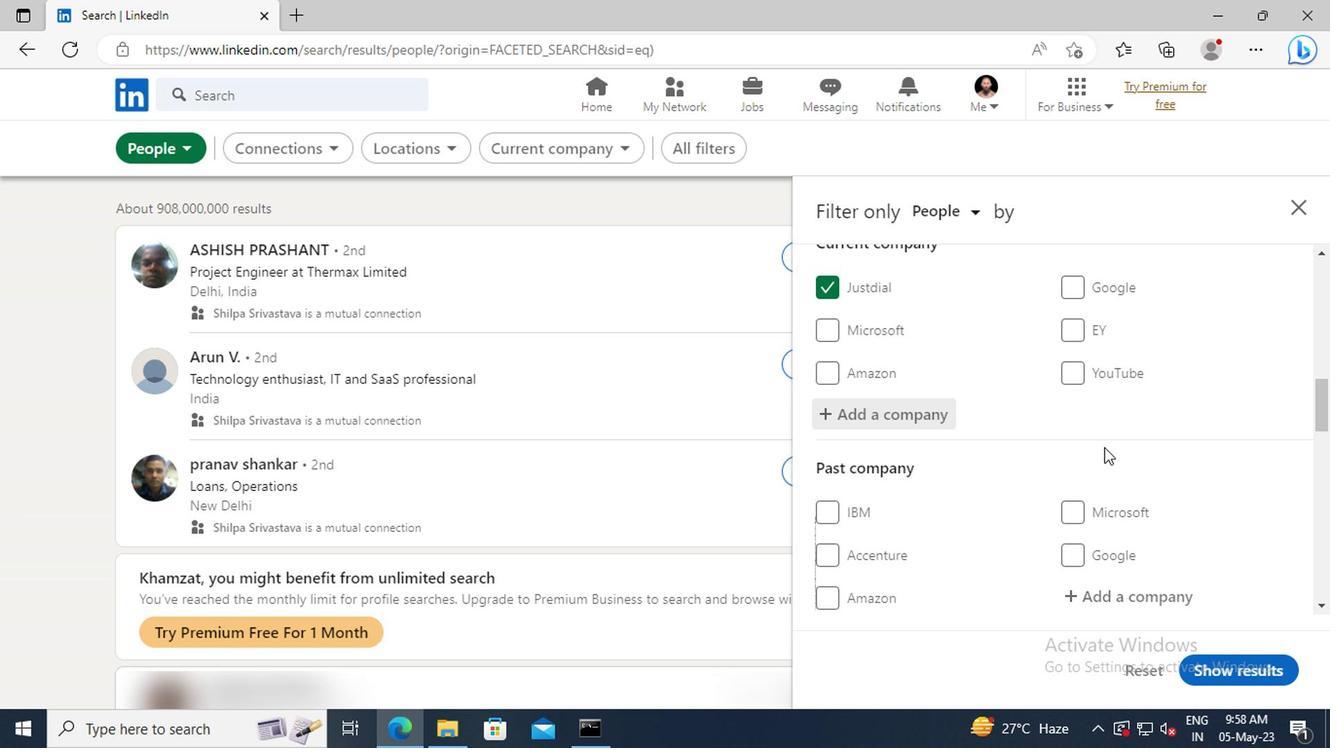 
Action: Mouse scrolled (922, 453) with delta (0, 0)
Screenshot: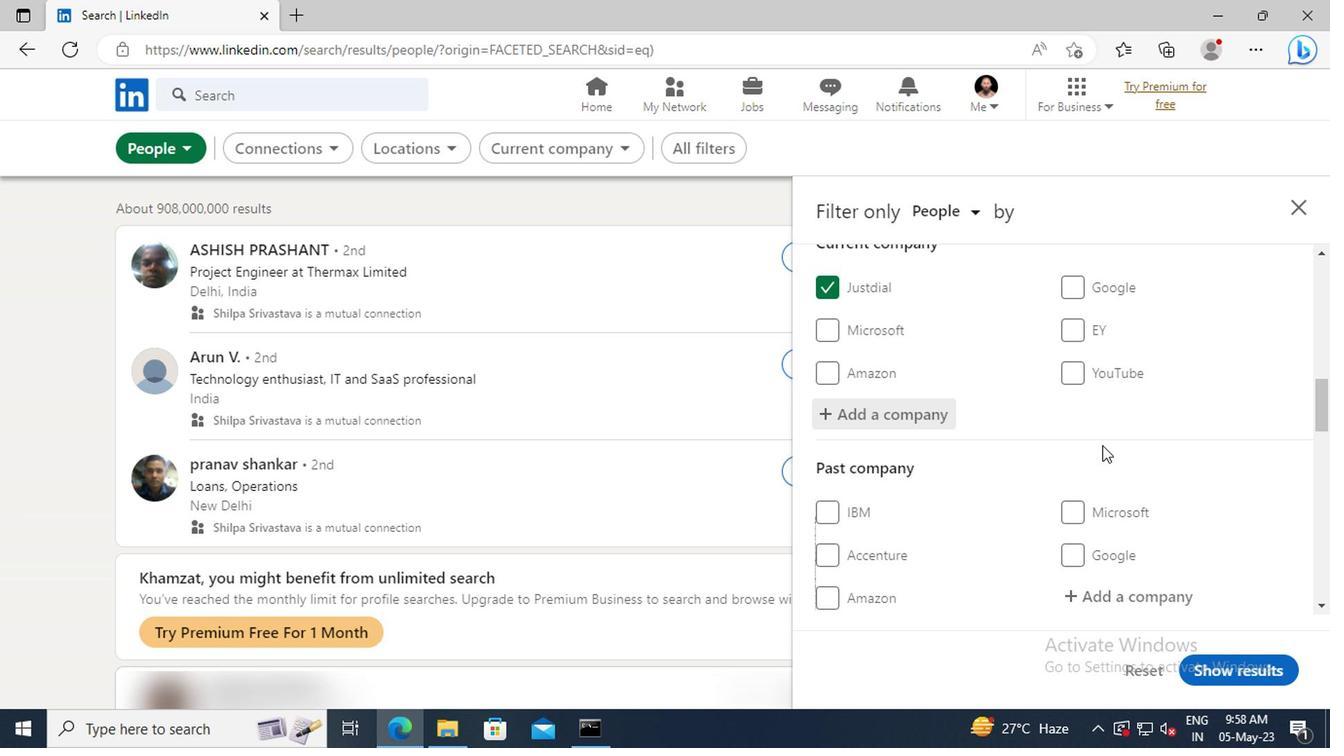
Action: Mouse moved to (918, 445)
Screenshot: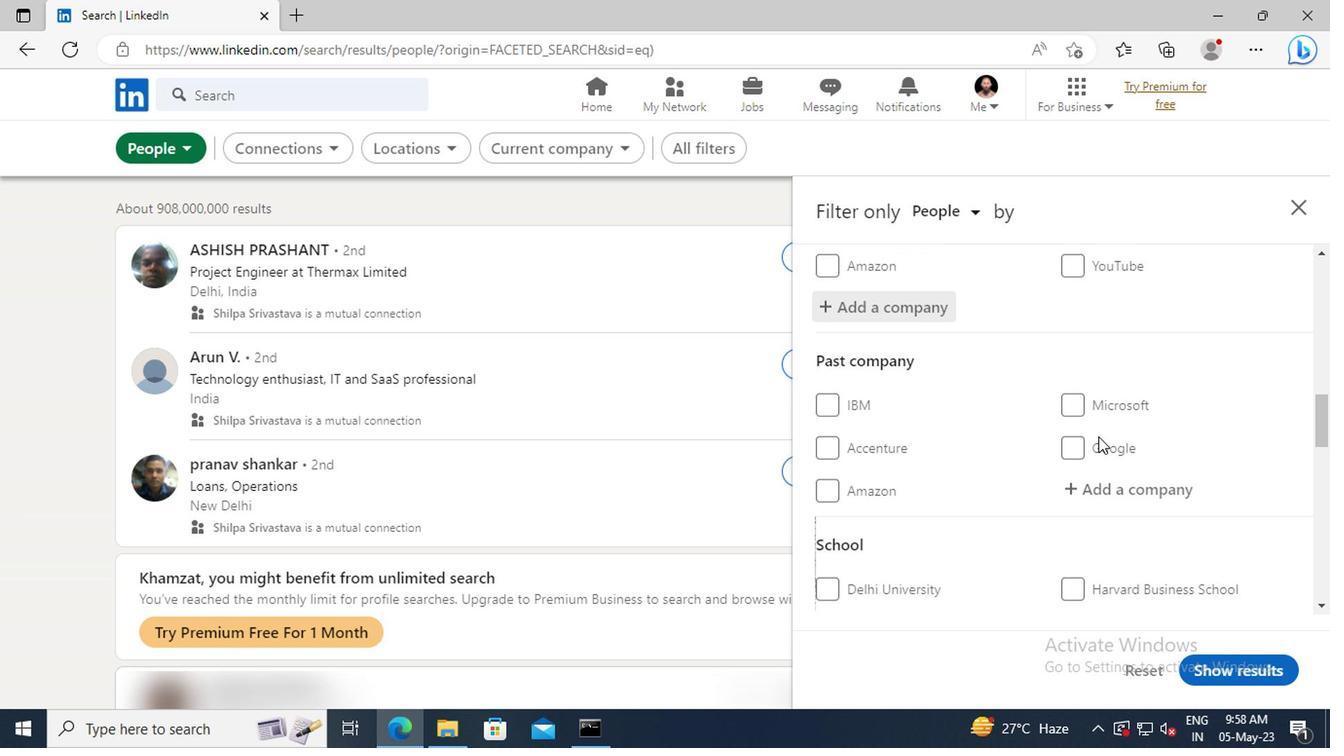 
Action: Mouse scrolled (918, 444) with delta (0, 0)
Screenshot: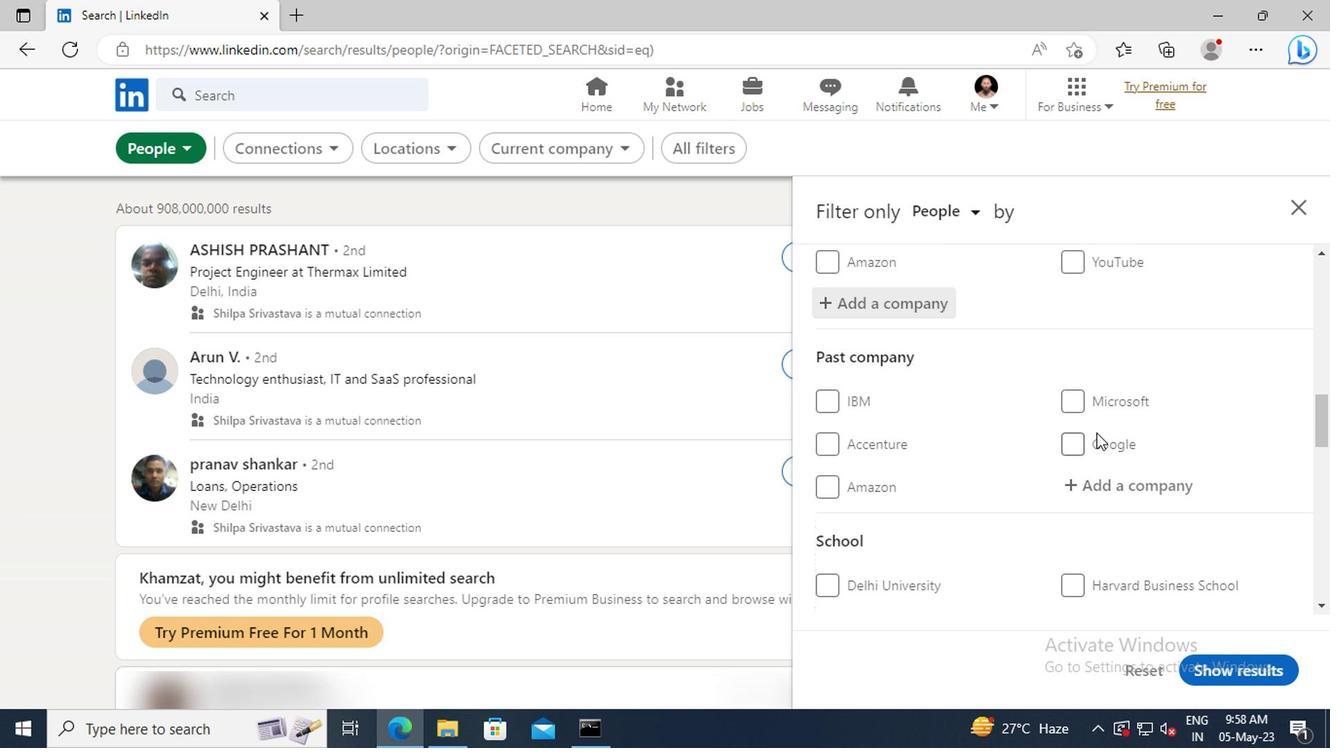 
Action: Mouse scrolled (918, 444) with delta (0, 0)
Screenshot: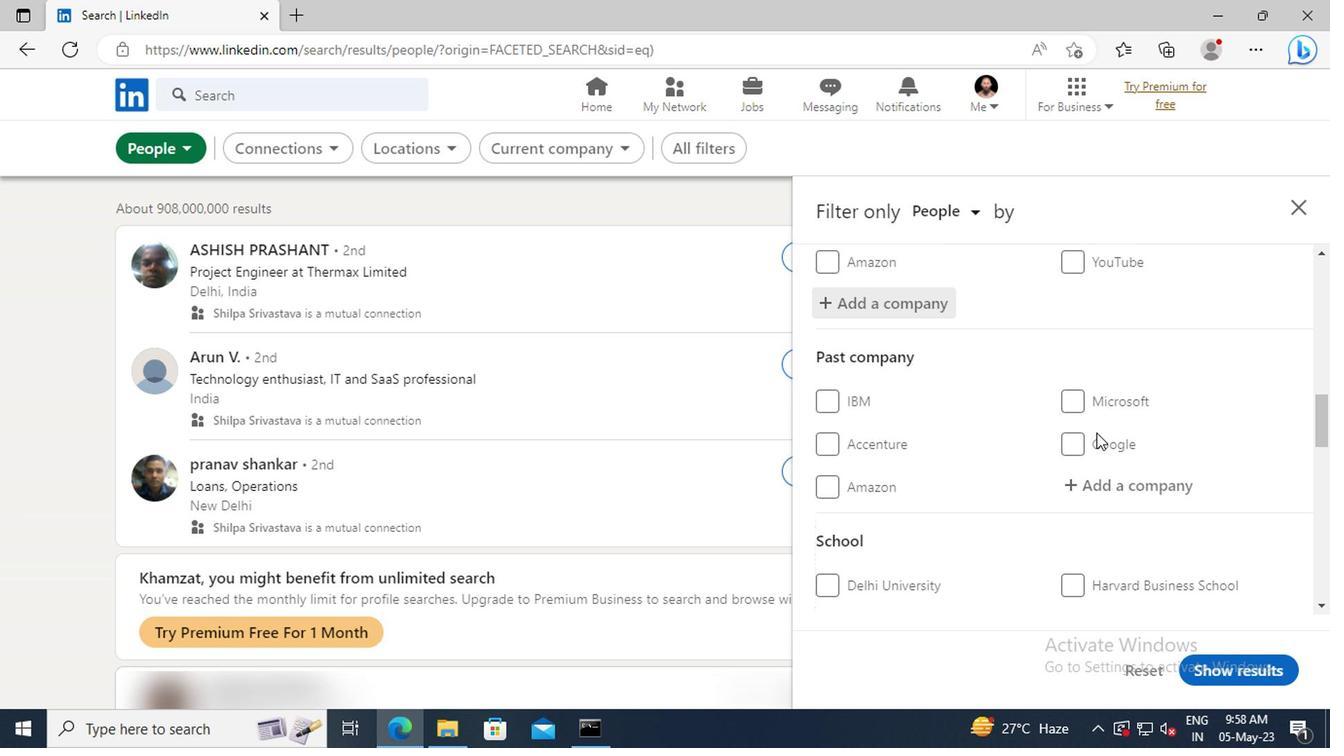 
Action: Mouse moved to (917, 444)
Screenshot: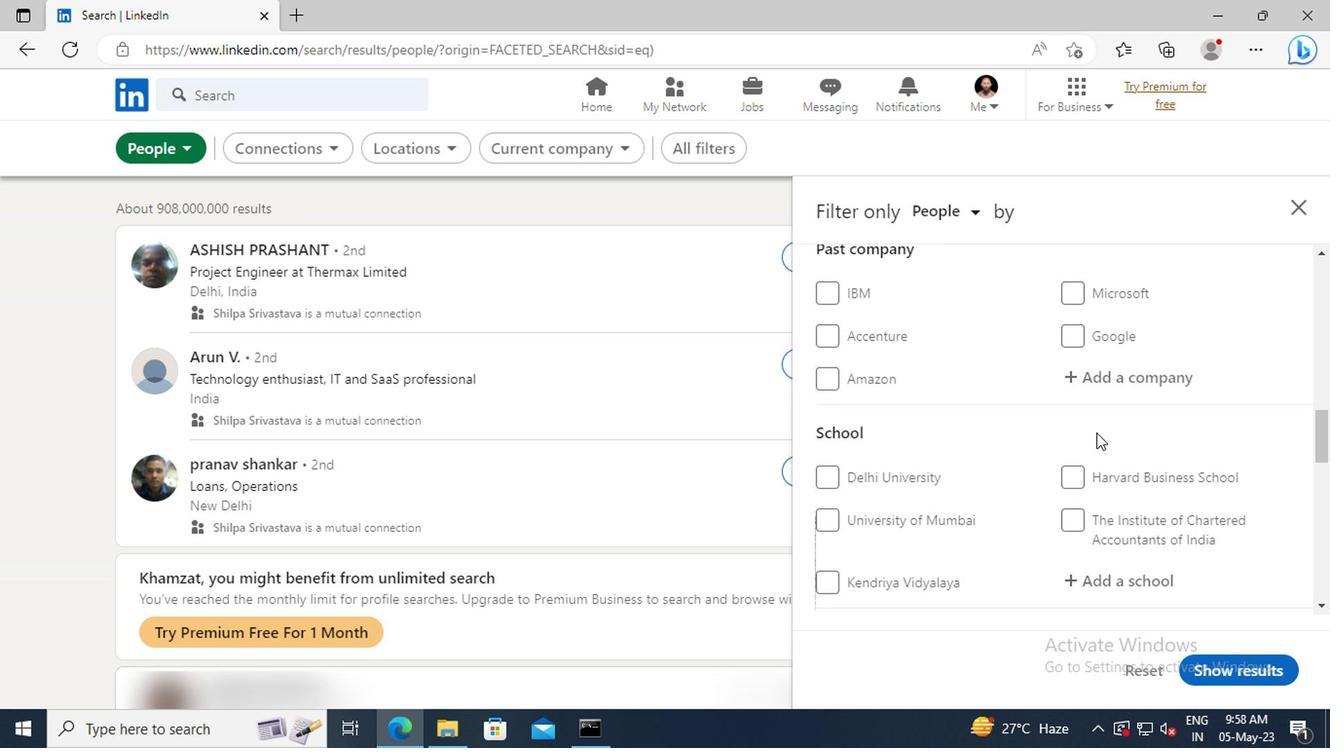
Action: Mouse scrolled (917, 444) with delta (0, 0)
Screenshot: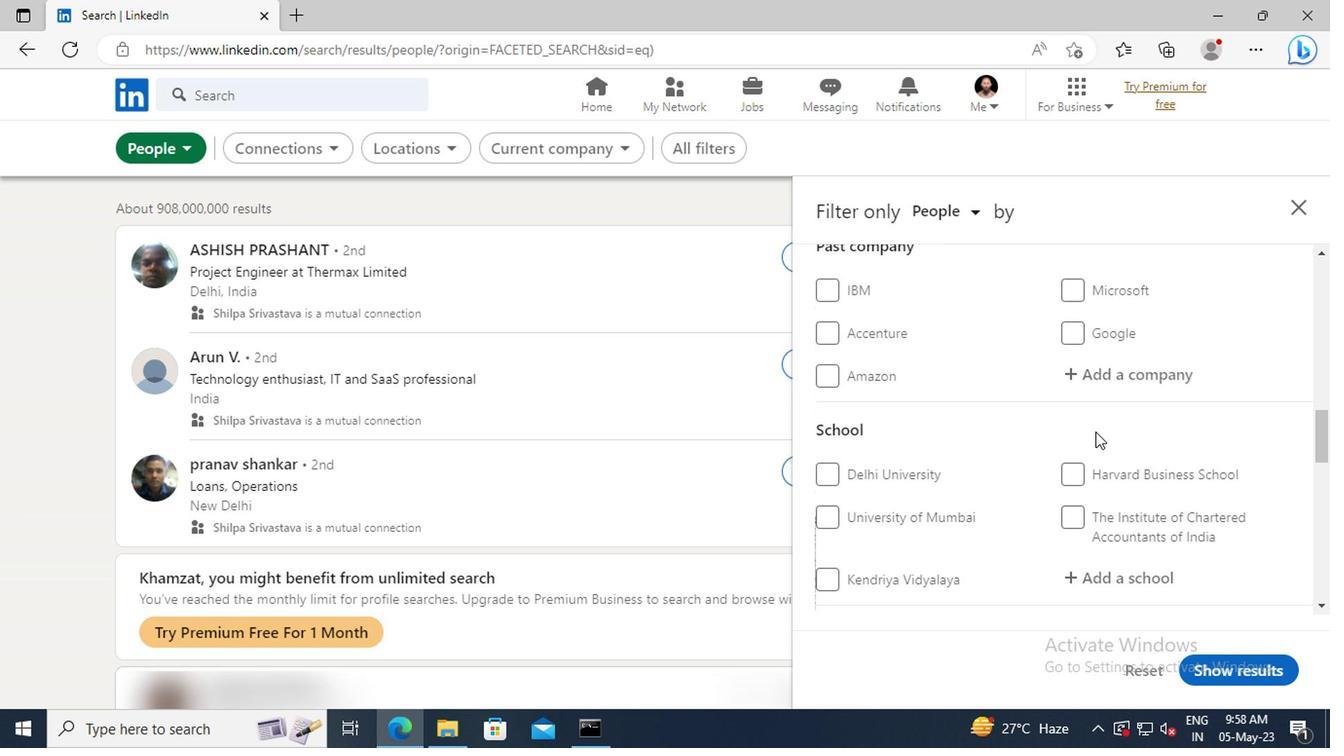 
Action: Mouse scrolled (917, 444) with delta (0, 0)
Screenshot: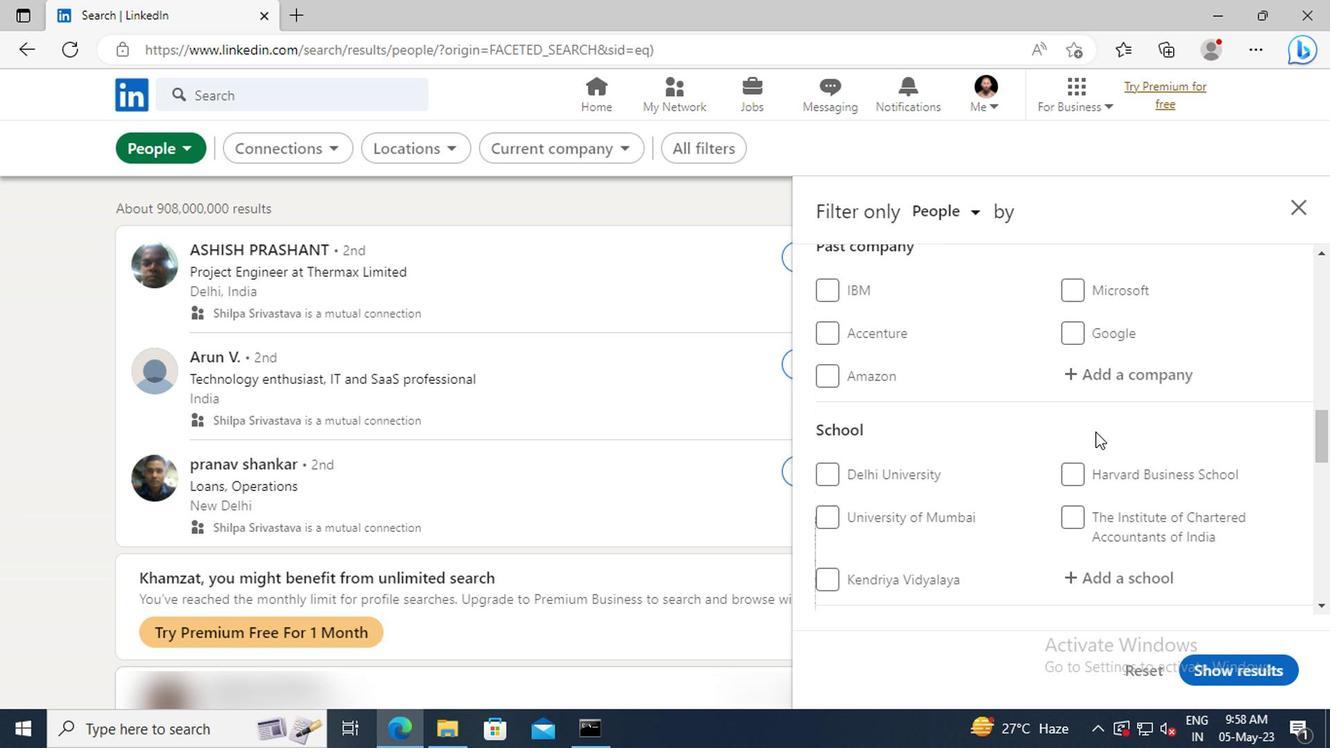 
Action: Mouse scrolled (917, 444) with delta (0, 0)
Screenshot: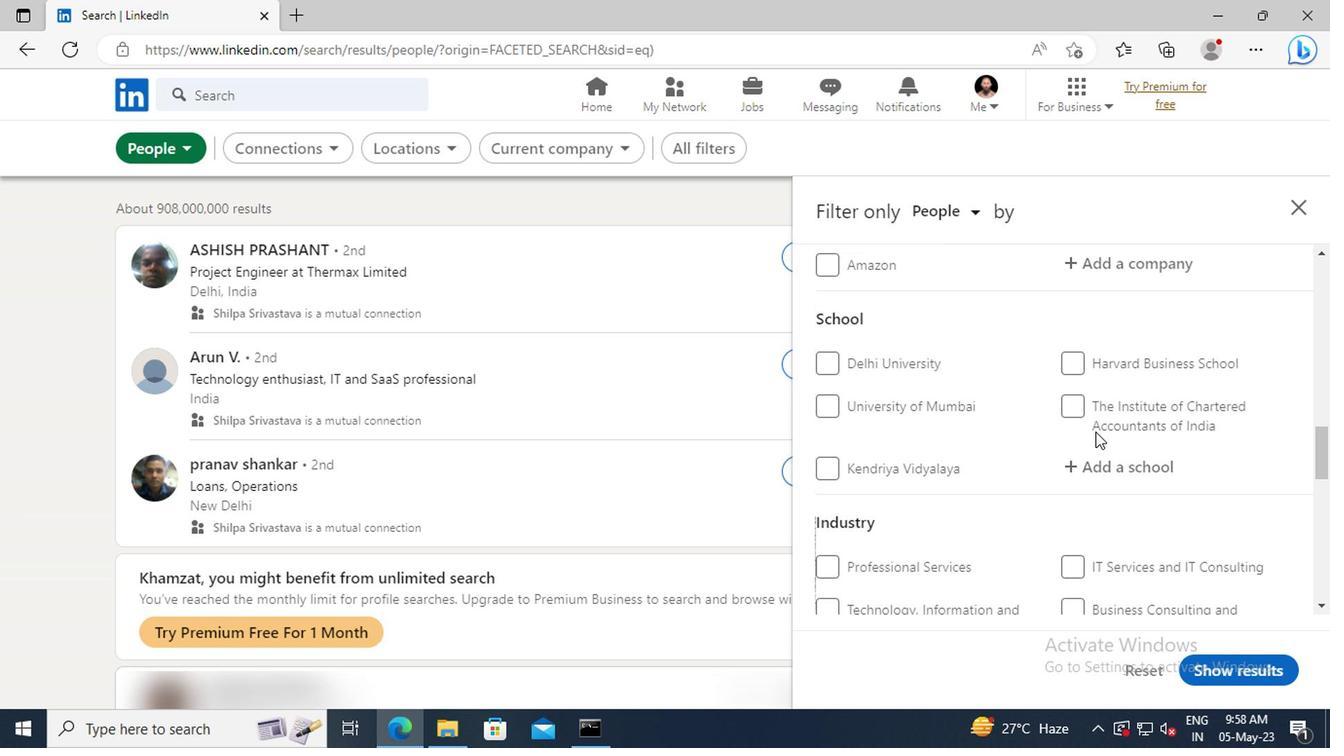 
Action: Mouse moved to (917, 438)
Screenshot: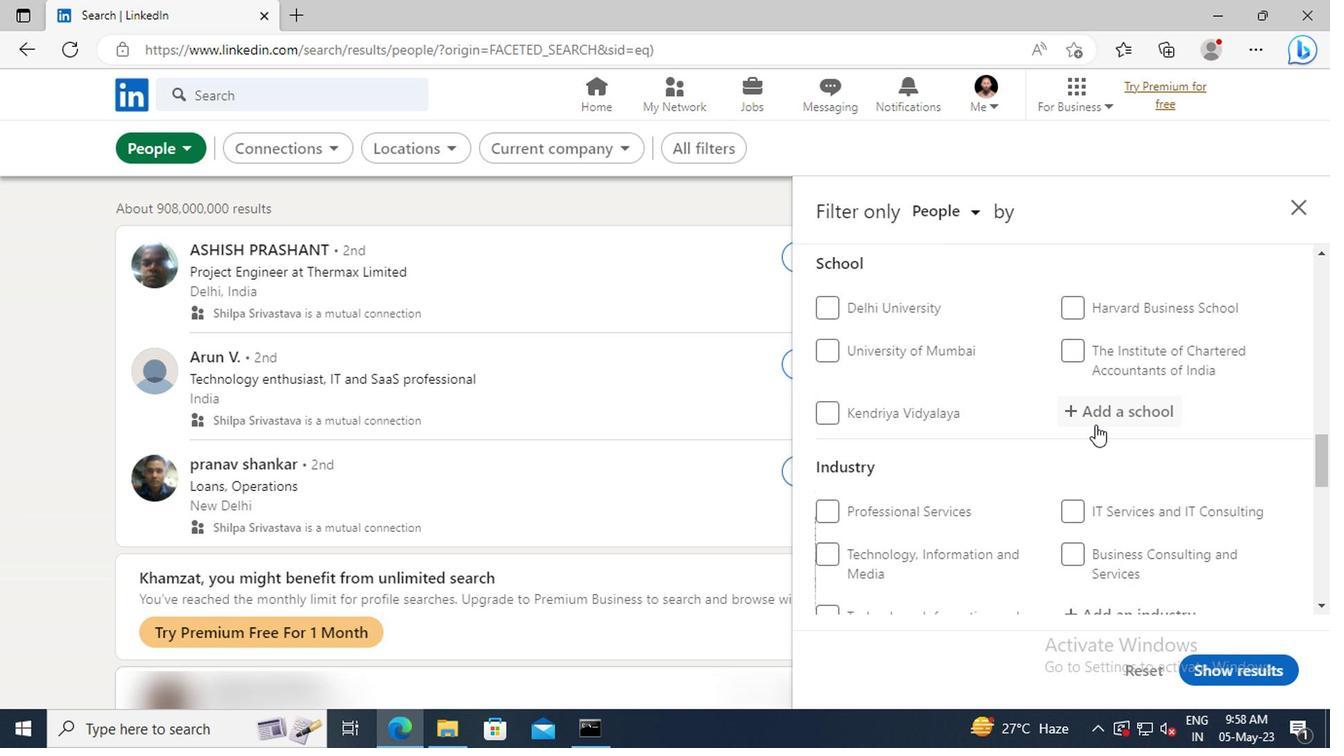 
Action: Mouse pressed left at (917, 438)
Screenshot: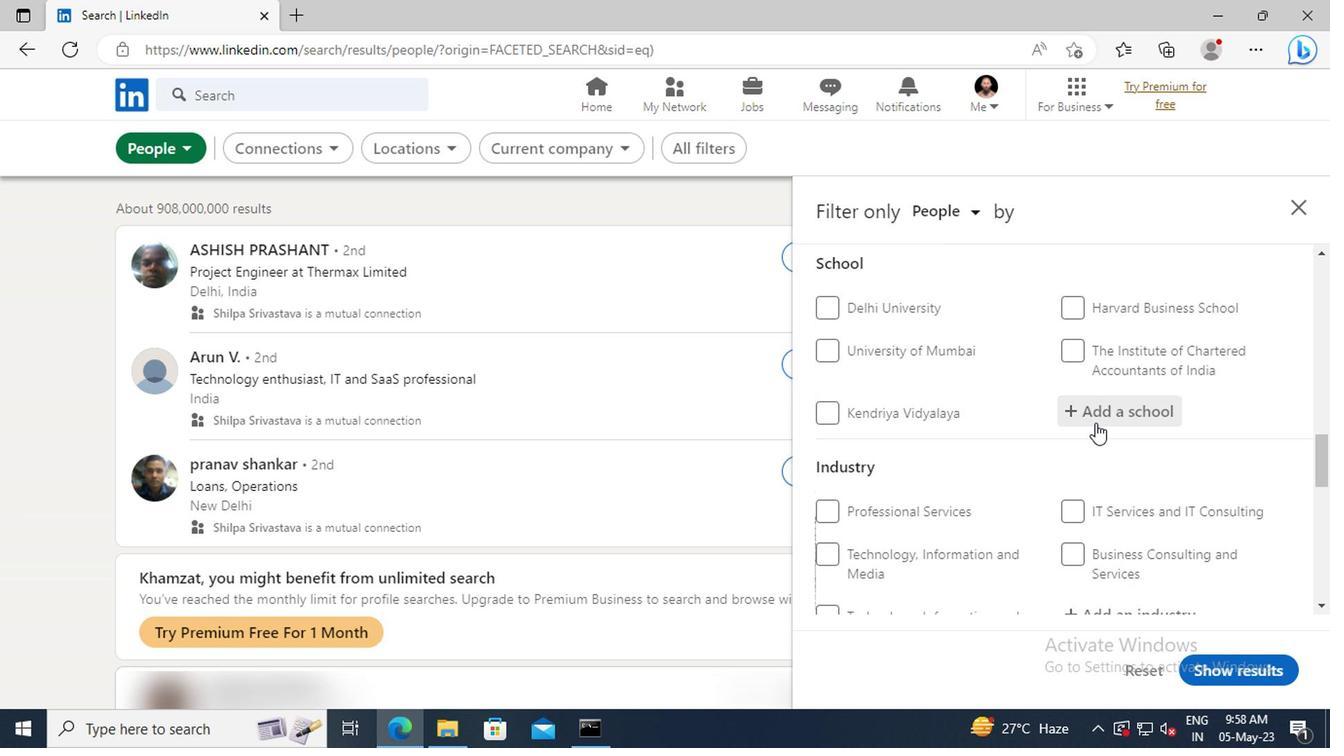 
Action: Key pressed <Key.shift>TKM<Key.space><Key.shift>COLL
Screenshot: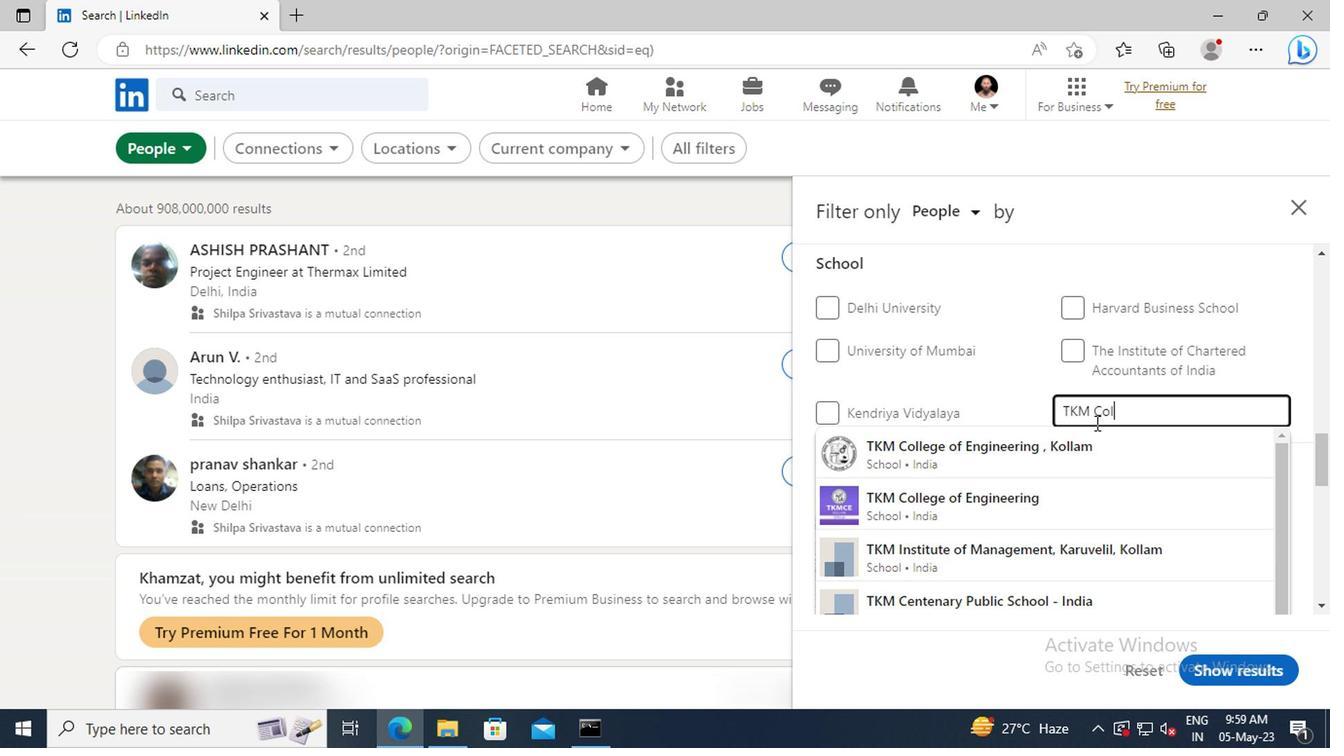 
Action: Mouse moved to (915, 453)
Screenshot: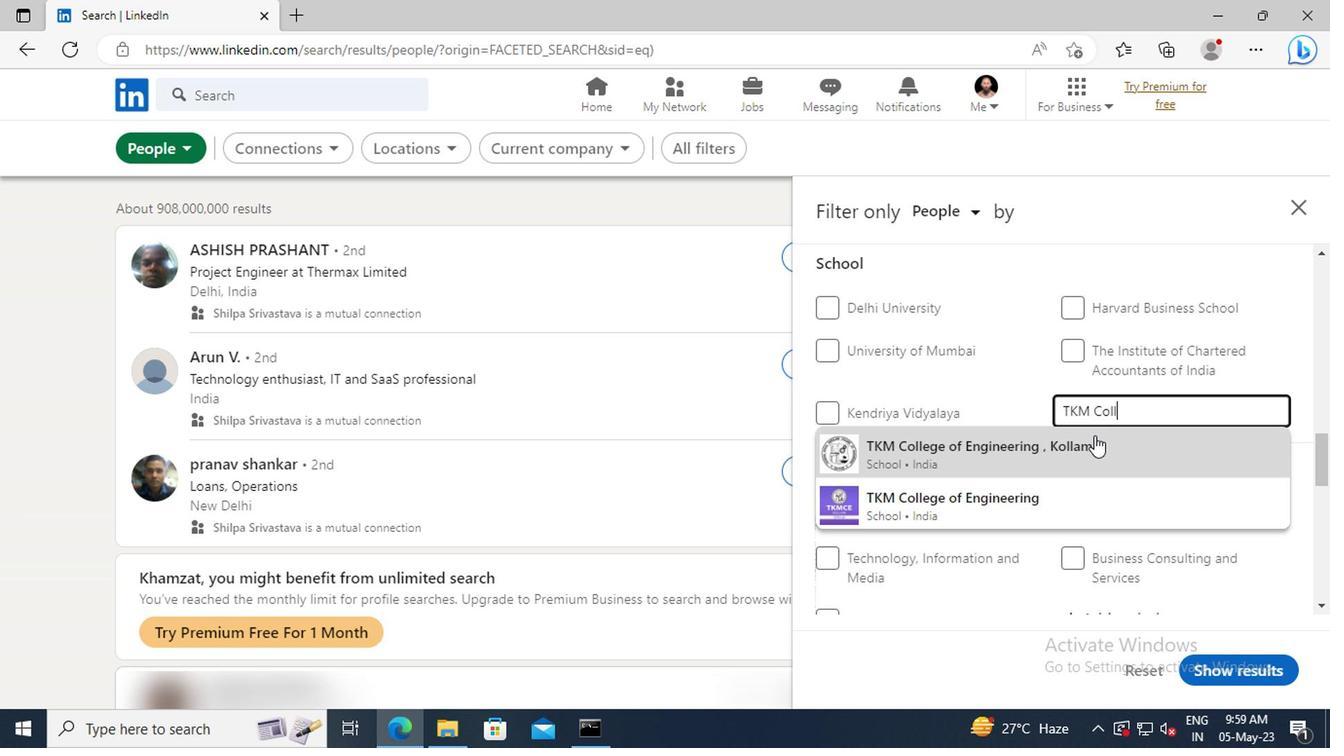 
Action: Mouse pressed left at (915, 453)
Screenshot: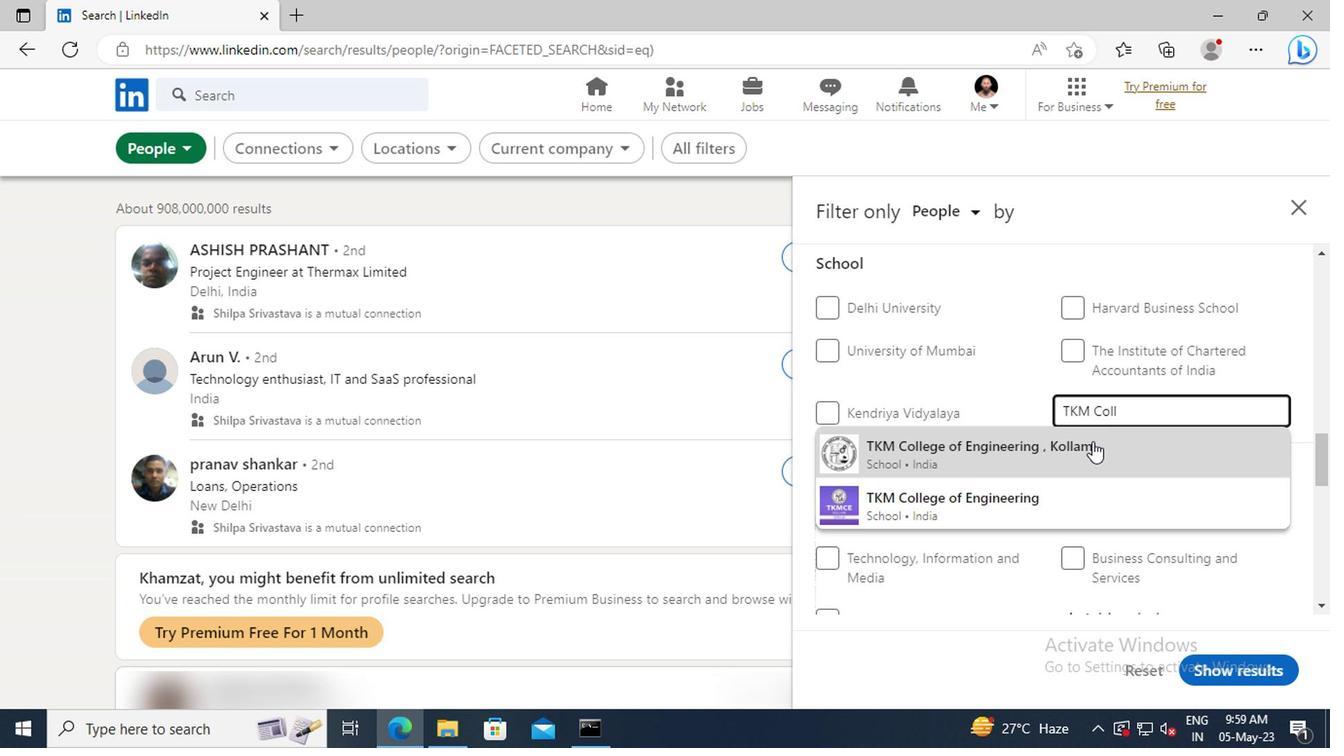 
Action: Mouse scrolled (915, 453) with delta (0, 0)
Screenshot: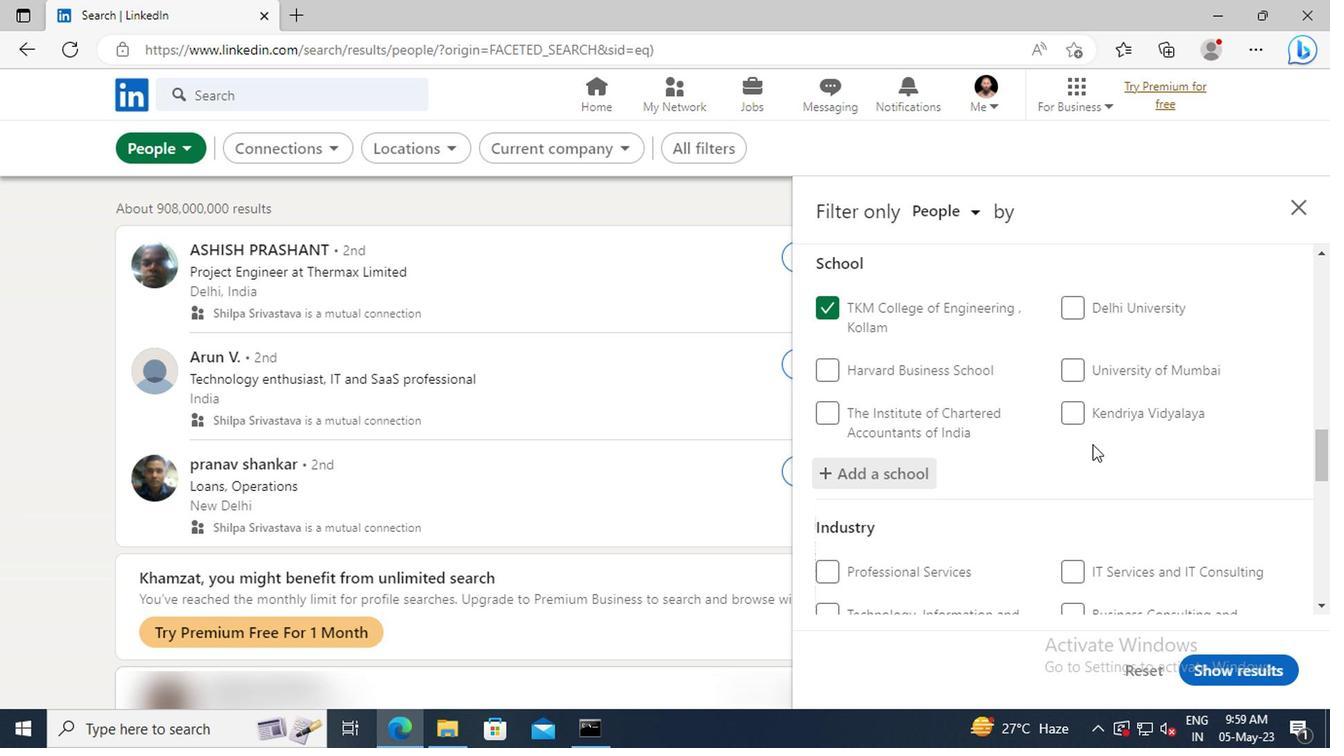 
Action: Mouse scrolled (915, 453) with delta (0, 0)
Screenshot: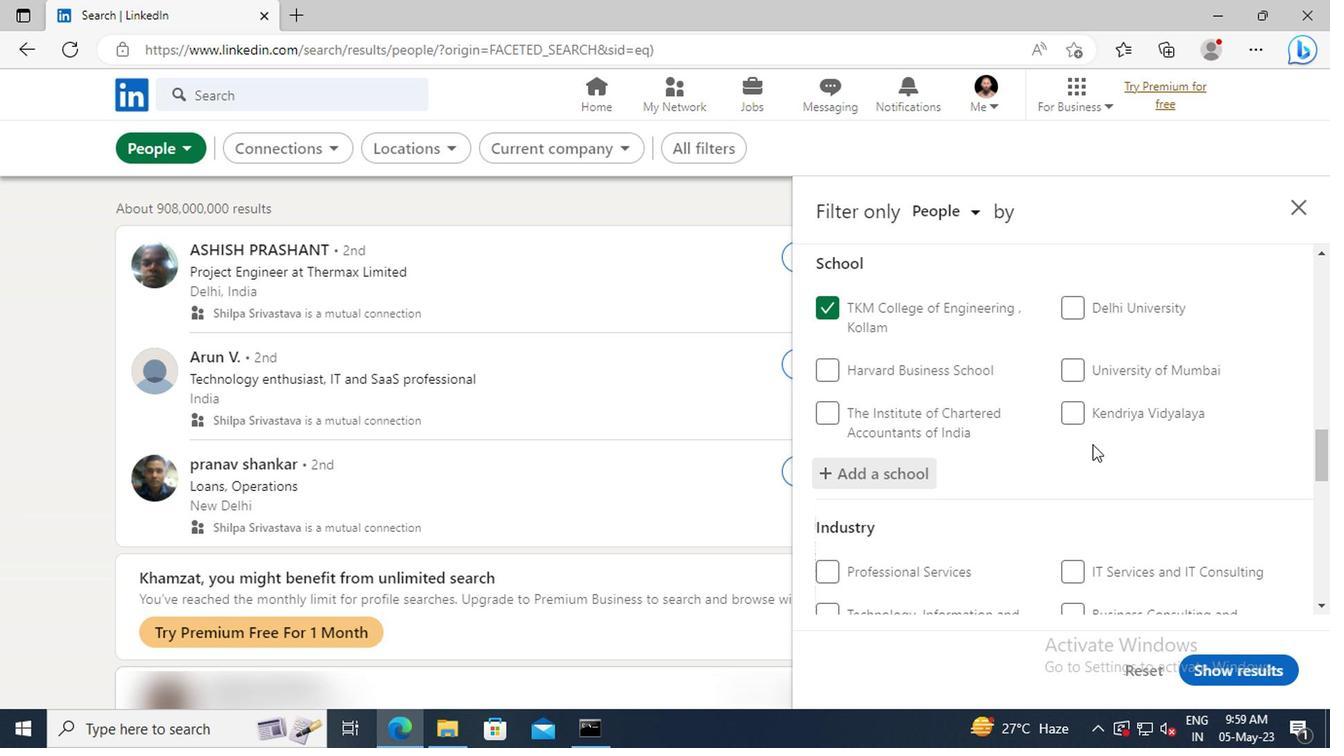 
Action: Mouse moved to (909, 444)
Screenshot: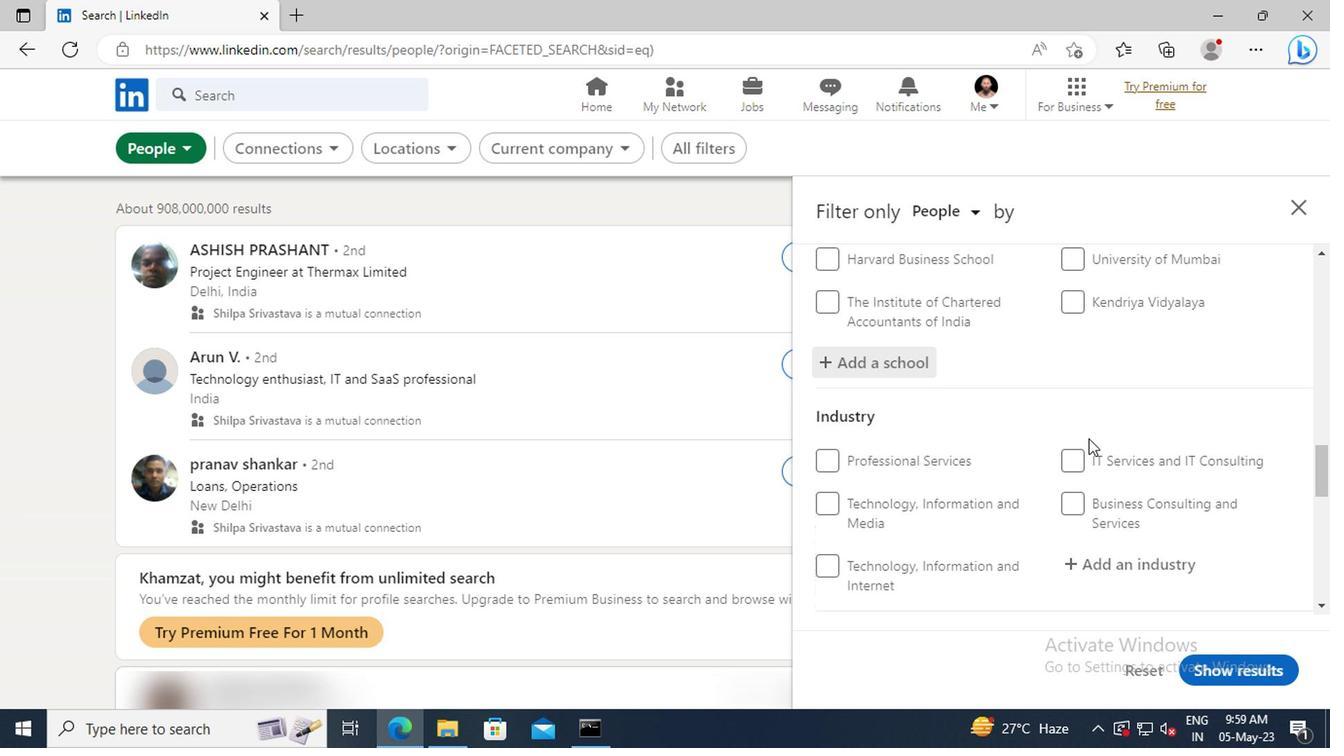 
Action: Mouse scrolled (909, 444) with delta (0, 0)
Screenshot: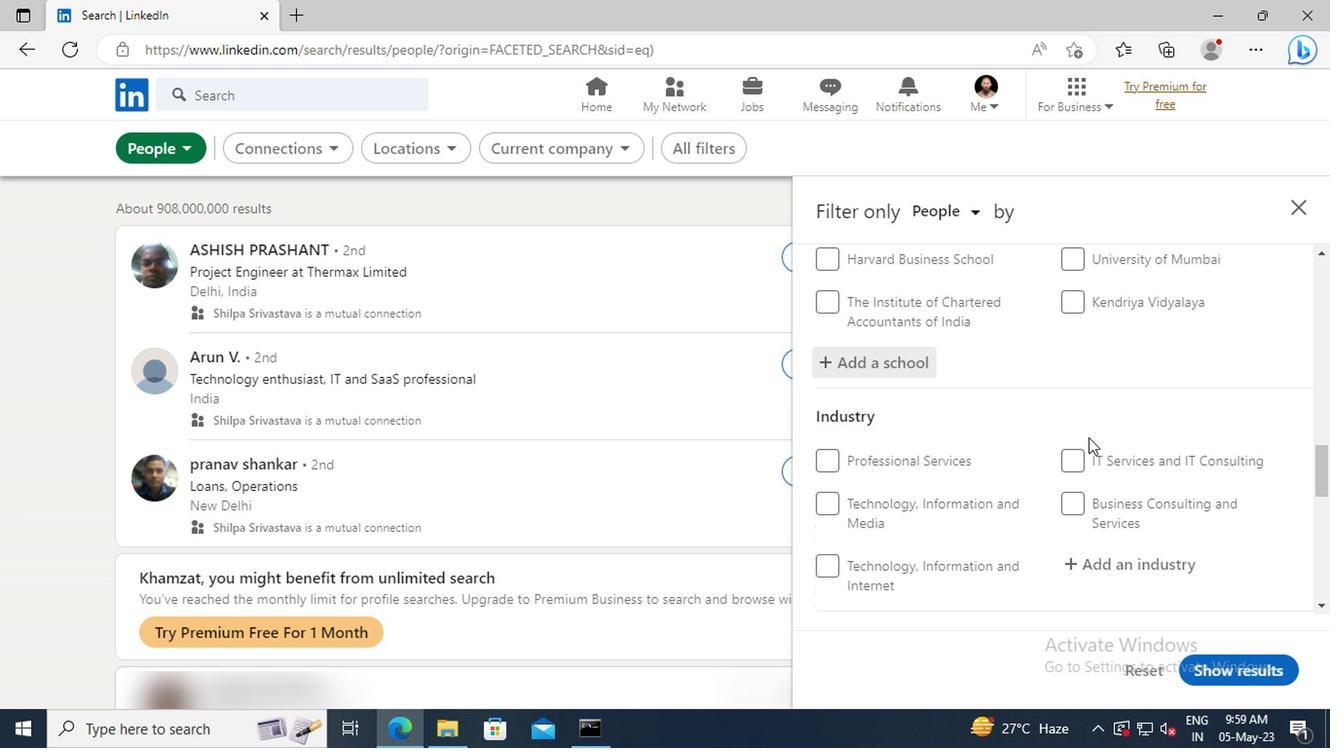
Action: Mouse moved to (909, 442)
Screenshot: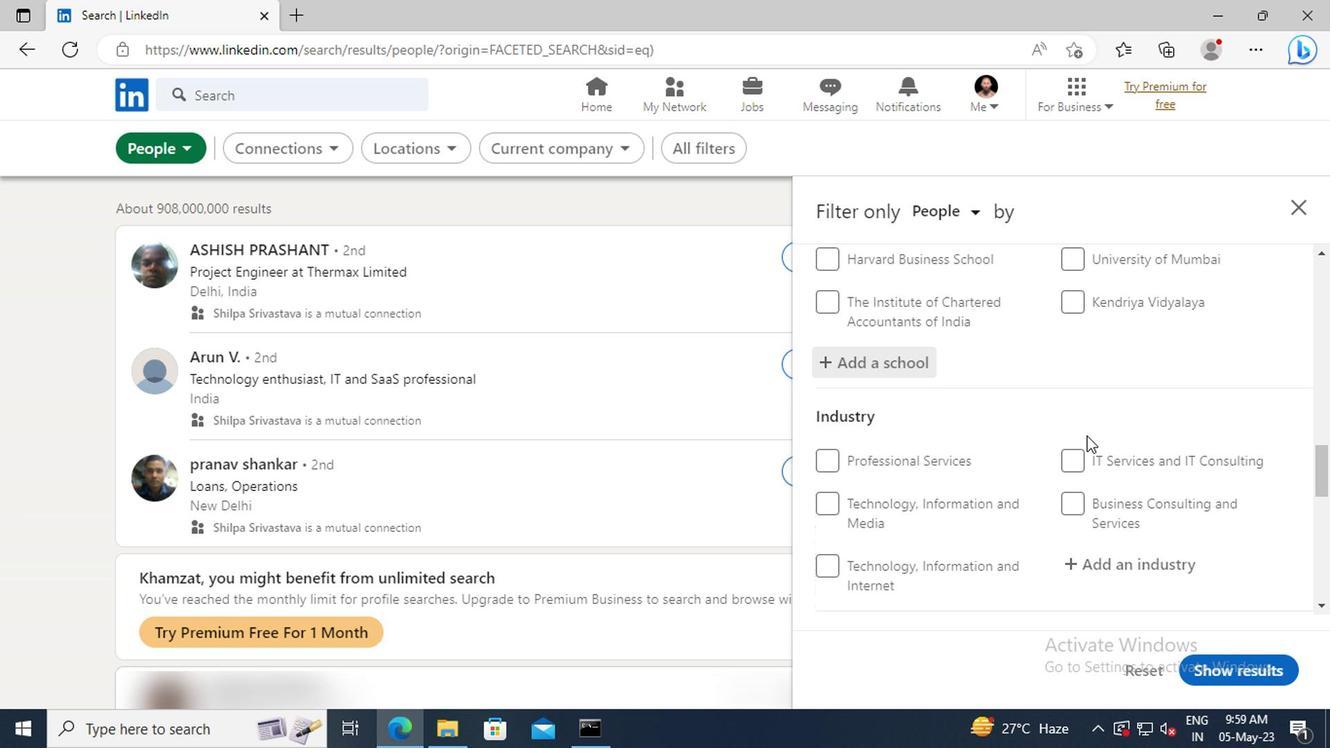 
Action: Mouse scrolled (909, 442) with delta (0, 0)
Screenshot: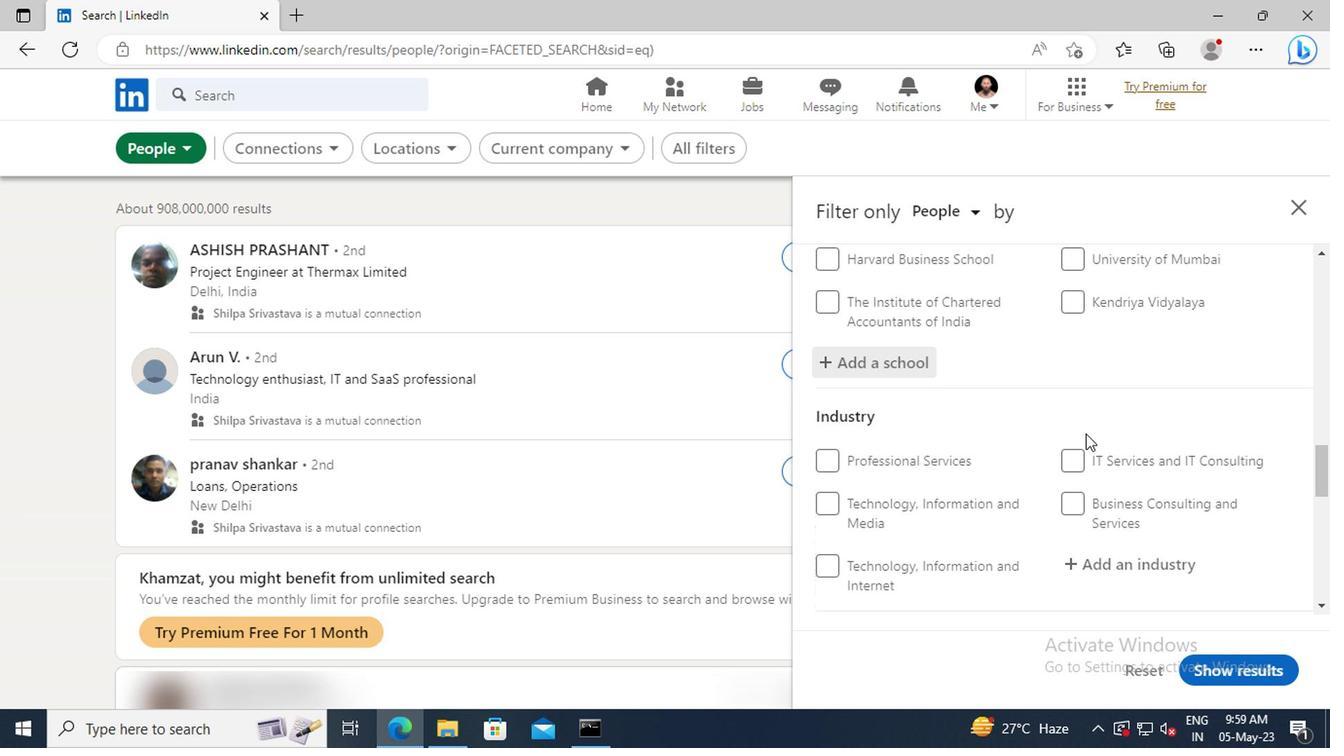 
Action: Mouse moved to (911, 458)
Screenshot: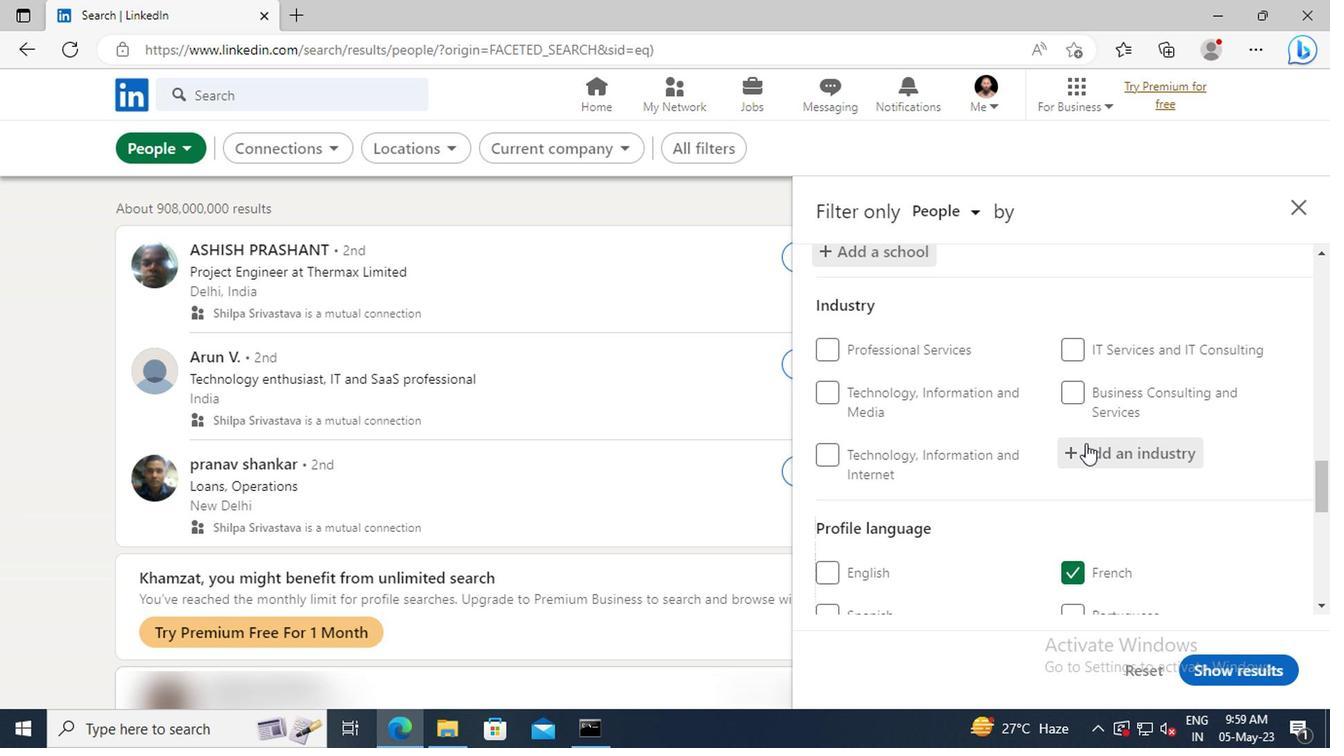 
Action: Mouse pressed left at (911, 458)
Screenshot: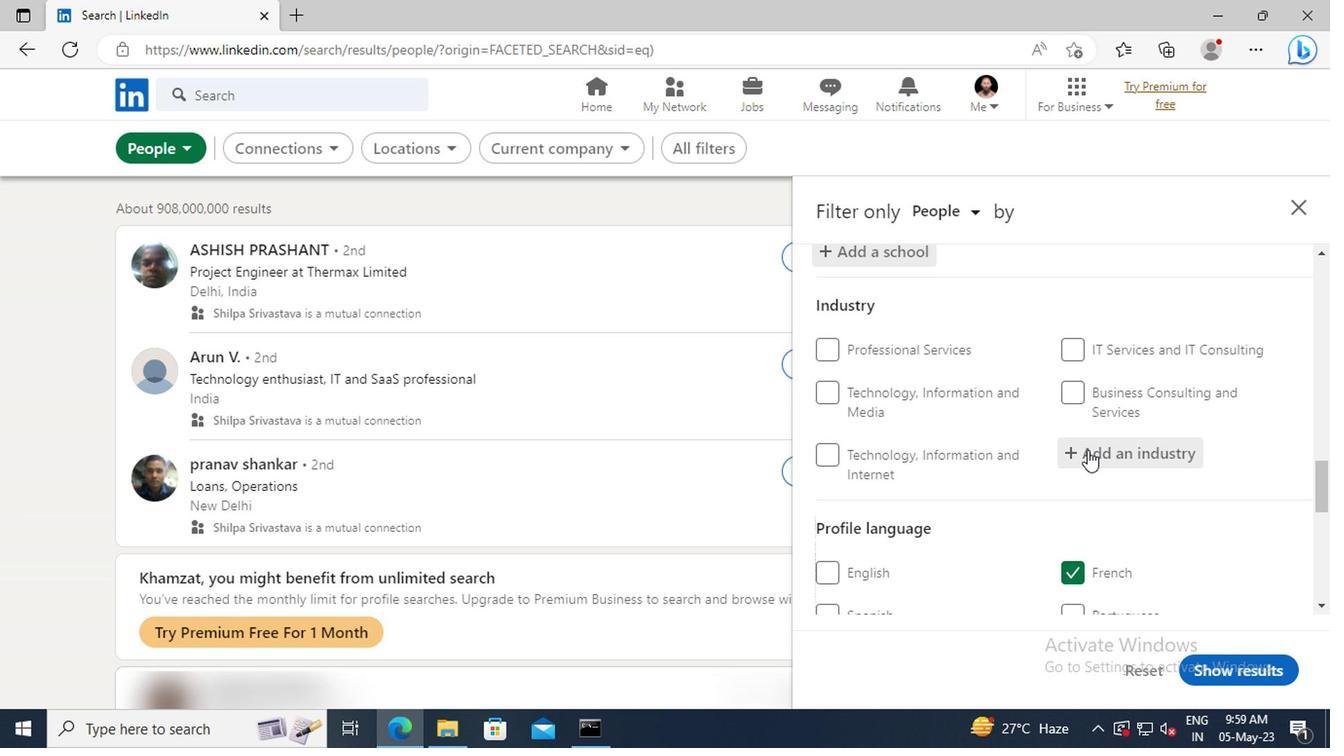 
Action: Mouse moved to (912, 458)
Screenshot: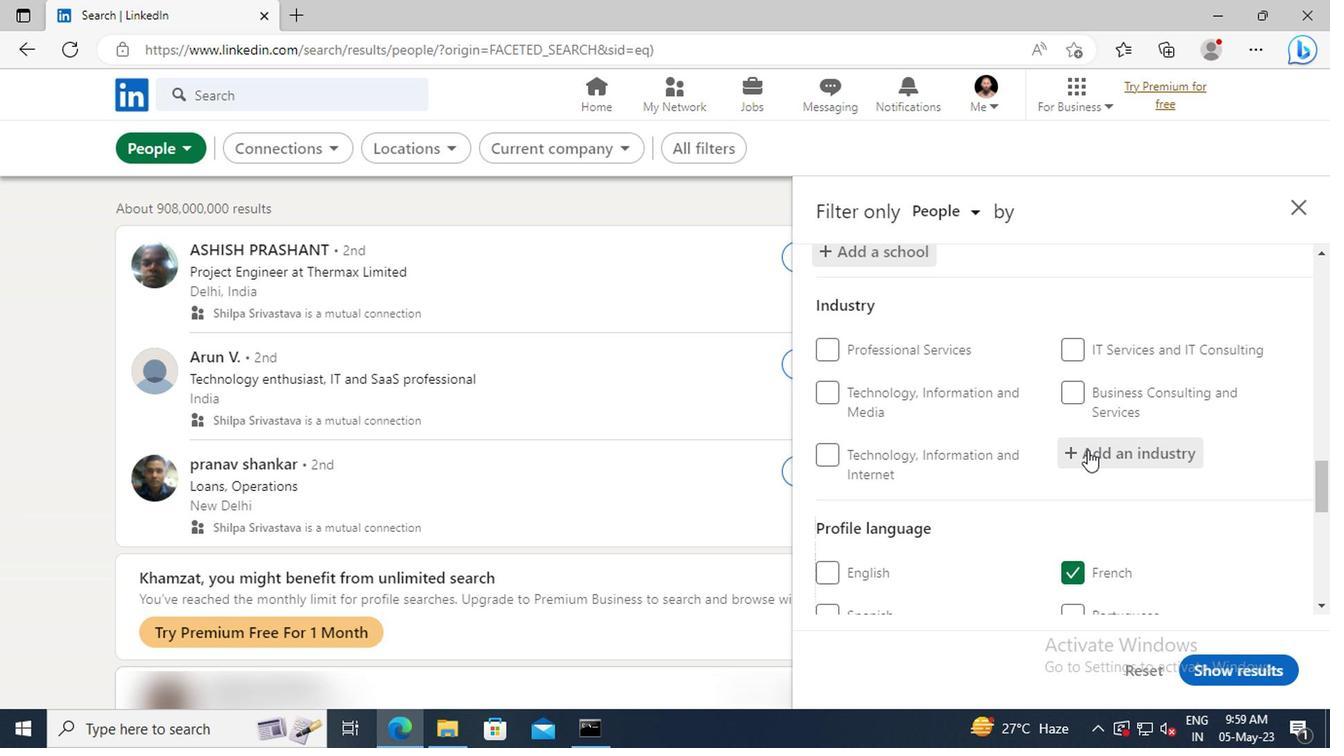 
Action: Key pressed <Key.shift>WHOLESALE<Key.space><Key.shift>PET
Screenshot: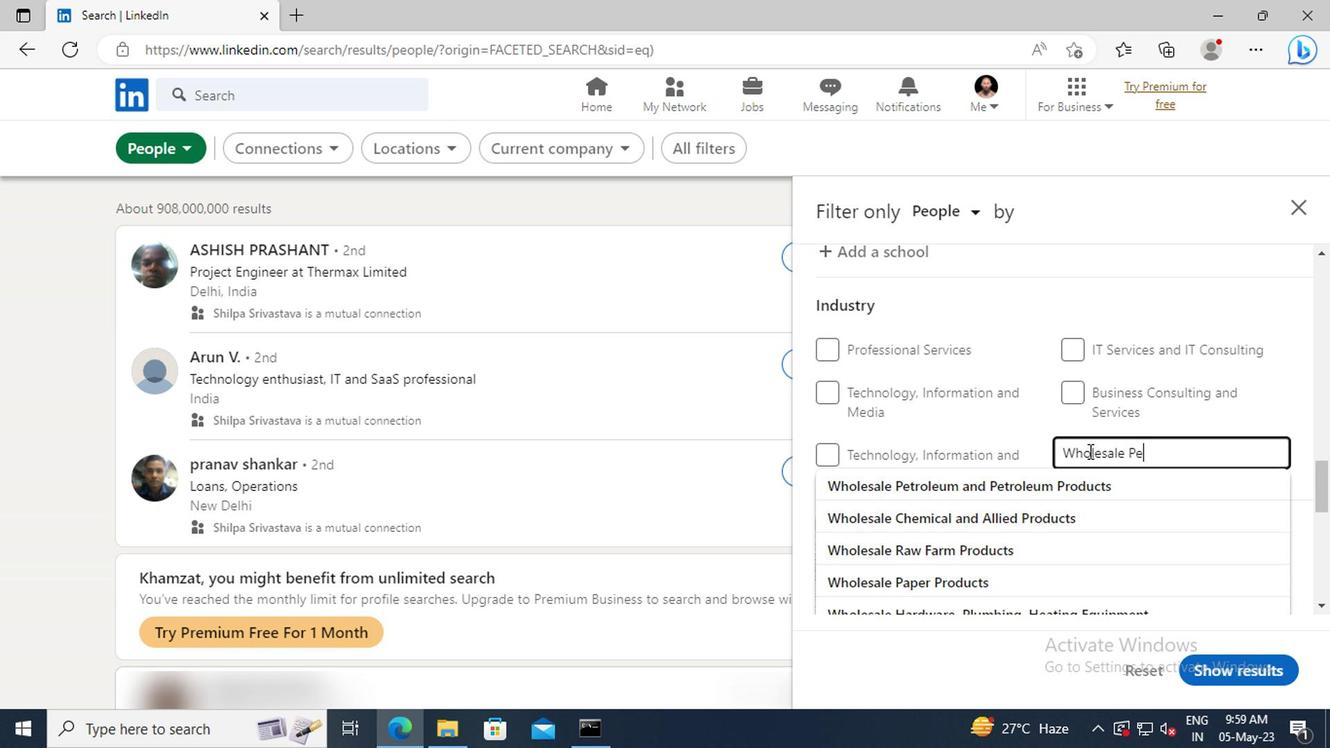 
Action: Mouse moved to (924, 476)
Screenshot: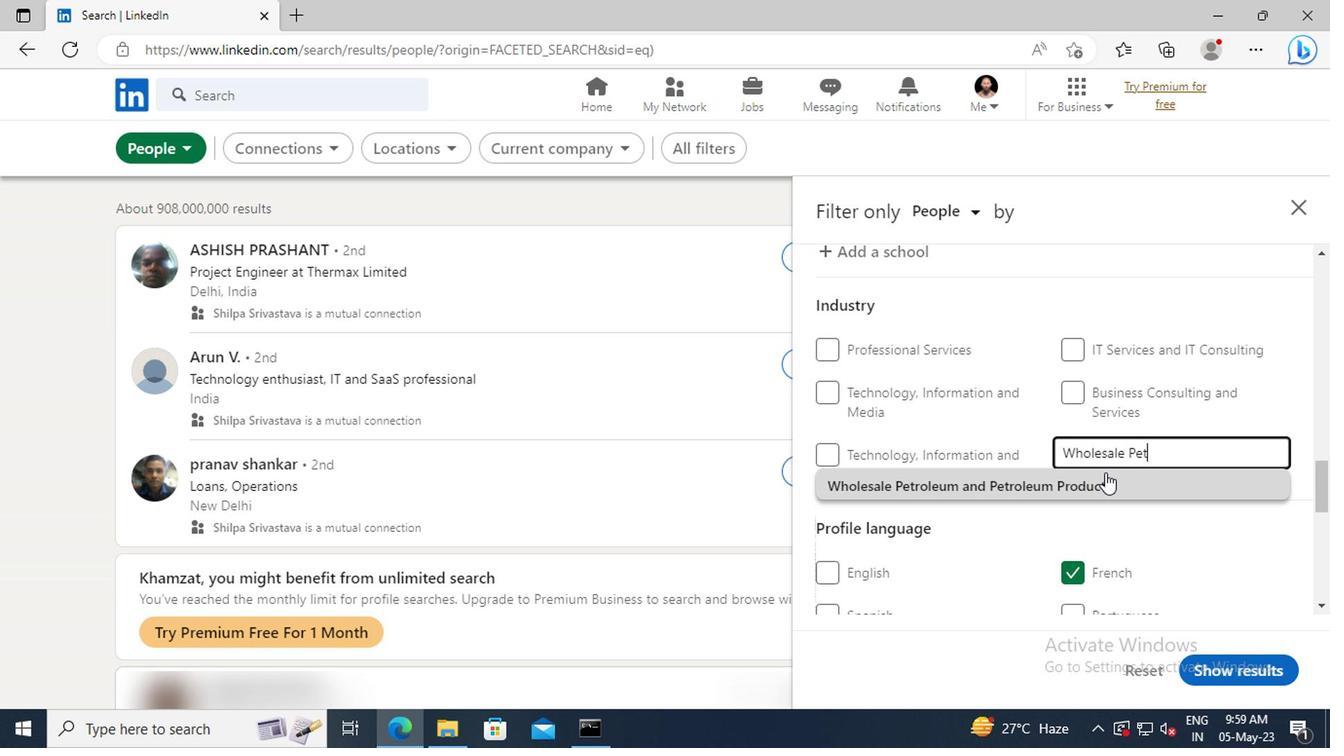 
Action: Mouse pressed left at (924, 476)
Screenshot: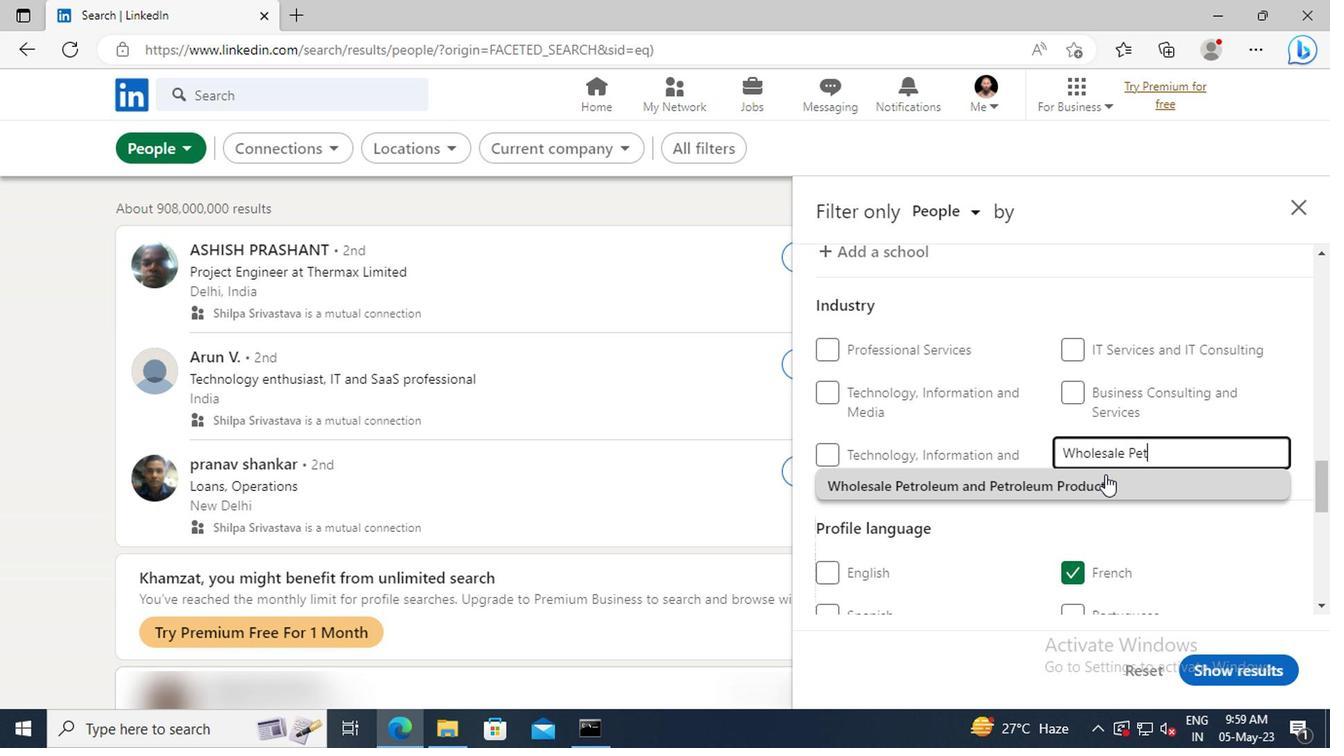 
Action: Mouse scrolled (924, 476) with delta (0, 0)
Screenshot: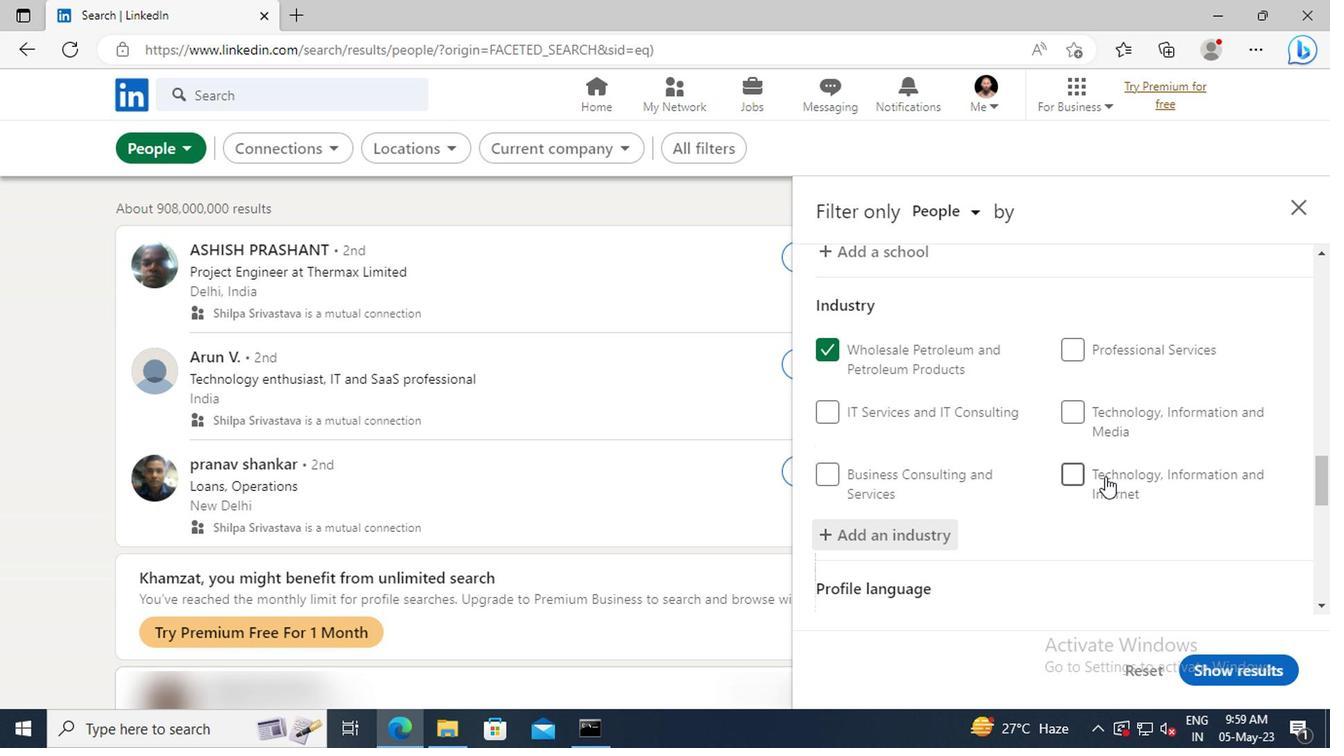 
Action: Mouse scrolled (924, 476) with delta (0, 0)
Screenshot: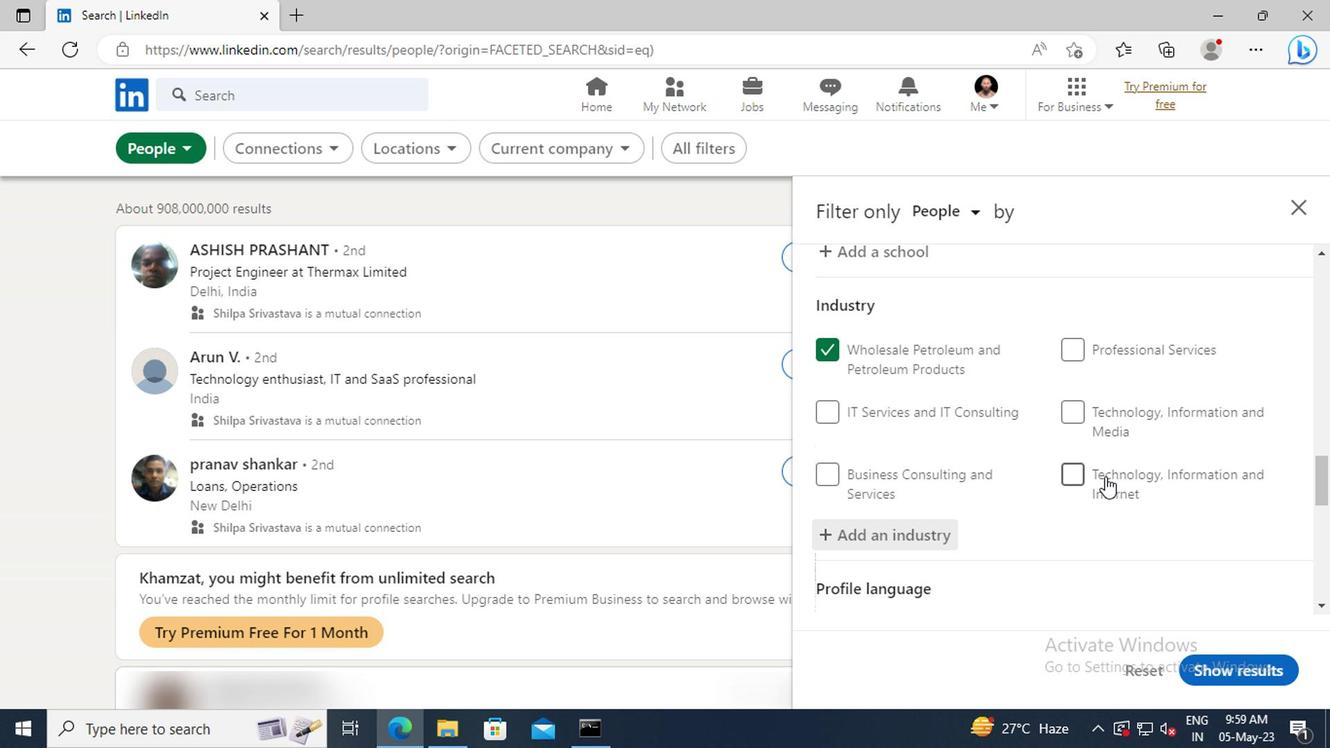 
Action: Mouse scrolled (924, 476) with delta (0, 0)
Screenshot: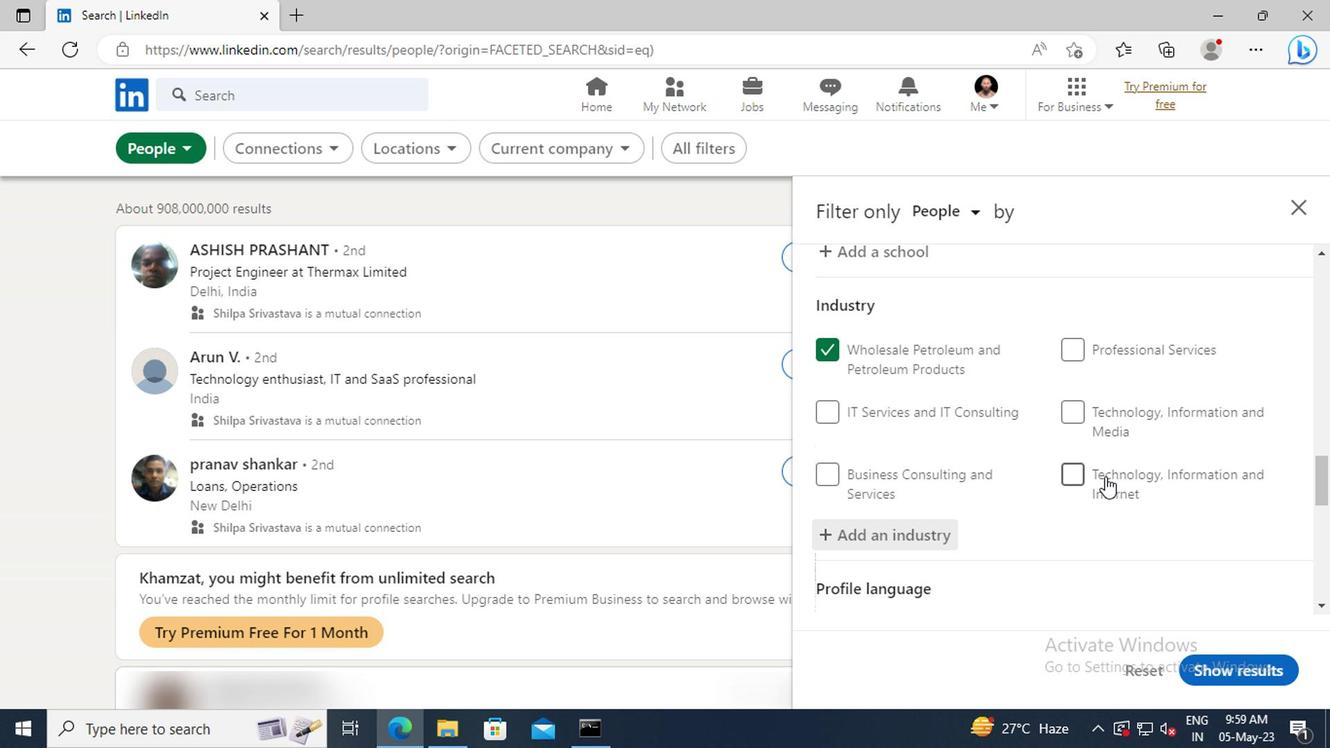 
Action: Mouse moved to (922, 469)
Screenshot: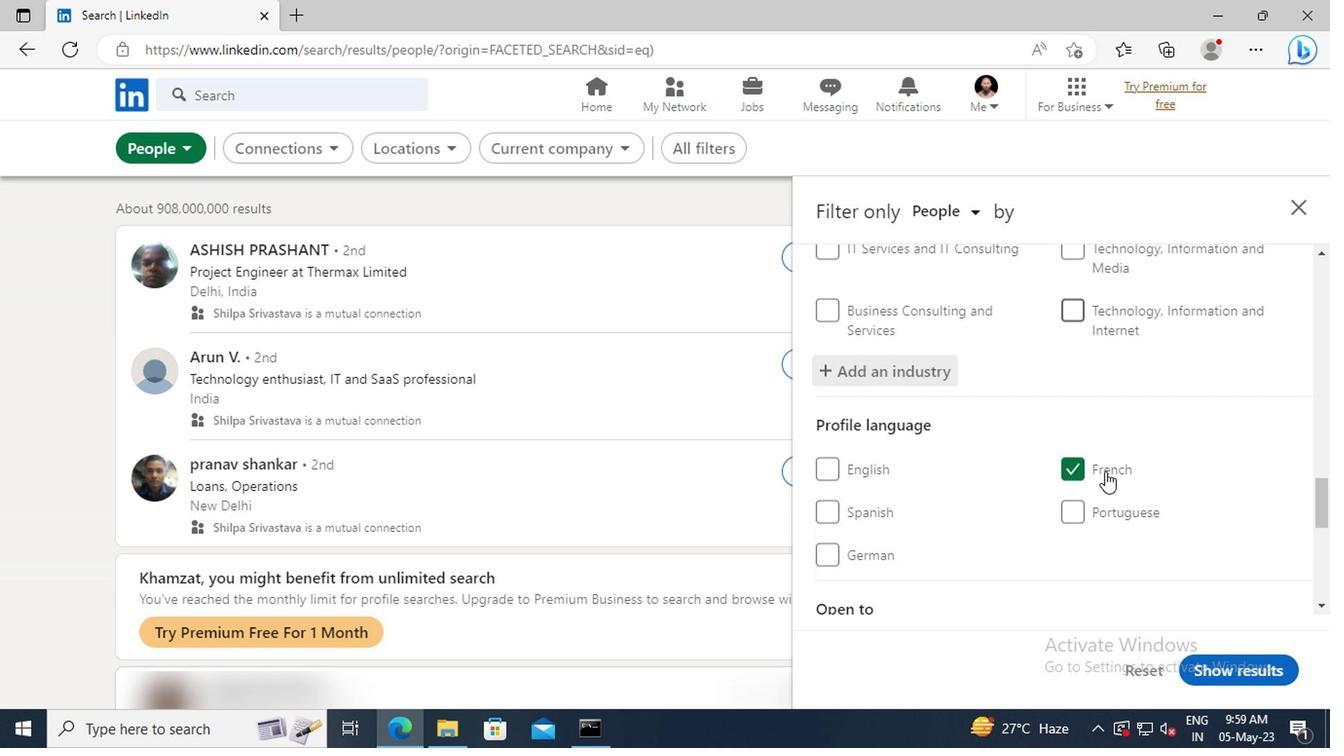 
Action: Mouse scrolled (922, 468) with delta (0, 0)
Screenshot: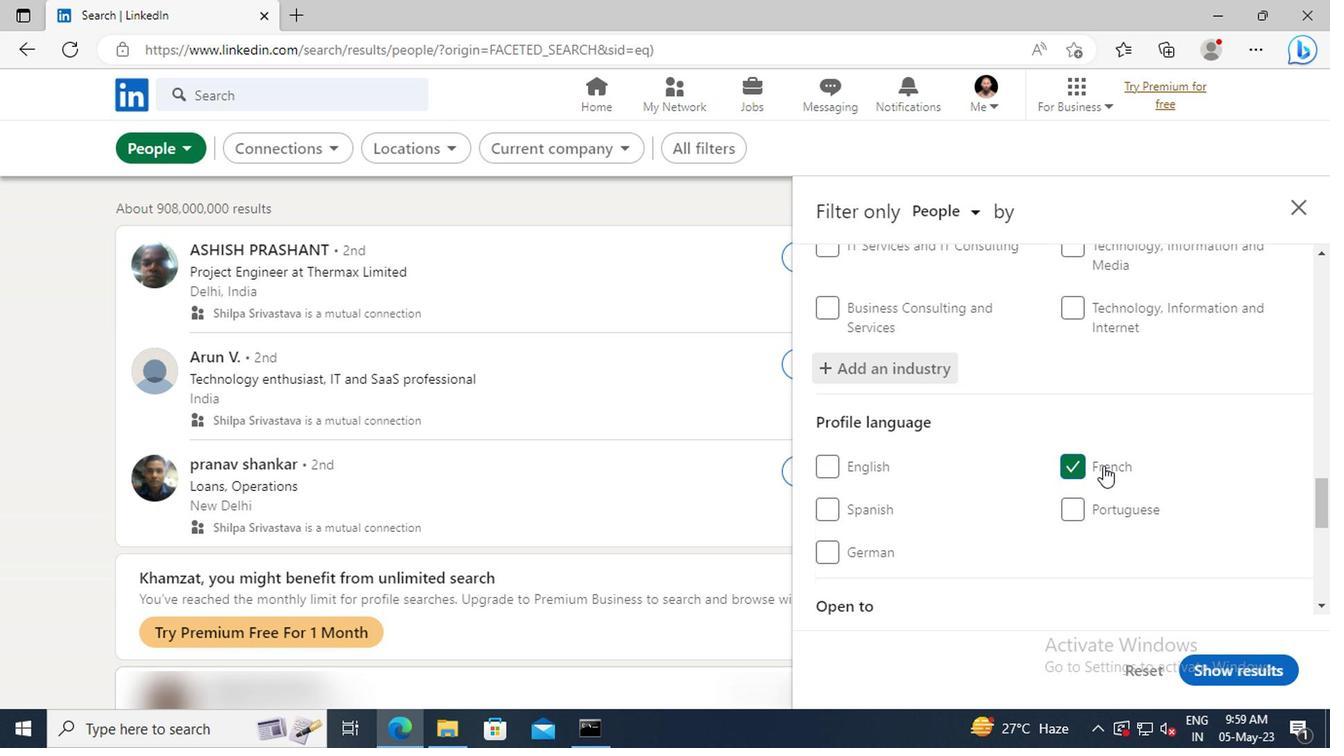 
Action: Mouse moved to (922, 467)
Screenshot: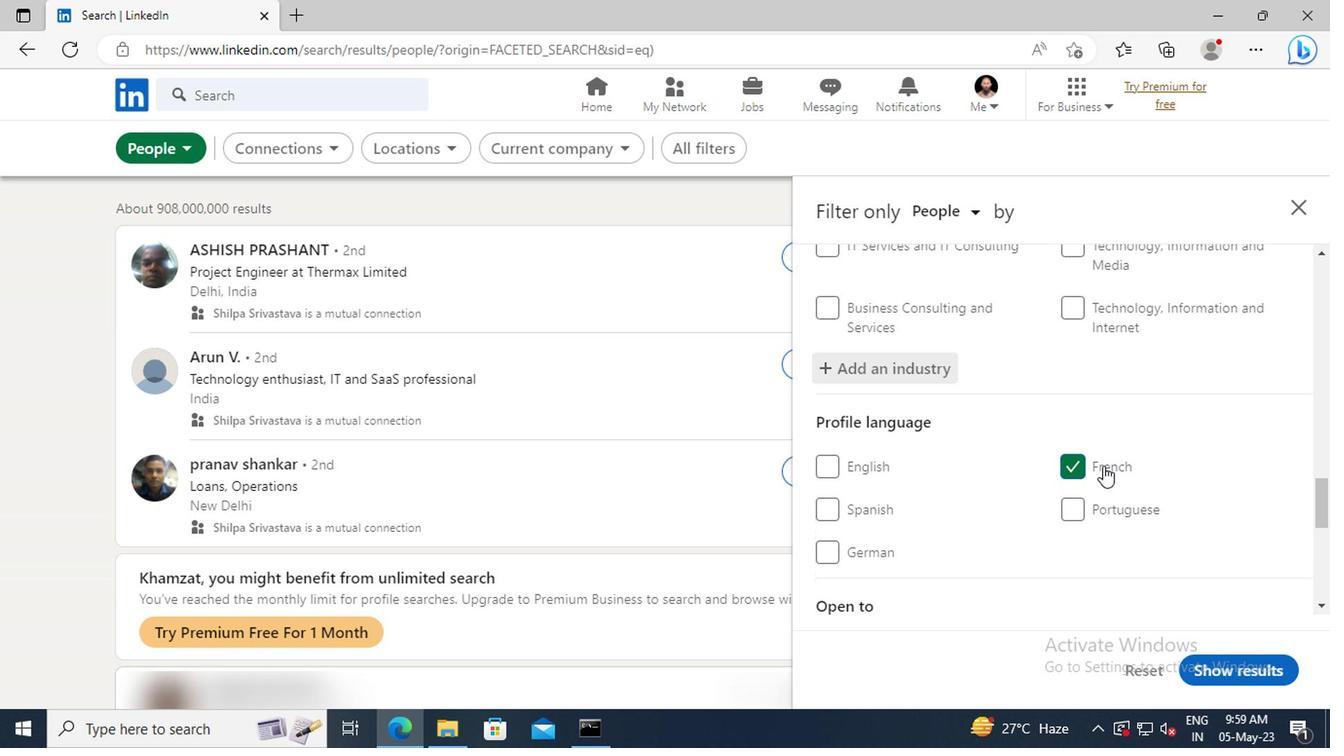 
Action: Mouse scrolled (922, 466) with delta (0, 0)
Screenshot: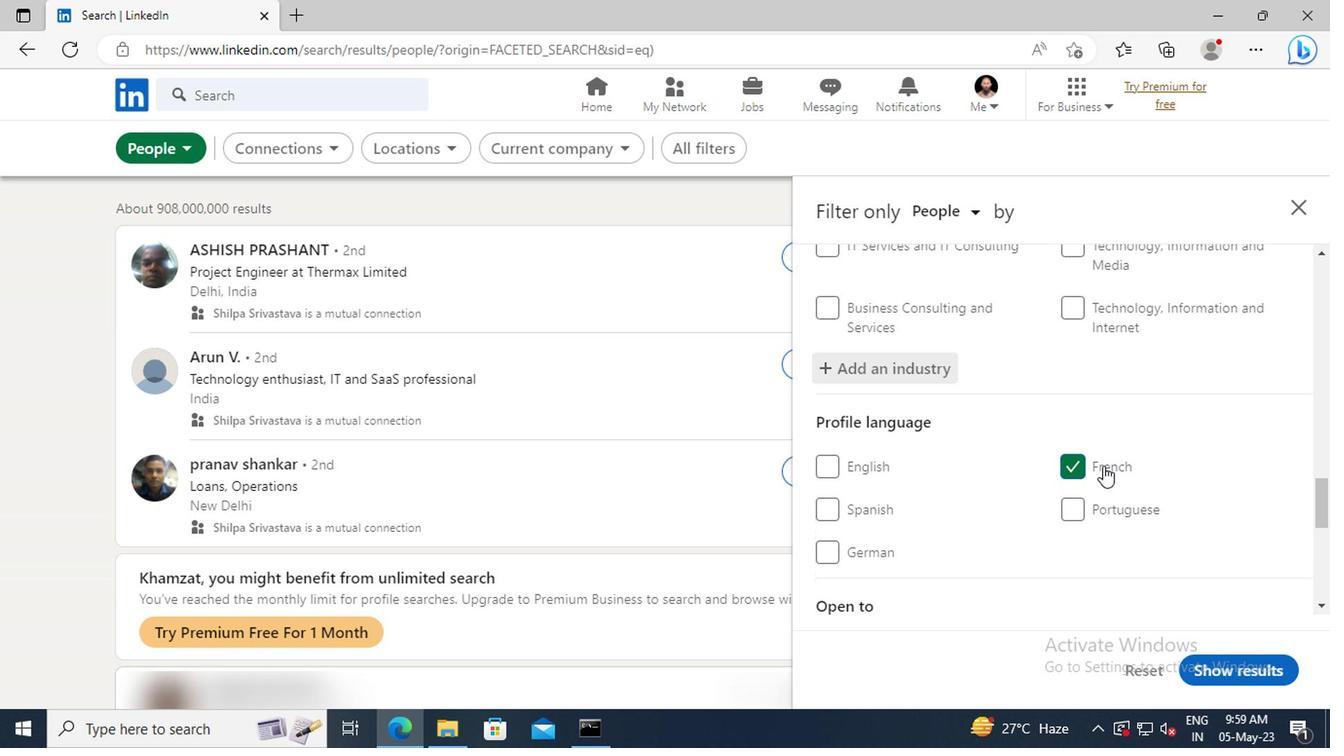 
Action: Mouse moved to (919, 453)
Screenshot: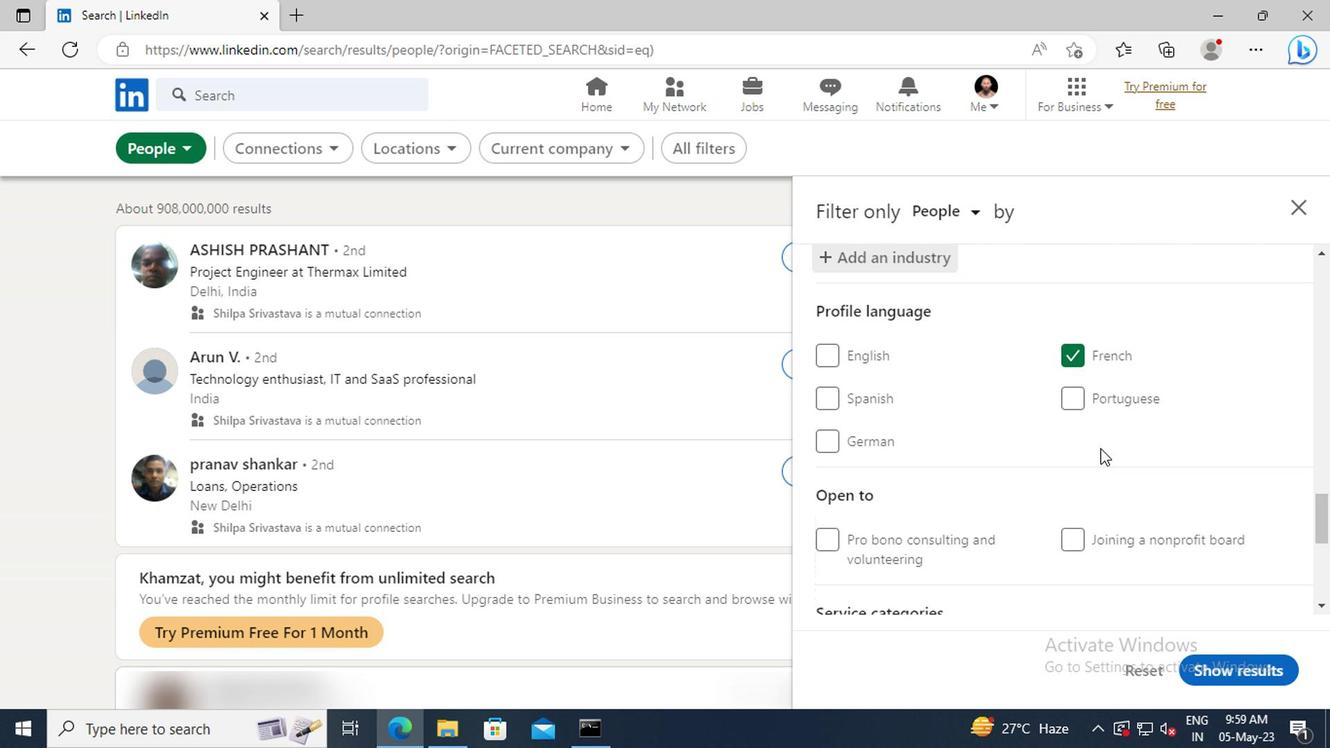 
Action: Mouse scrolled (919, 453) with delta (0, 0)
Screenshot: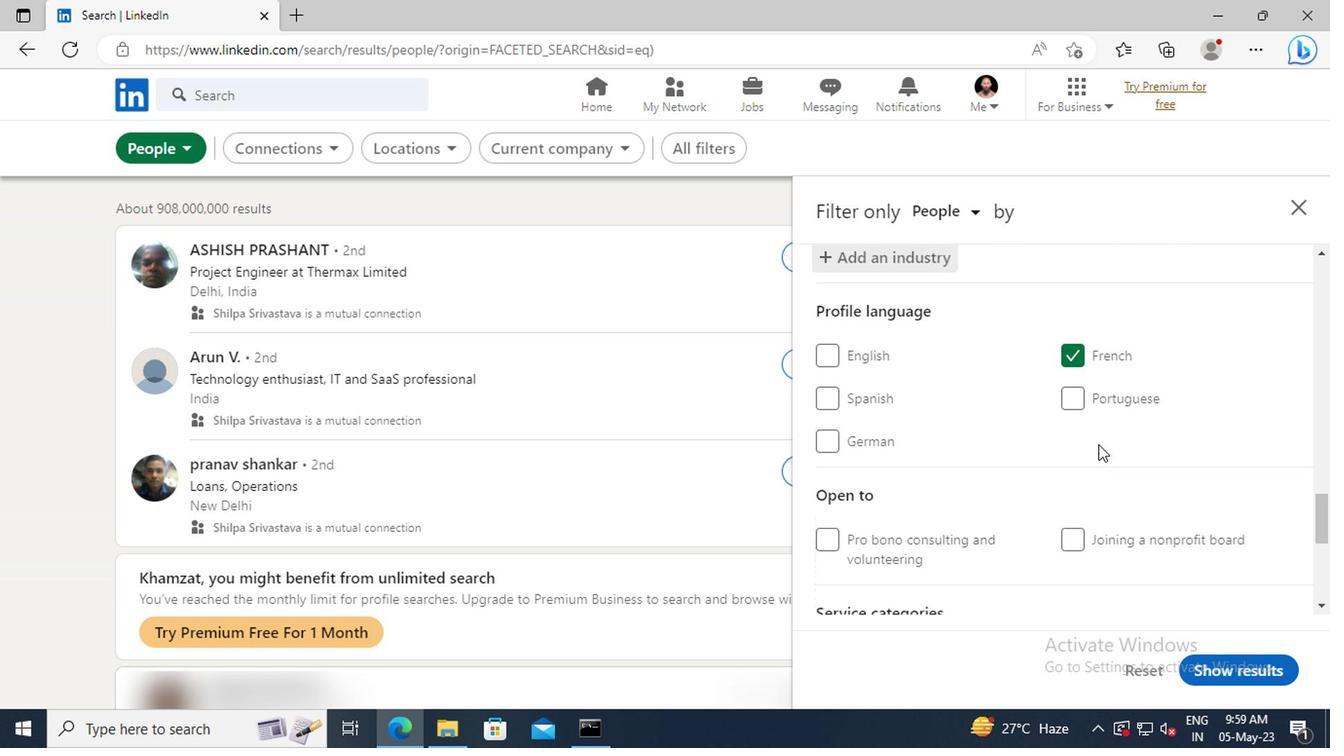 
Action: Mouse scrolled (919, 453) with delta (0, 0)
Screenshot: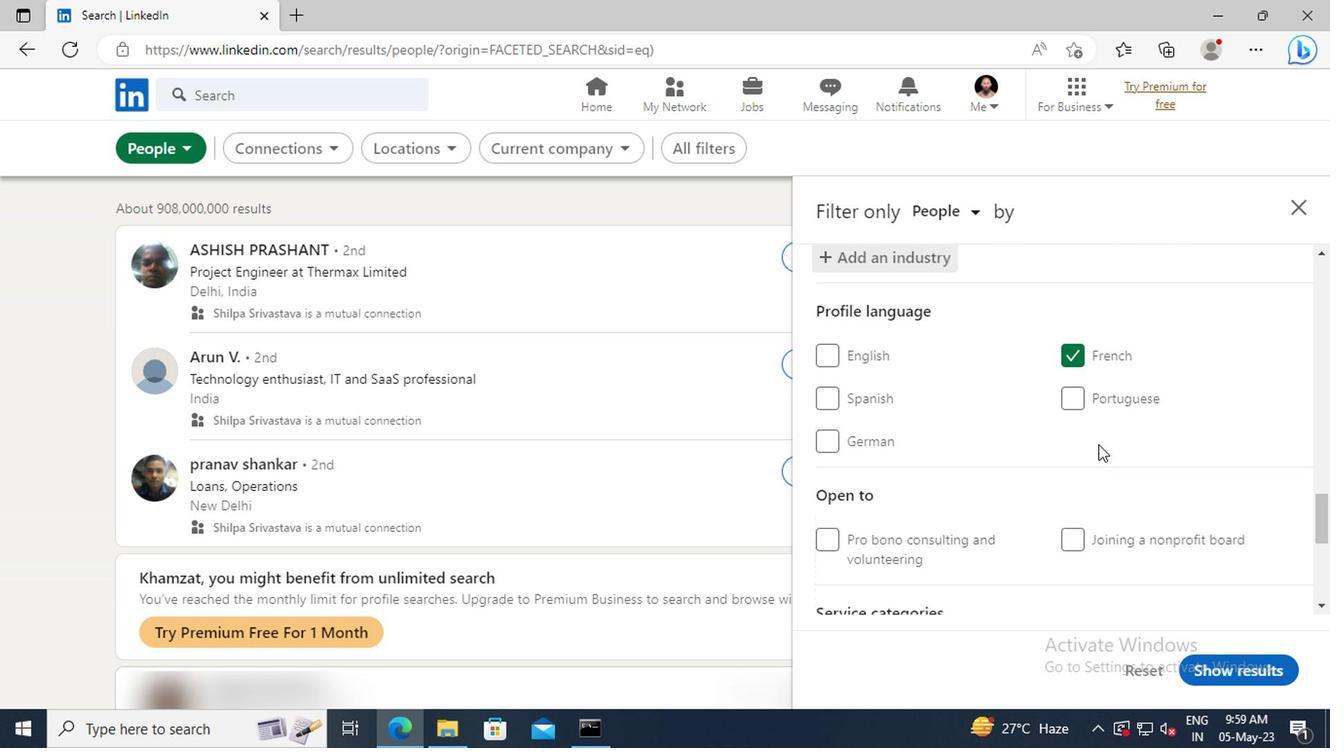
Action: Mouse moved to (915, 441)
Screenshot: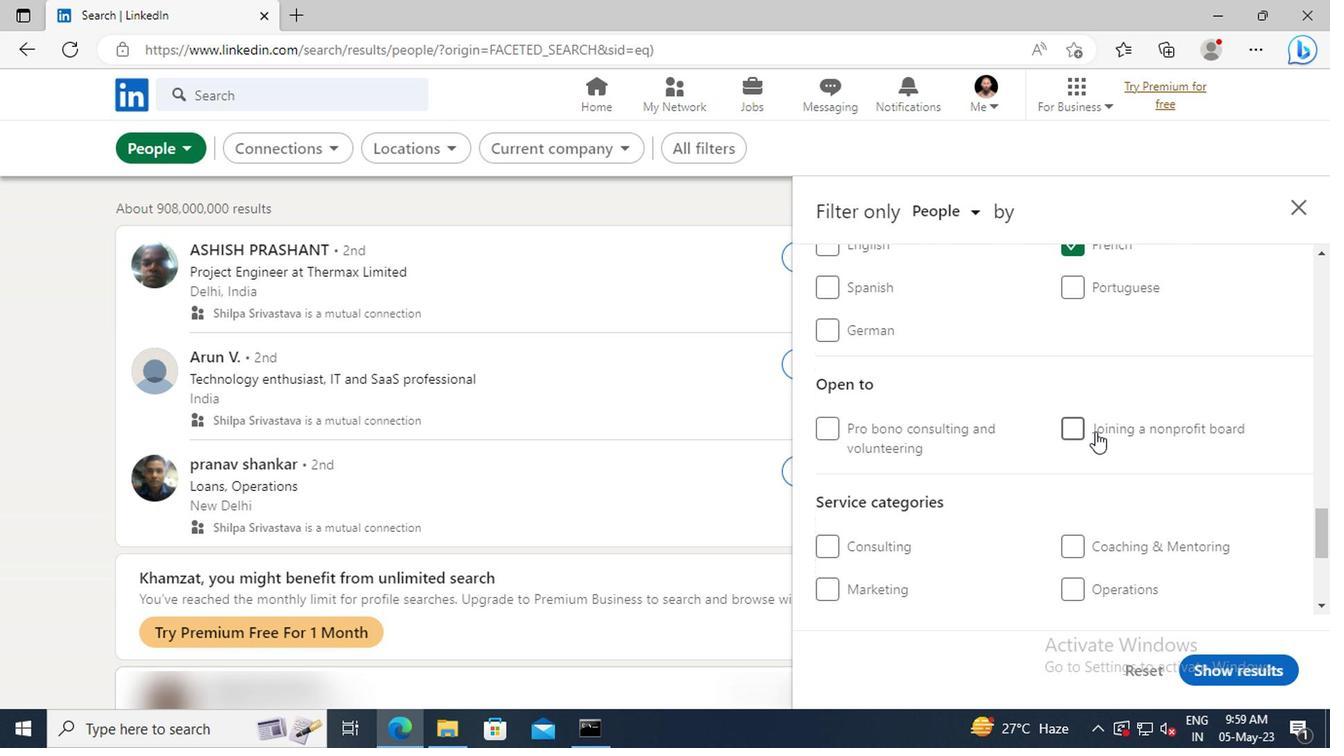 
Action: Mouse scrolled (915, 440) with delta (0, 0)
Screenshot: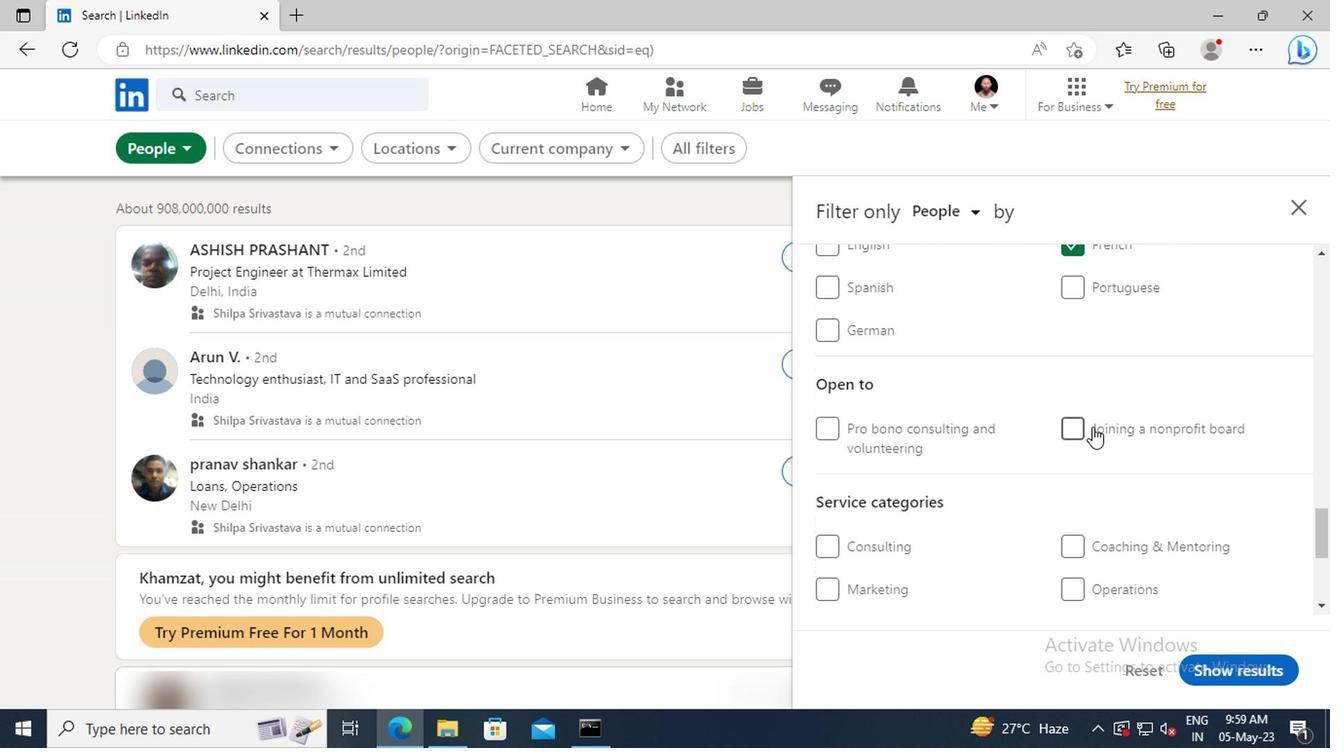 
Action: Mouse scrolled (915, 440) with delta (0, 0)
Screenshot: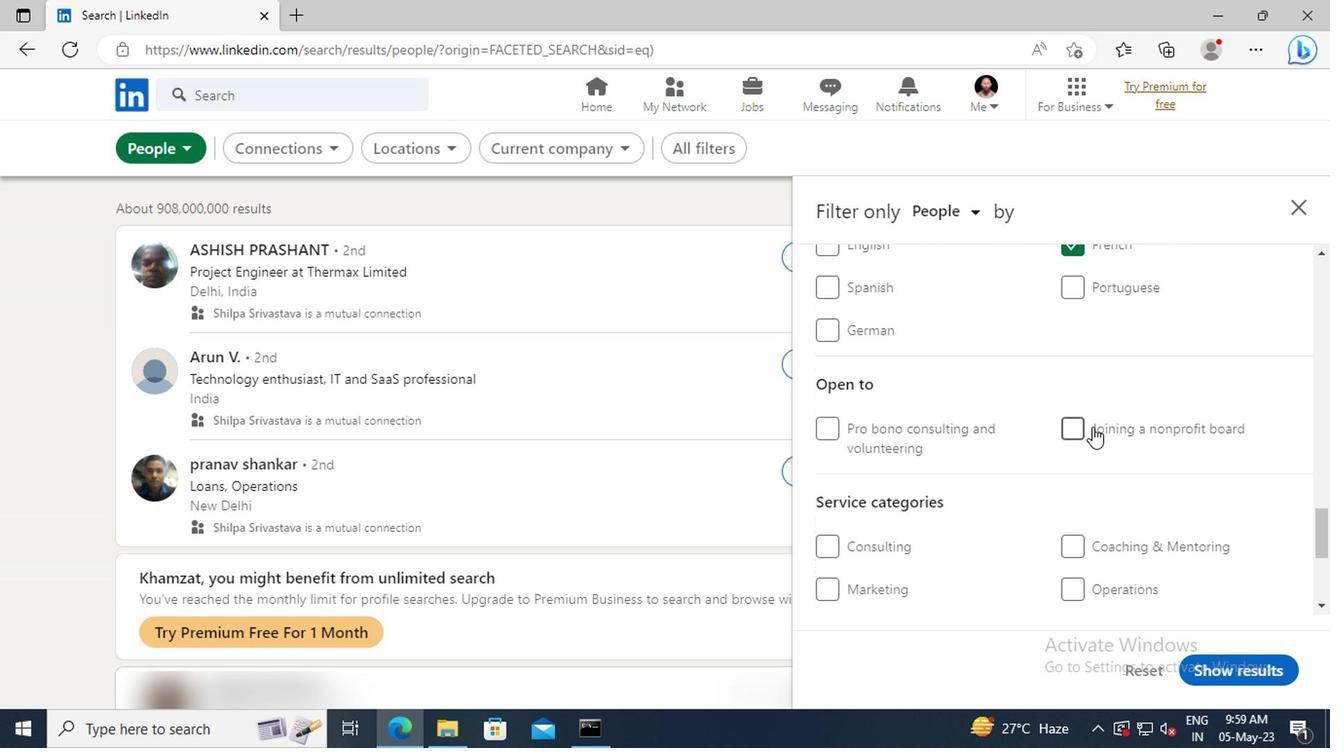 
Action: Mouse scrolled (915, 440) with delta (0, 0)
Screenshot: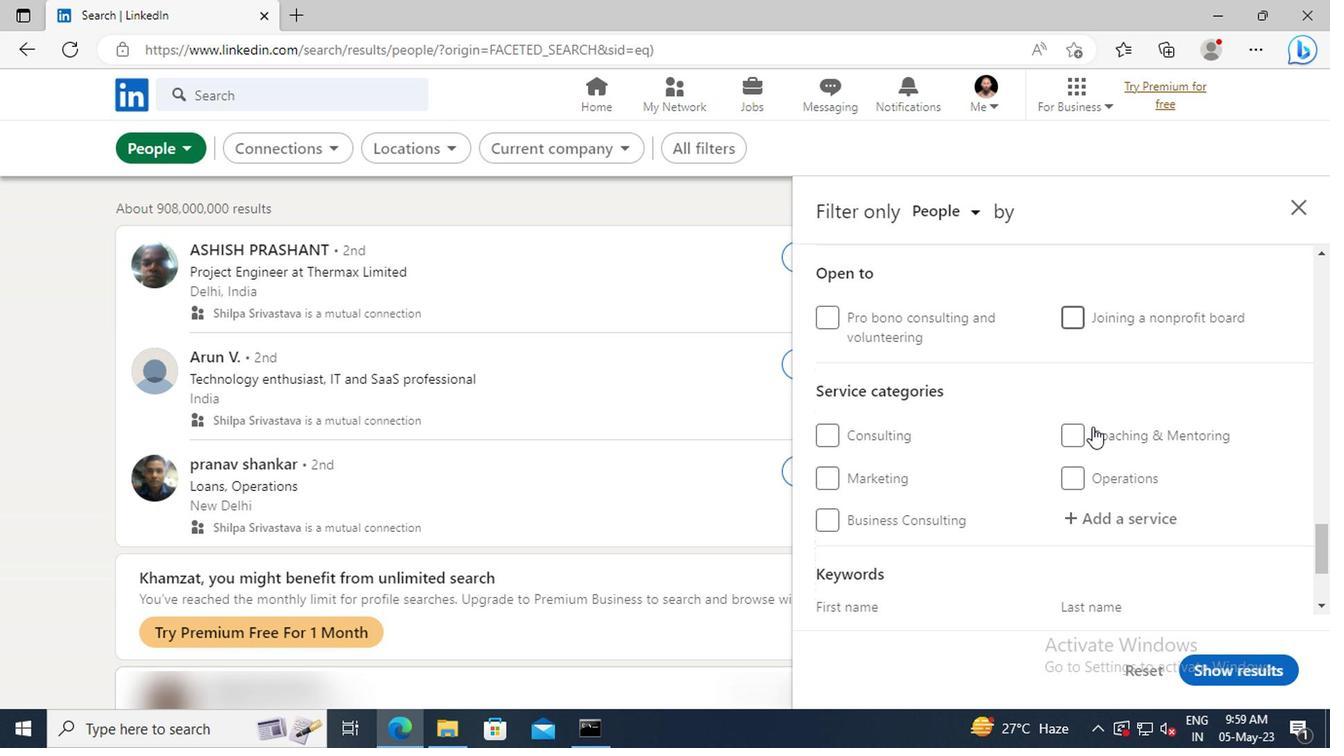 
Action: Mouse moved to (918, 465)
Screenshot: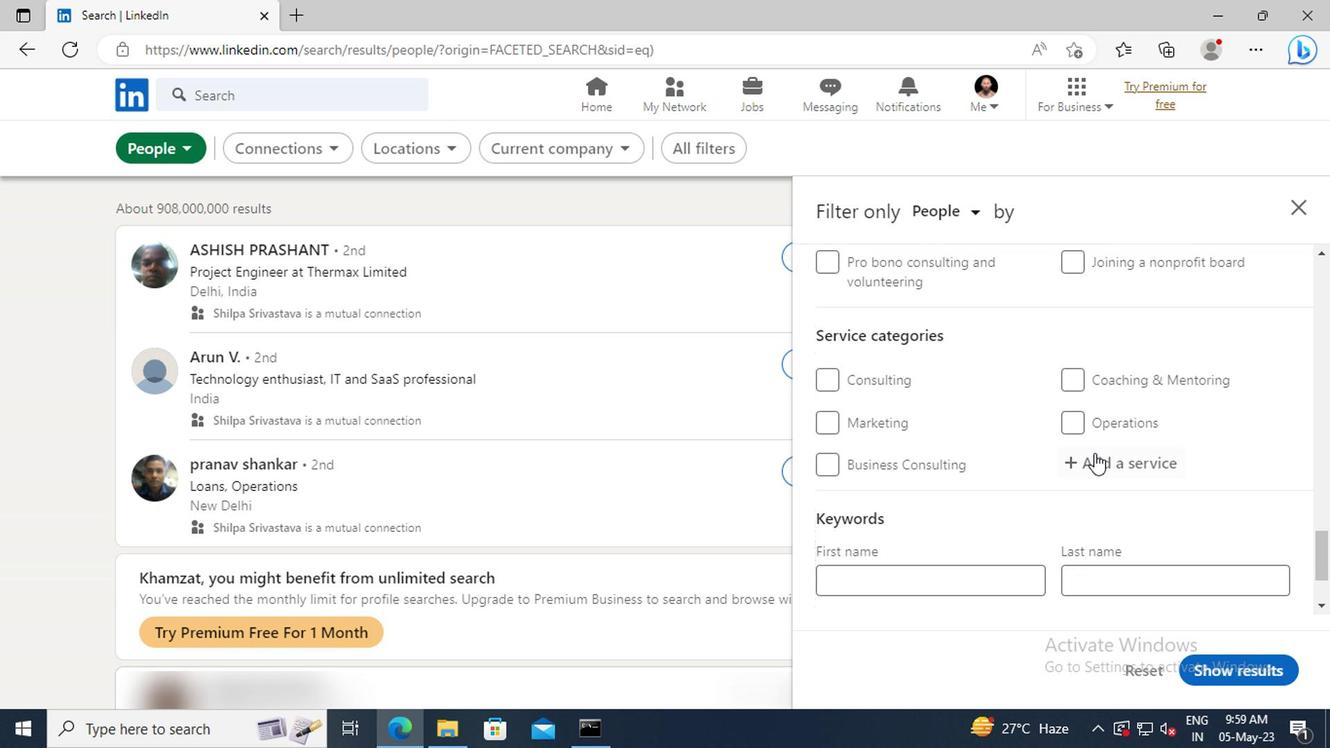 
Action: Mouse pressed left at (918, 465)
Screenshot: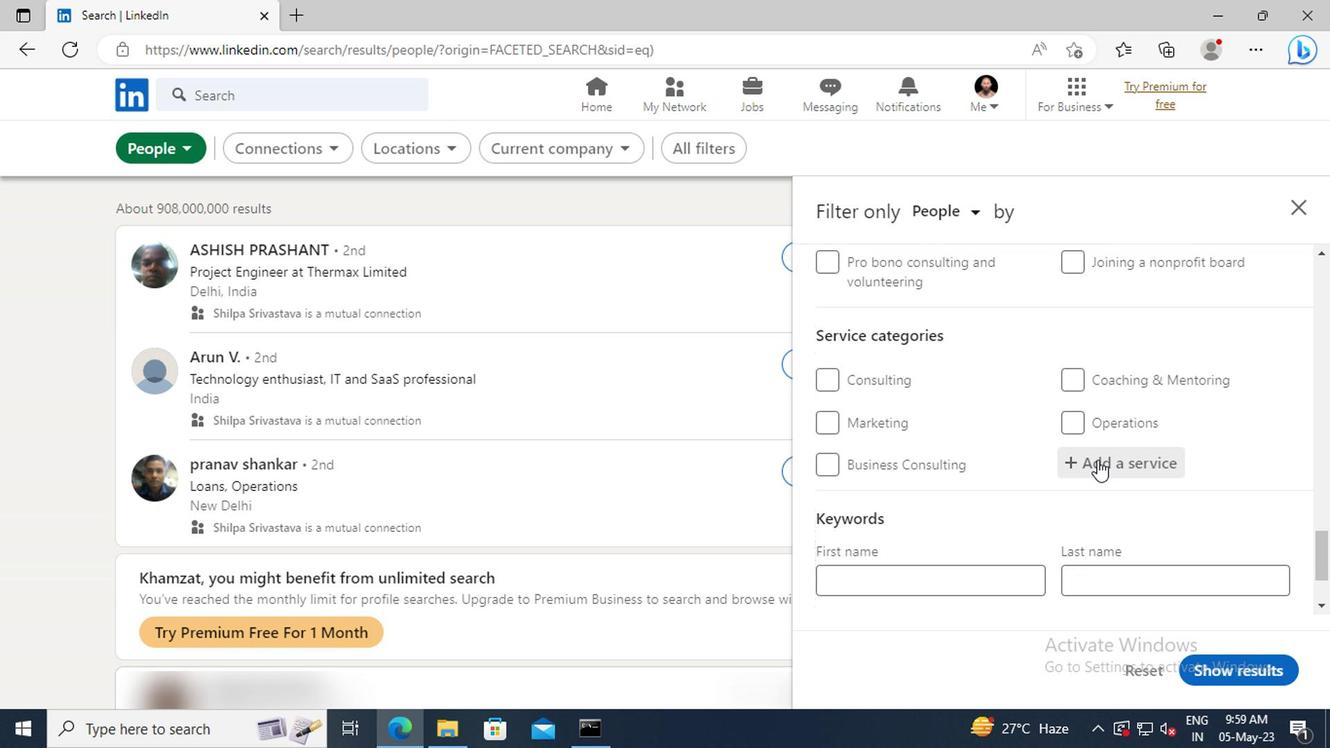 
Action: Mouse moved to (919, 465)
Screenshot: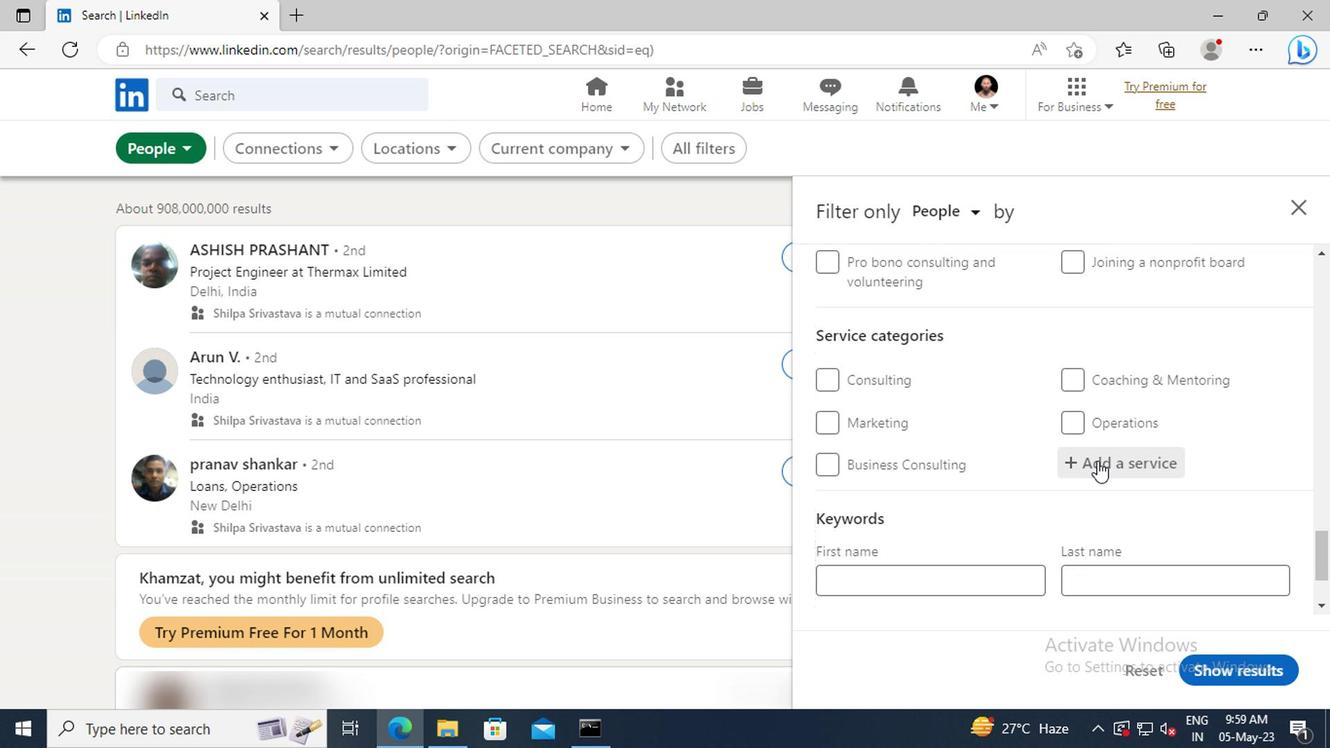 
Action: Key pressed <Key.shift>CONTE
Screenshot: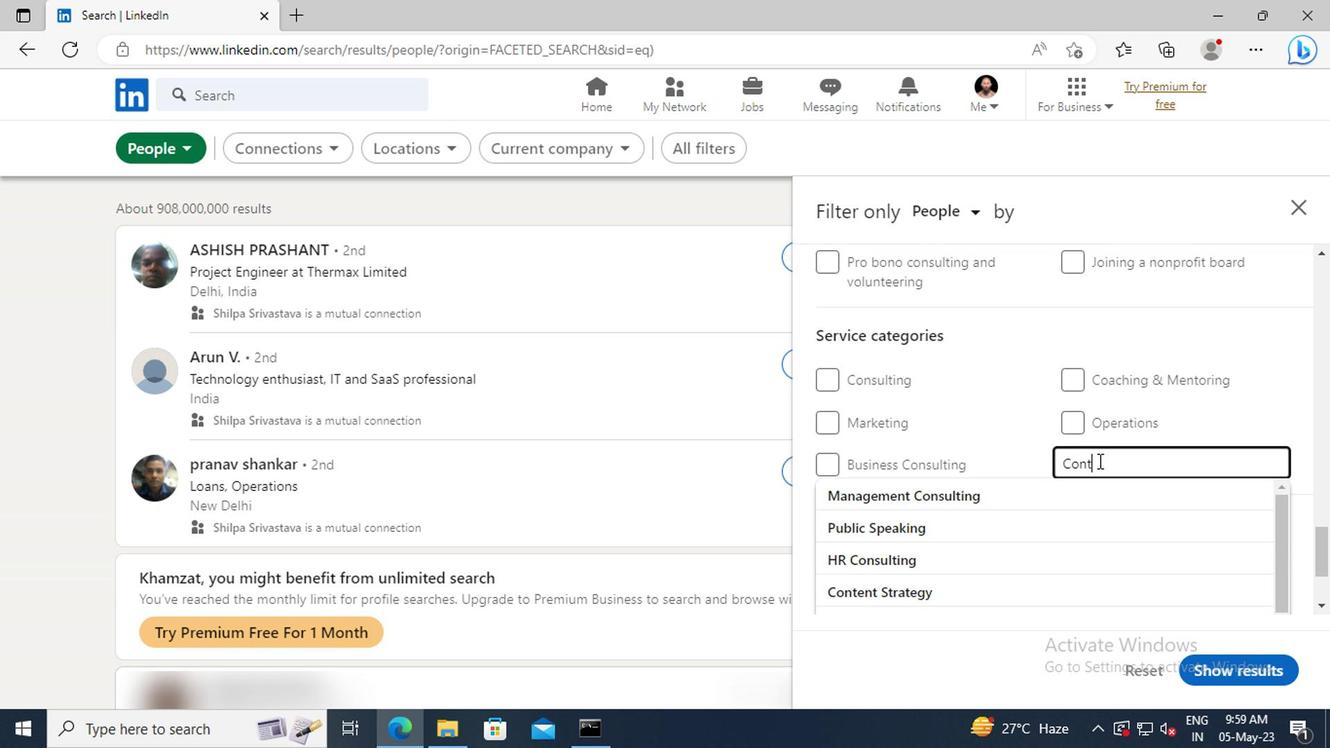 
Action: Mouse moved to (929, 485)
Screenshot: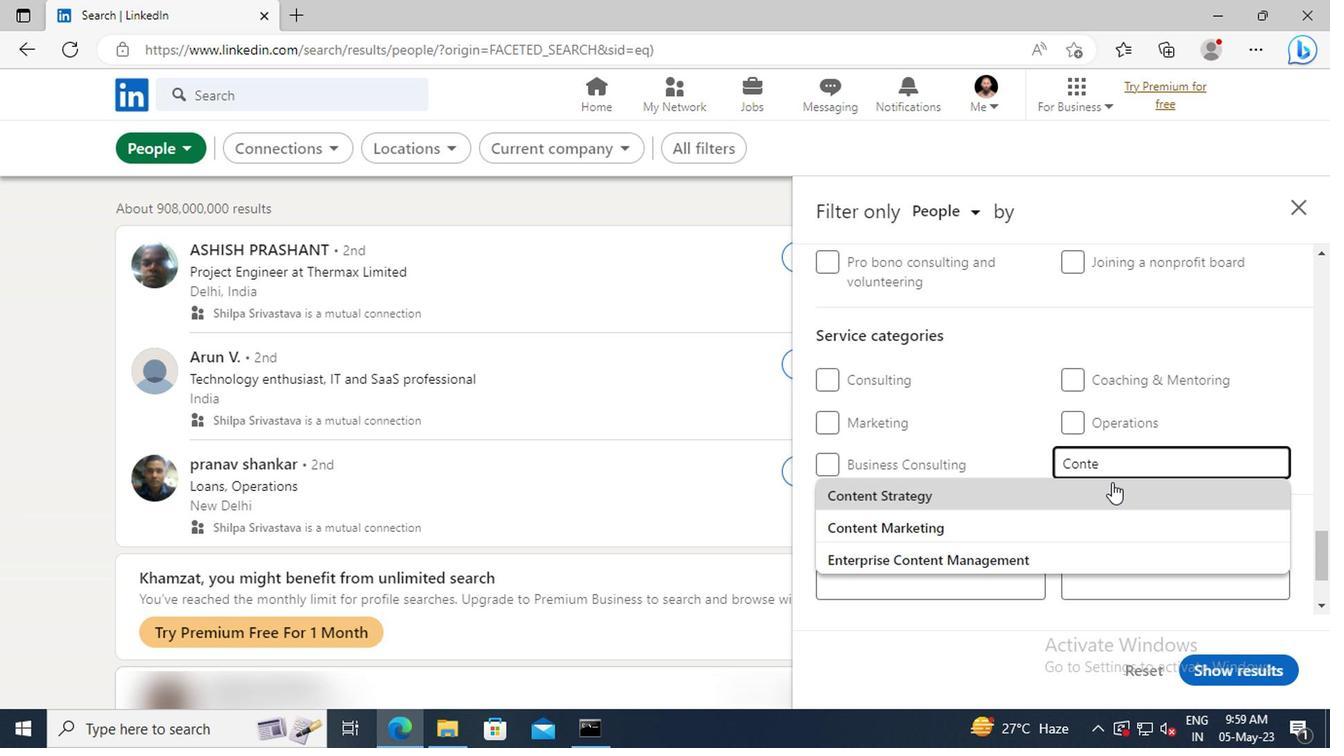 
Action: Mouse pressed left at (929, 485)
Screenshot: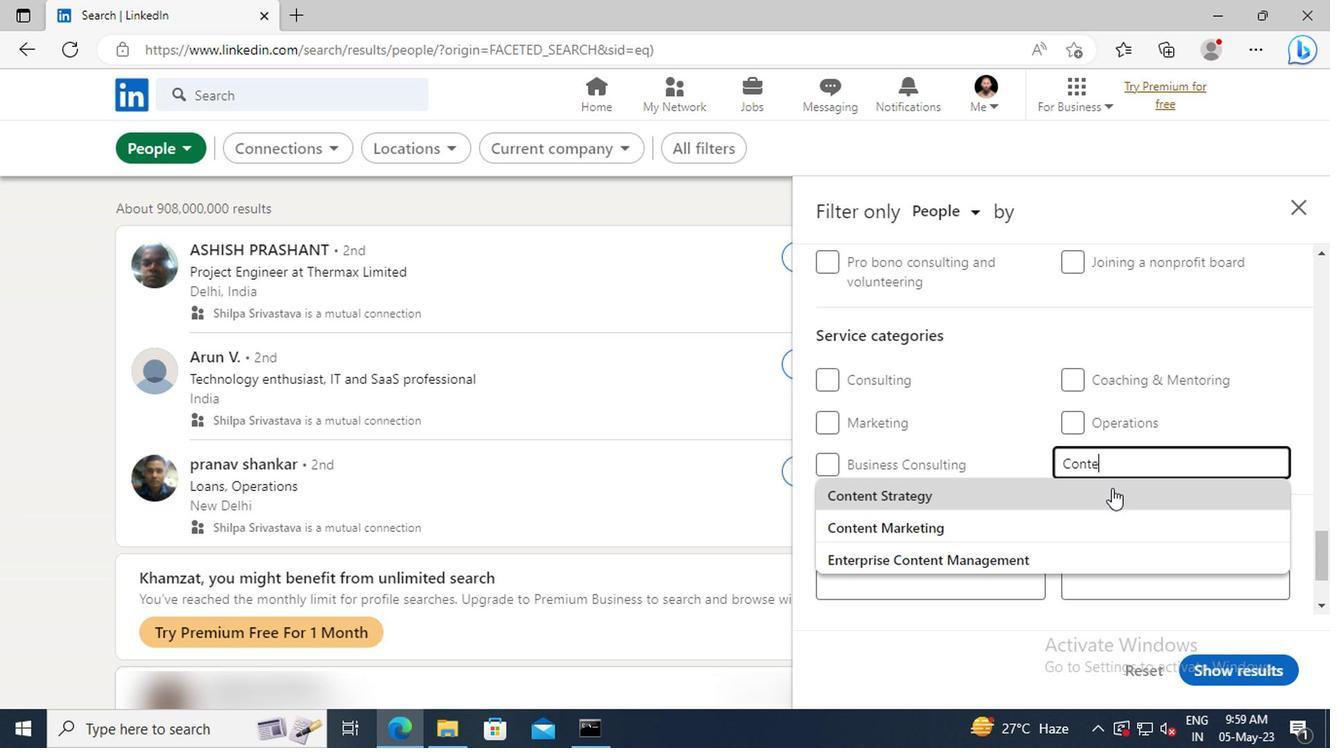 
Action: Mouse scrolled (929, 485) with delta (0, 0)
Screenshot: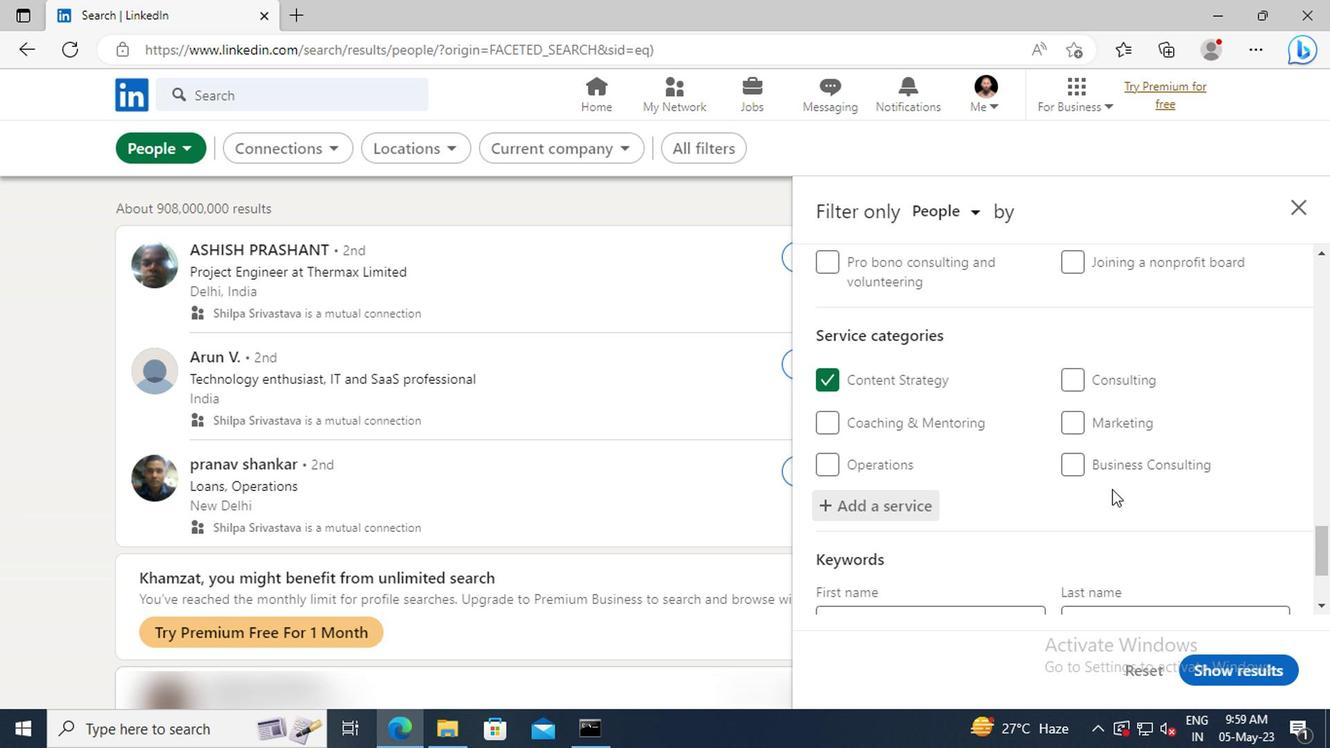 
Action: Mouse scrolled (929, 485) with delta (0, 0)
Screenshot: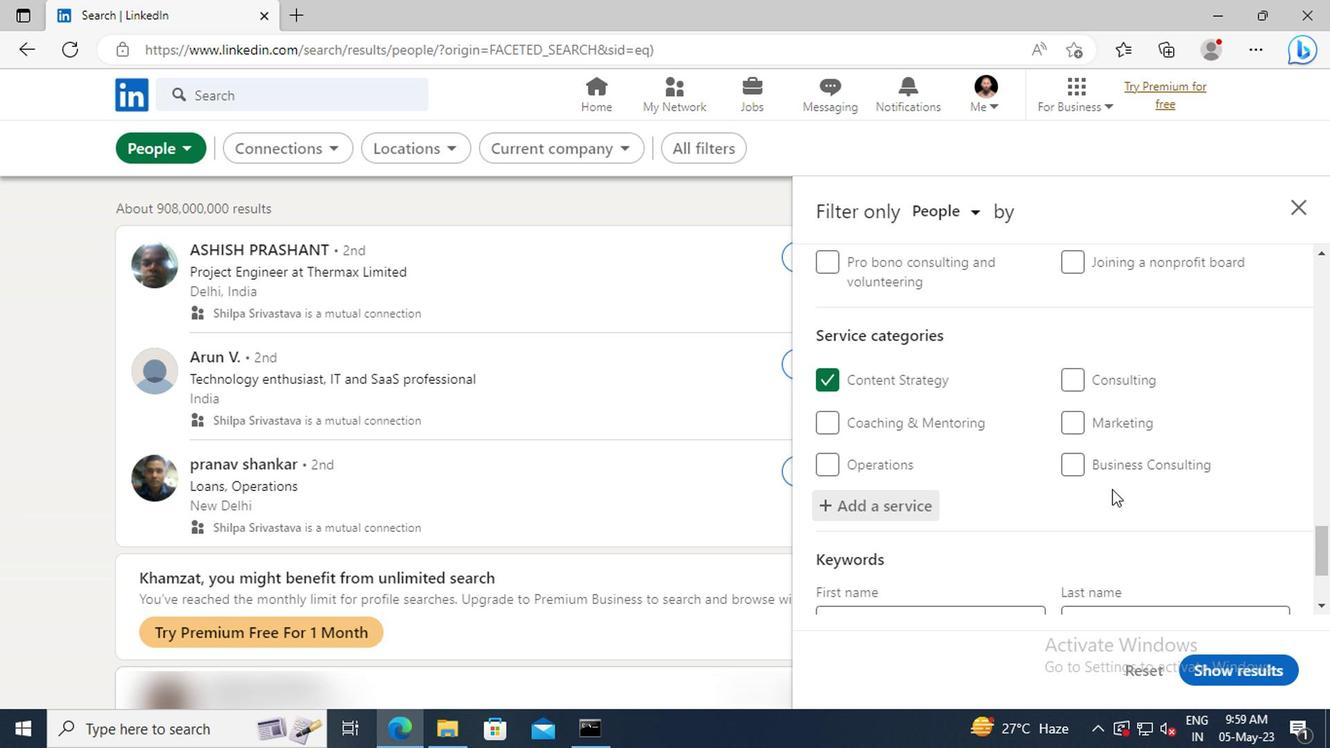 
Action: Mouse scrolled (929, 485) with delta (0, 0)
Screenshot: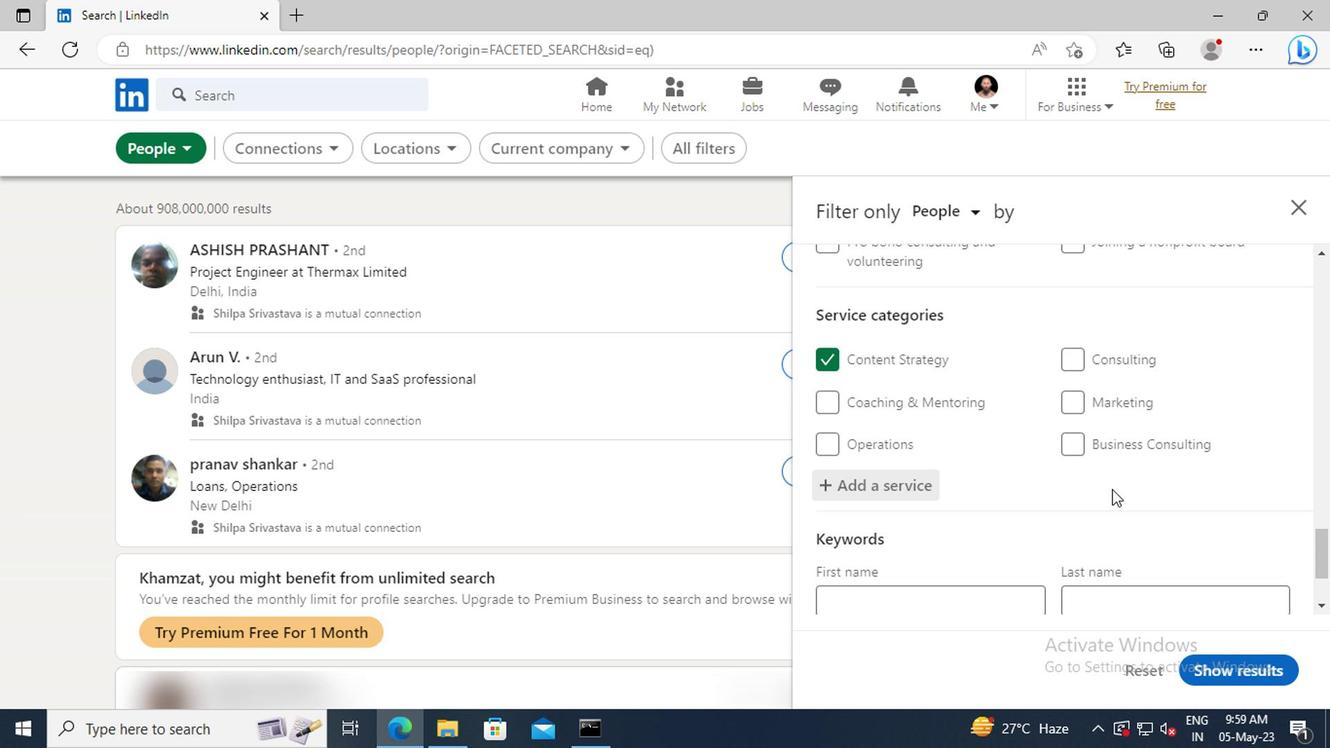 
Action: Mouse scrolled (929, 485) with delta (0, 0)
Screenshot: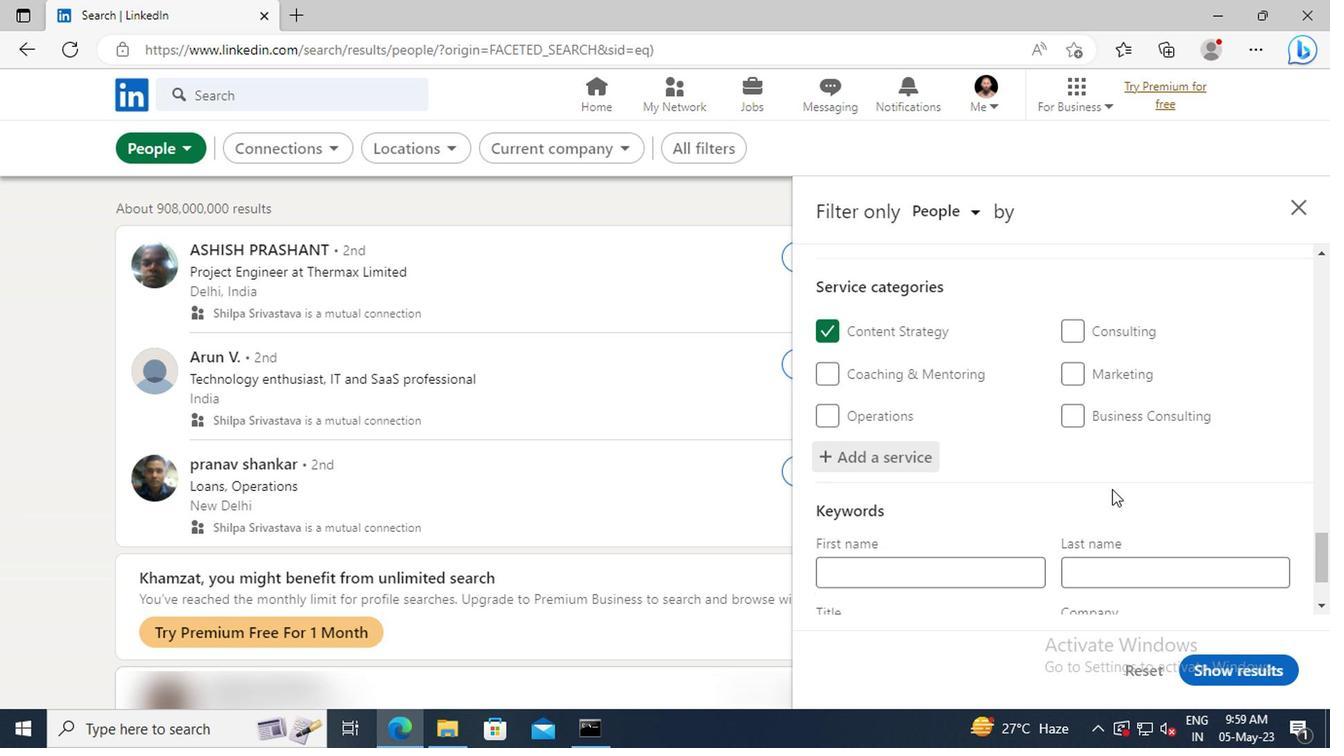 
Action: Mouse moved to (805, 513)
Screenshot: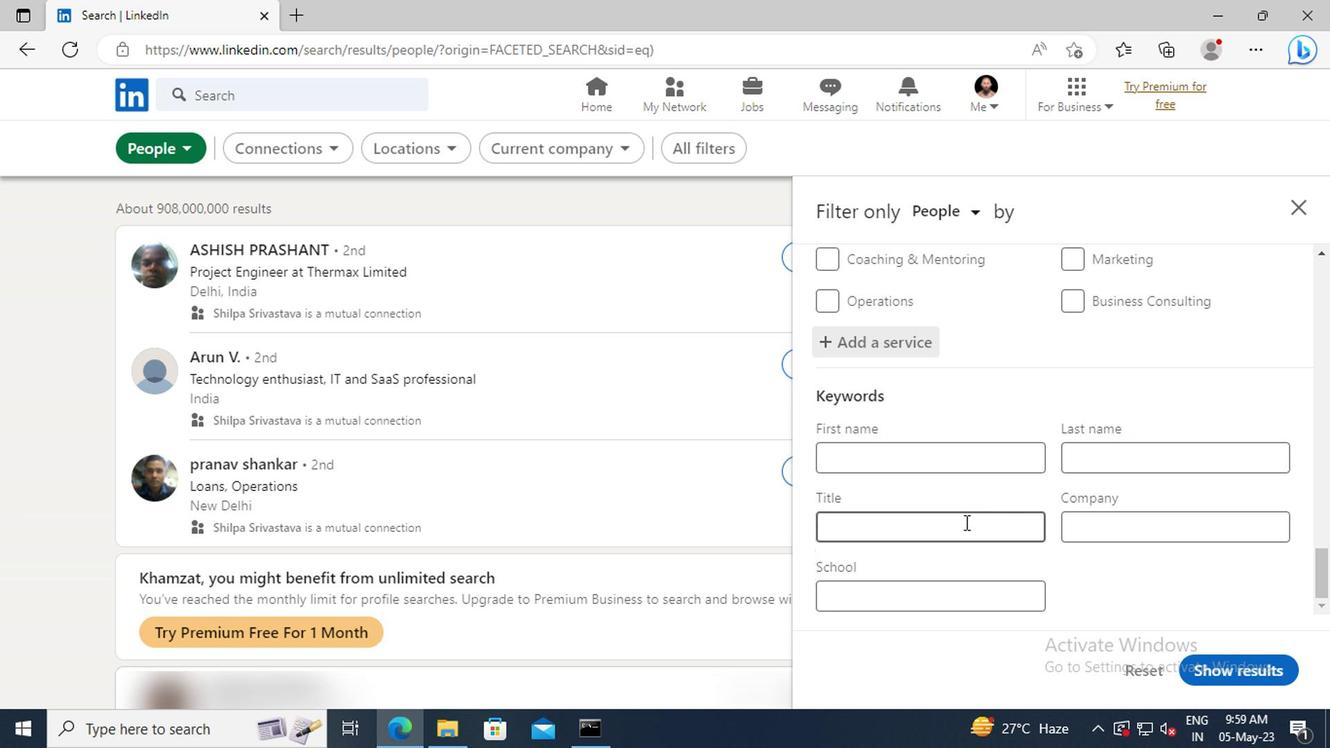 
Action: Mouse pressed left at (805, 513)
Screenshot: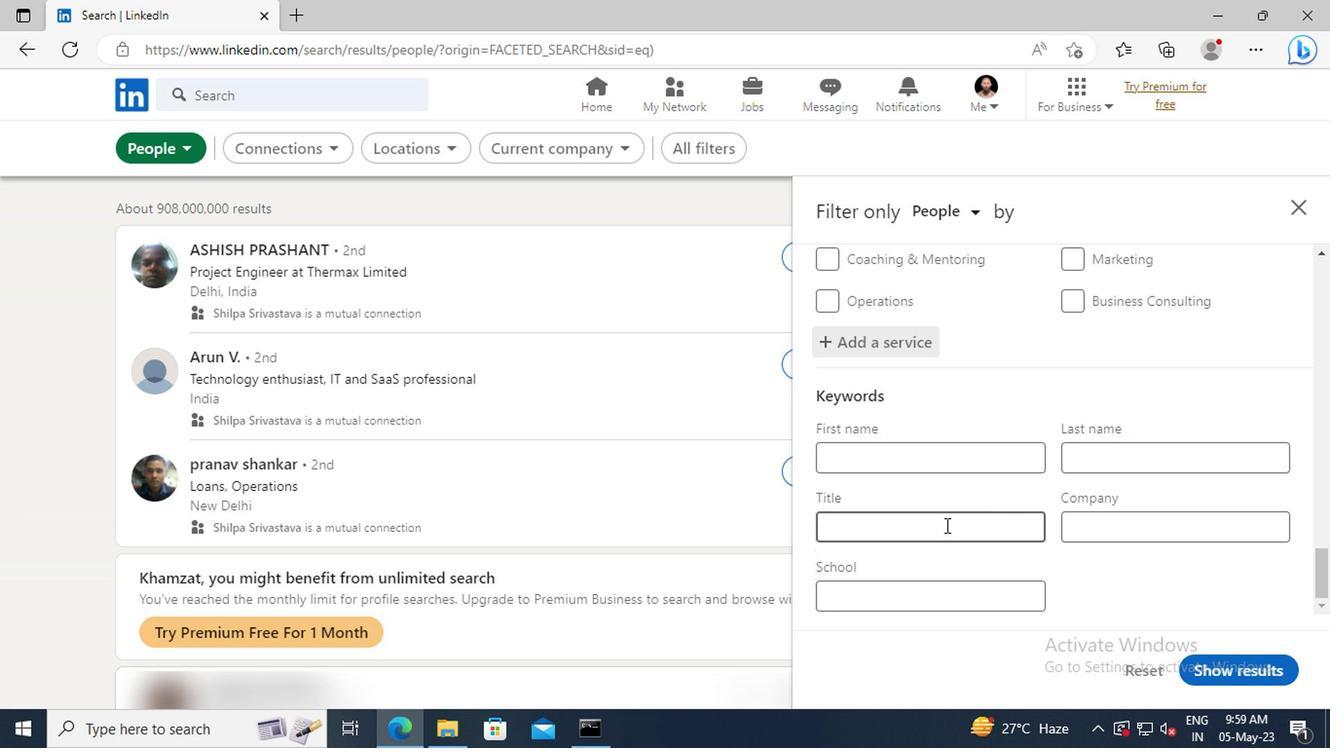 
Action: Key pressed <Key.shift>
Screenshot: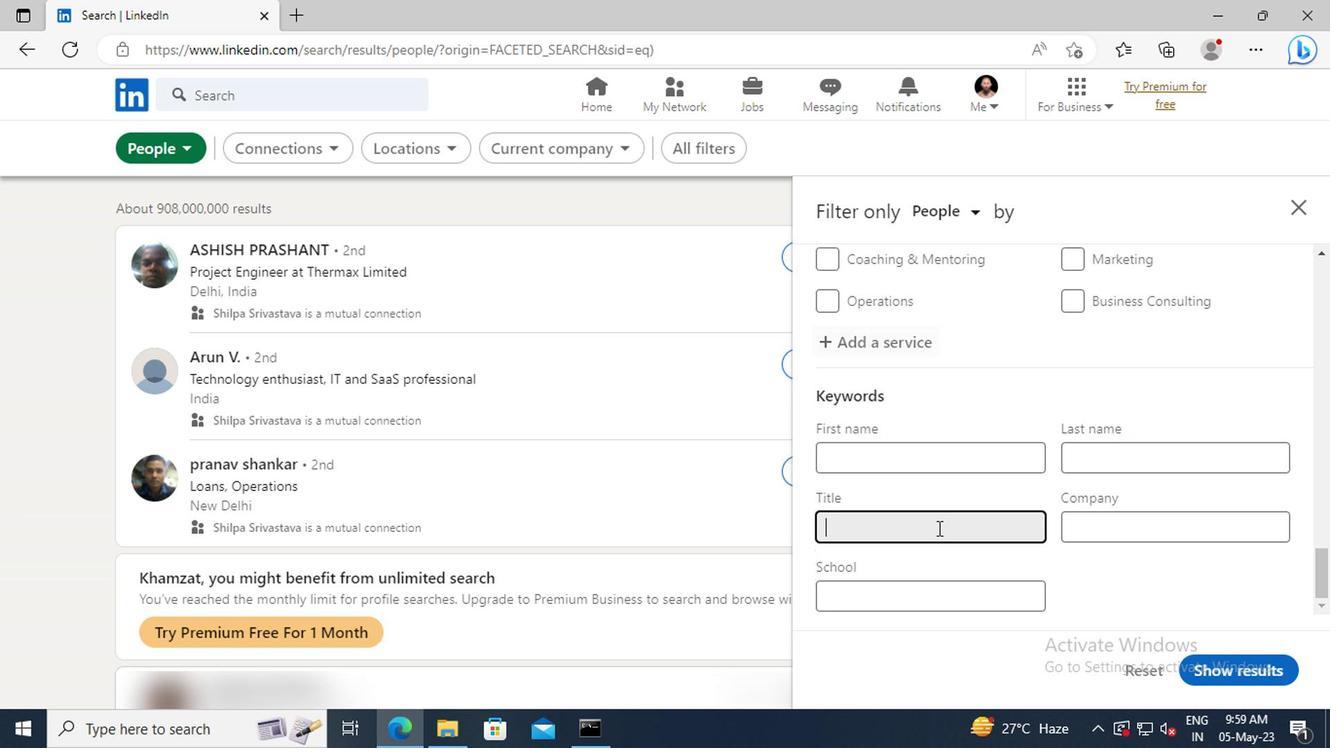 
Action: Mouse moved to (805, 514)
Screenshot: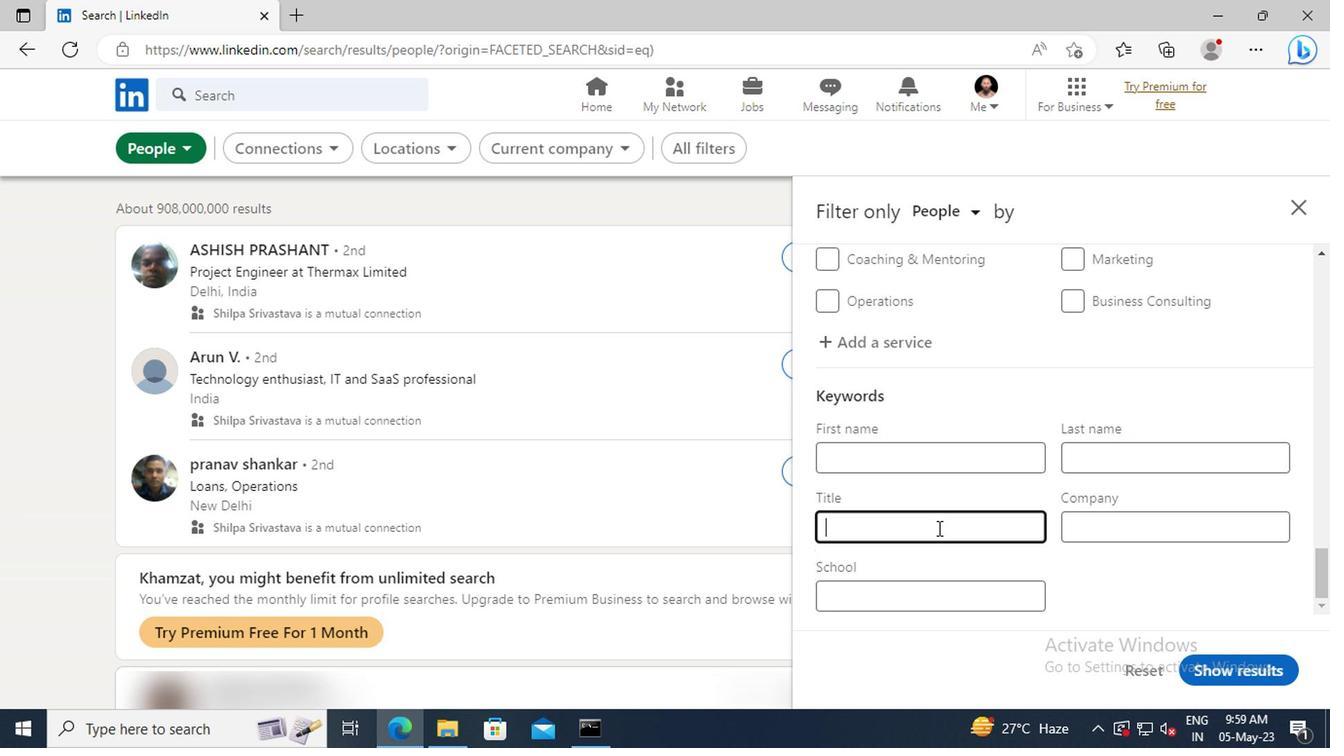 
Action: Key pressed WEB<Key.space><Key.shift>DESIGNER<Key.enter>
Screenshot: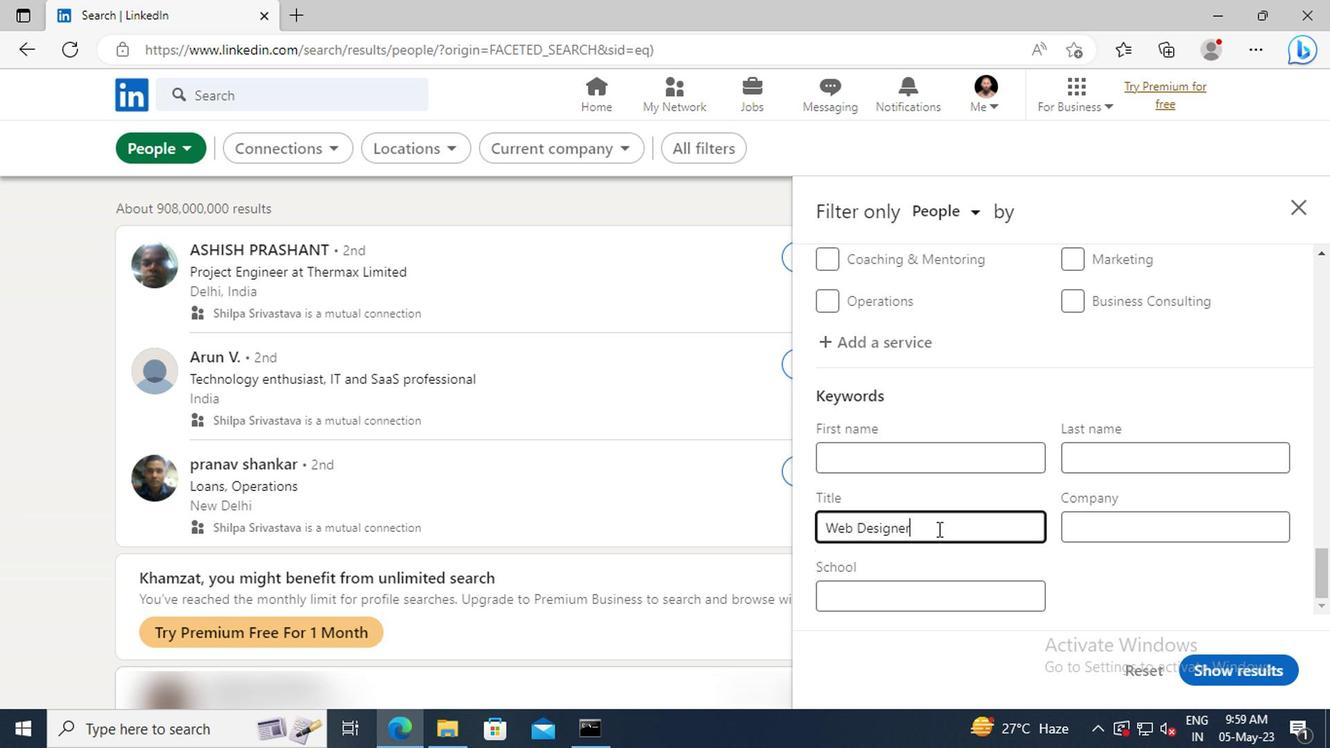 
Action: Mouse moved to (988, 608)
Screenshot: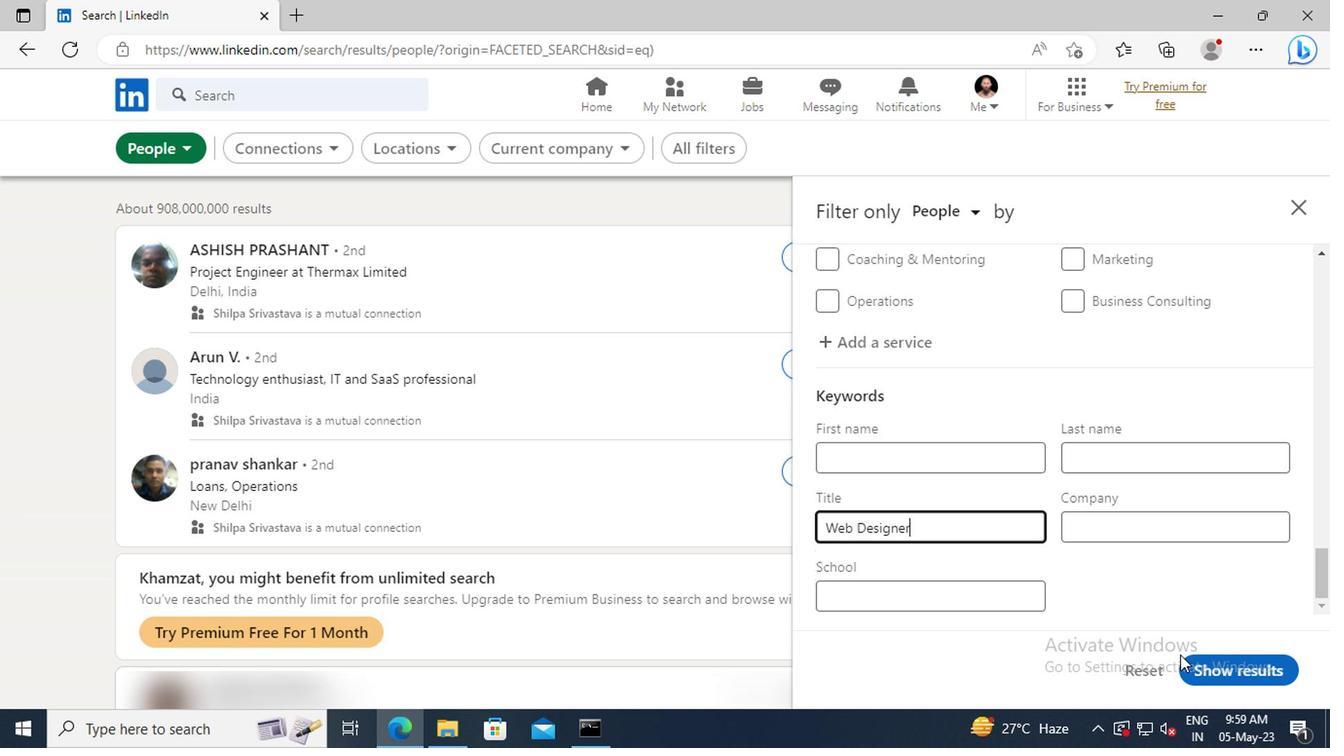 
Action: Mouse pressed left at (988, 608)
Screenshot: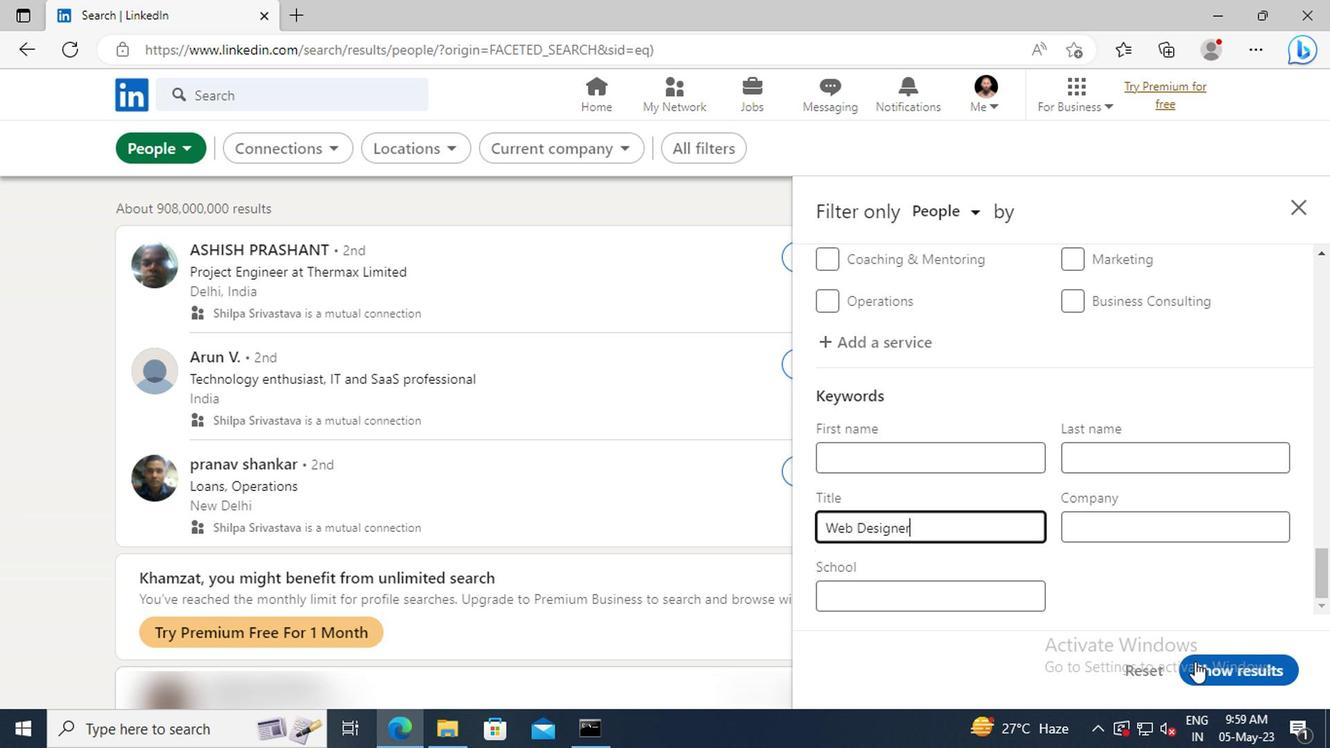 
Action: Mouse moved to (989, 609)
Screenshot: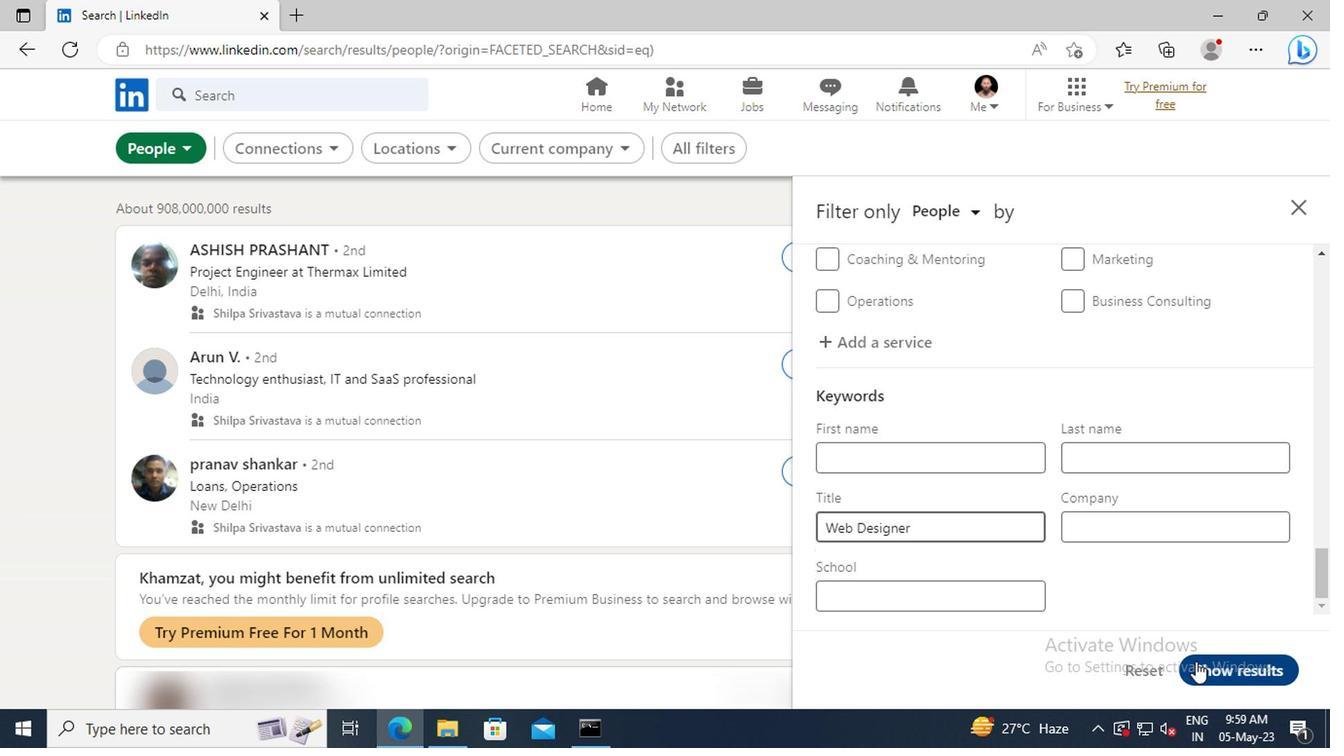 
